 Task: Forward email with the signature Dallas Robinson with the subject Order confirmation from softage.1@softage.net to softage.6@softage.net with the message Please let me know if there are any changes or updates to the project plan., select last word, change the font of the message to Comic Sans and change the font typography to bold and underline Send the email
Action: Mouse moved to (1100, 90)
Screenshot: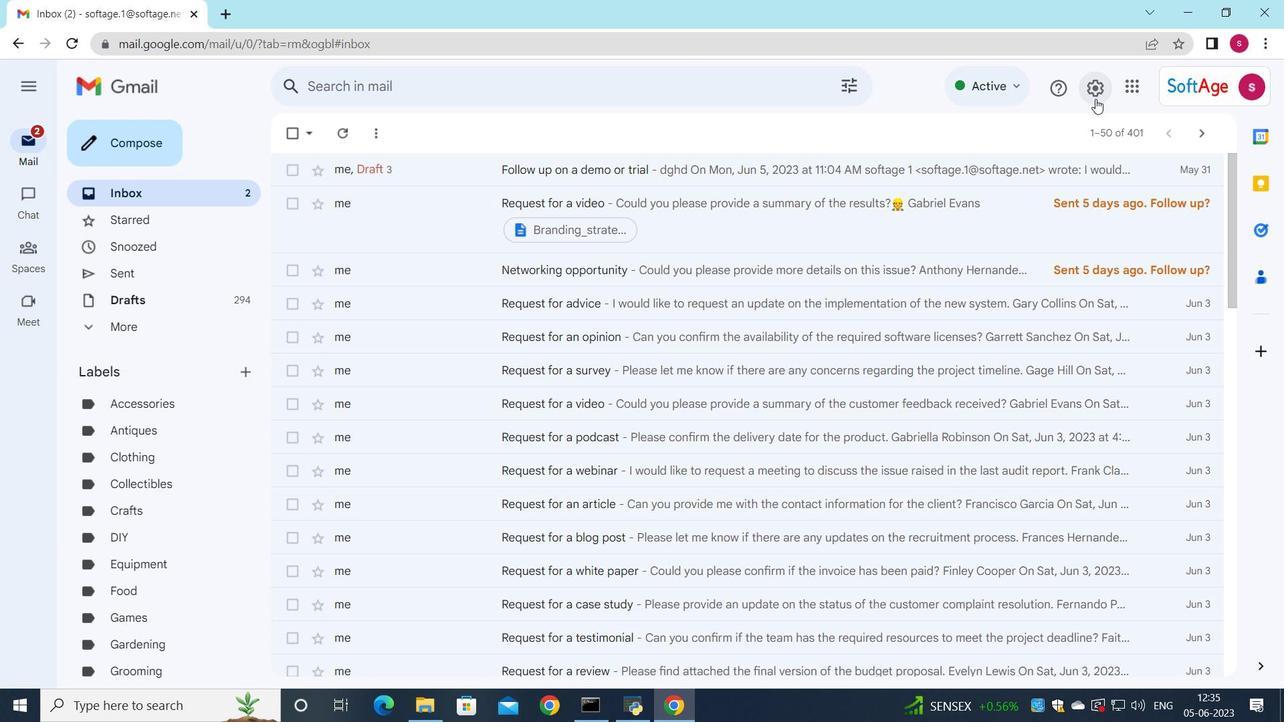 
Action: Mouse pressed left at (1100, 90)
Screenshot: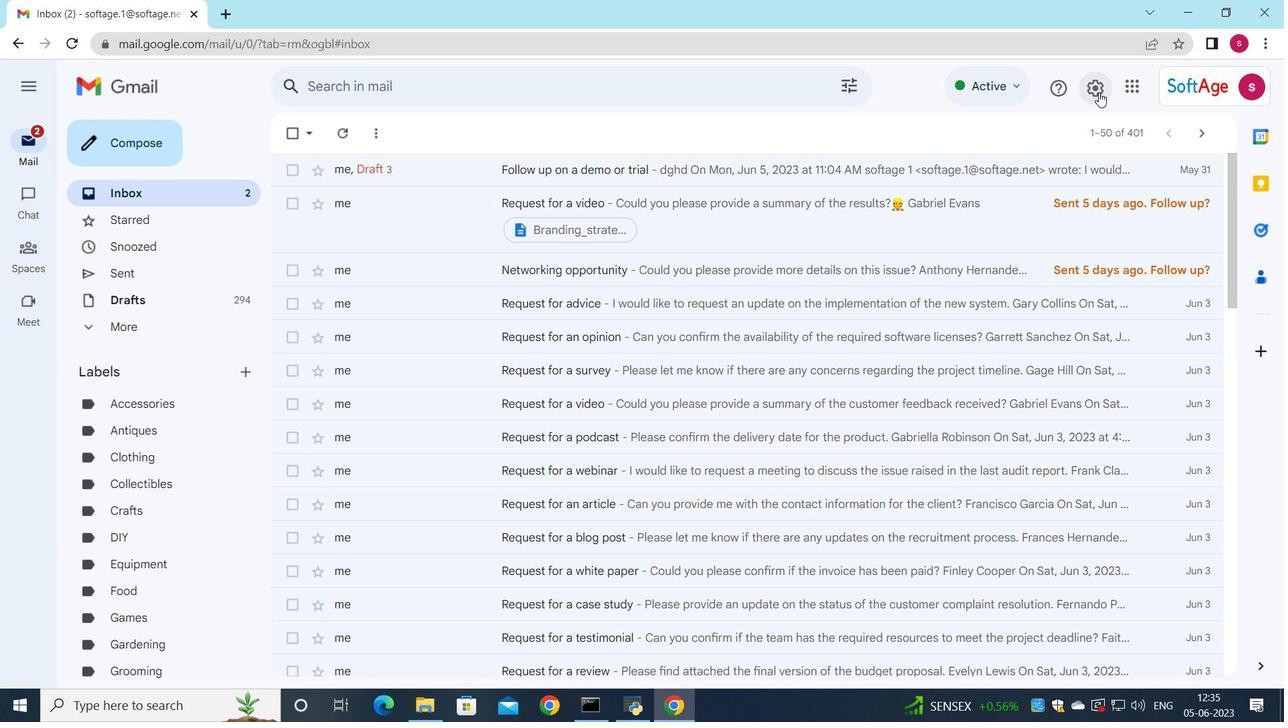 
Action: Mouse moved to (1102, 172)
Screenshot: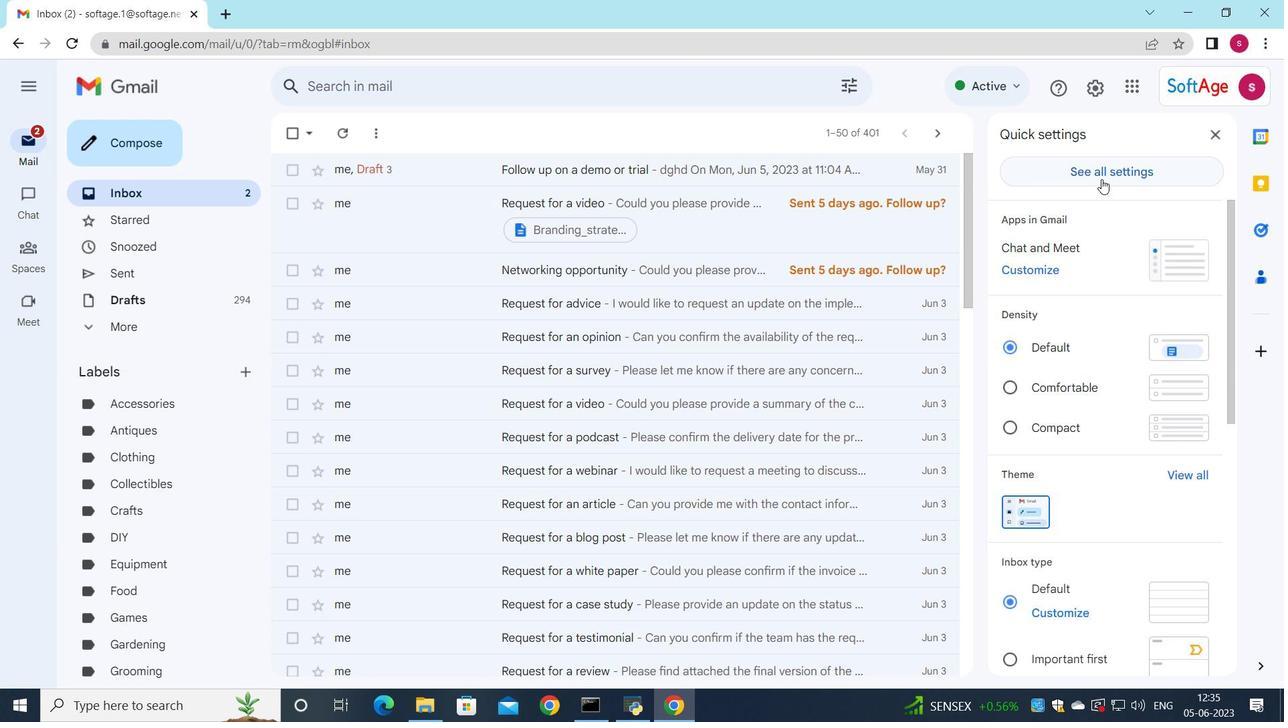 
Action: Mouse pressed left at (1102, 172)
Screenshot: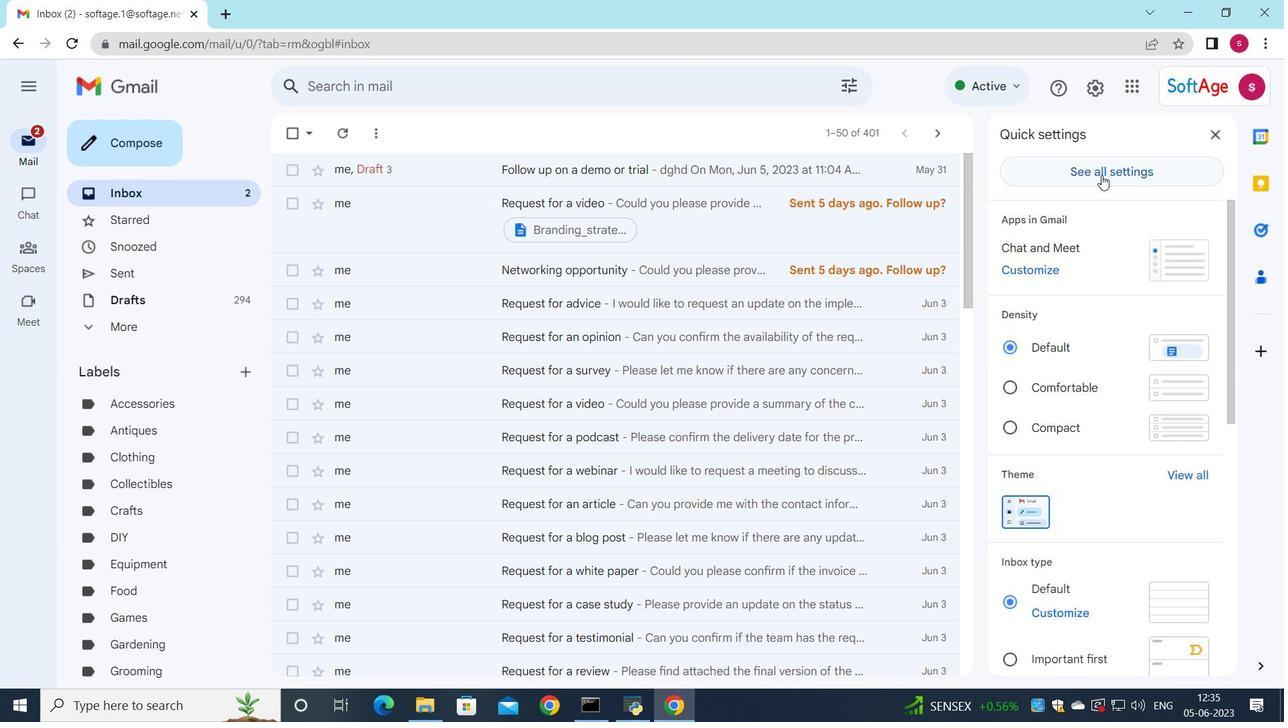 
Action: Mouse moved to (596, 375)
Screenshot: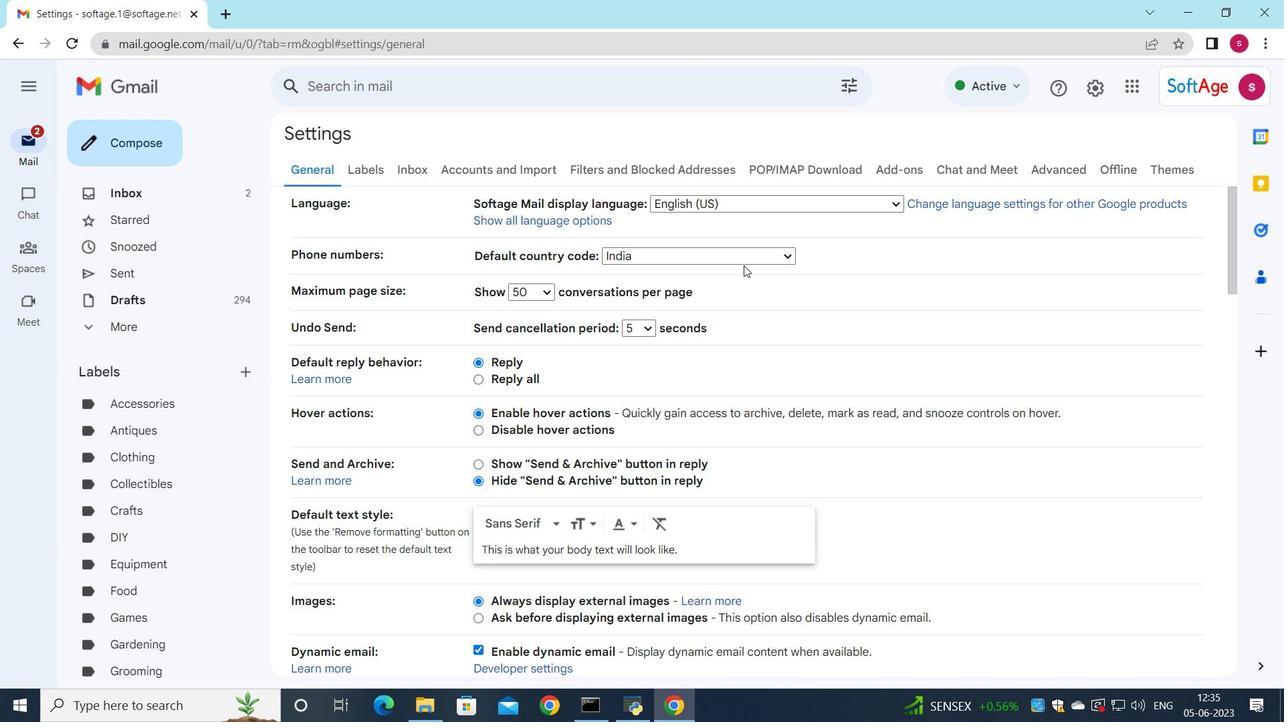 
Action: Mouse scrolled (596, 375) with delta (0, 0)
Screenshot: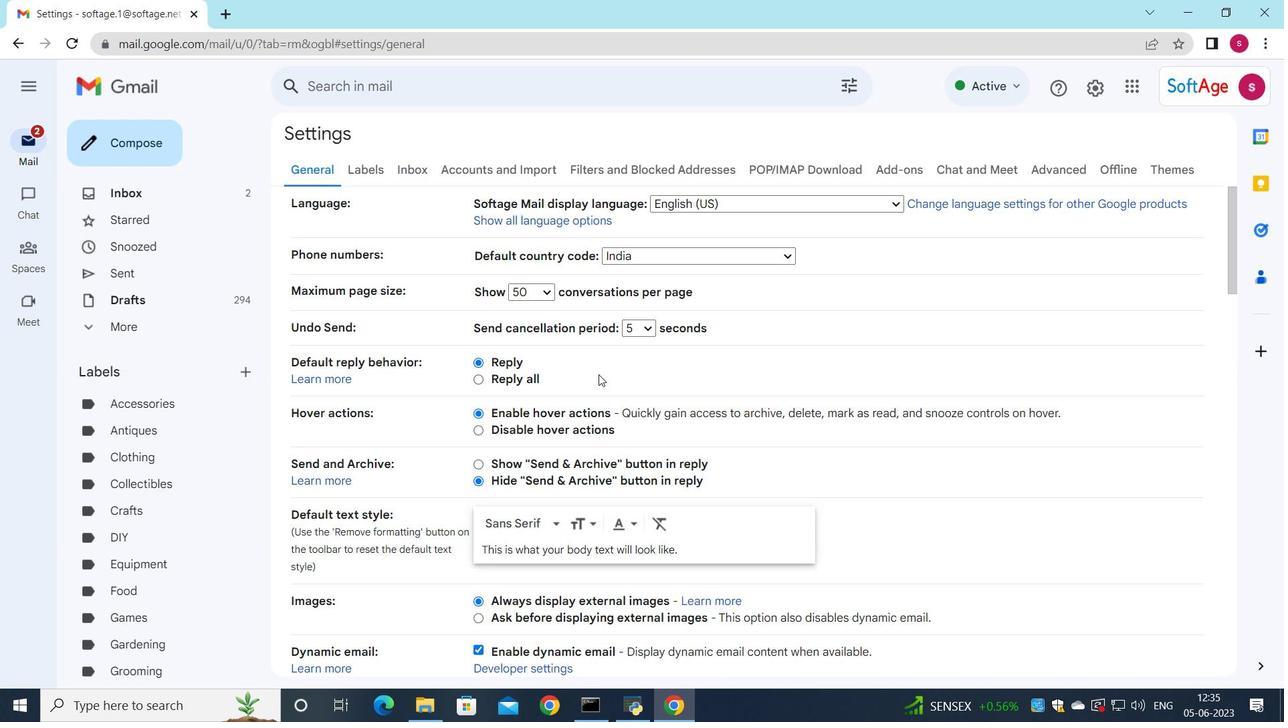 
Action: Mouse moved to (596, 376)
Screenshot: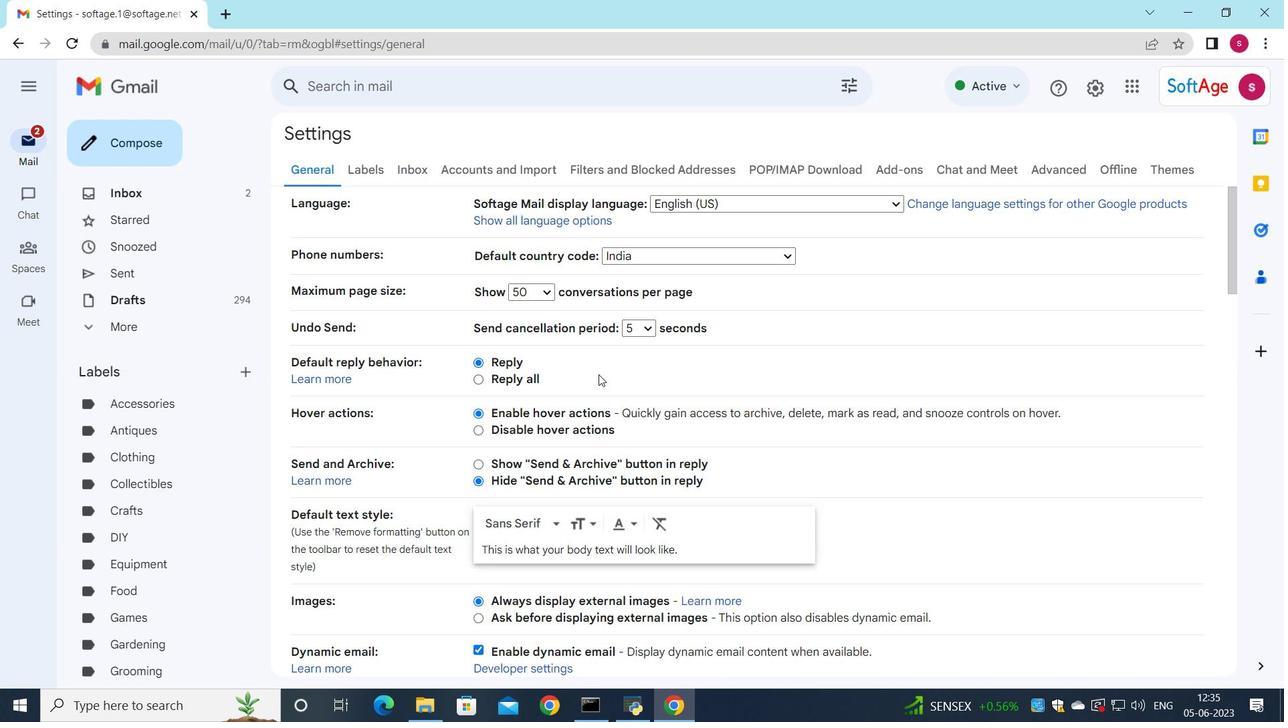 
Action: Mouse scrolled (596, 375) with delta (0, 0)
Screenshot: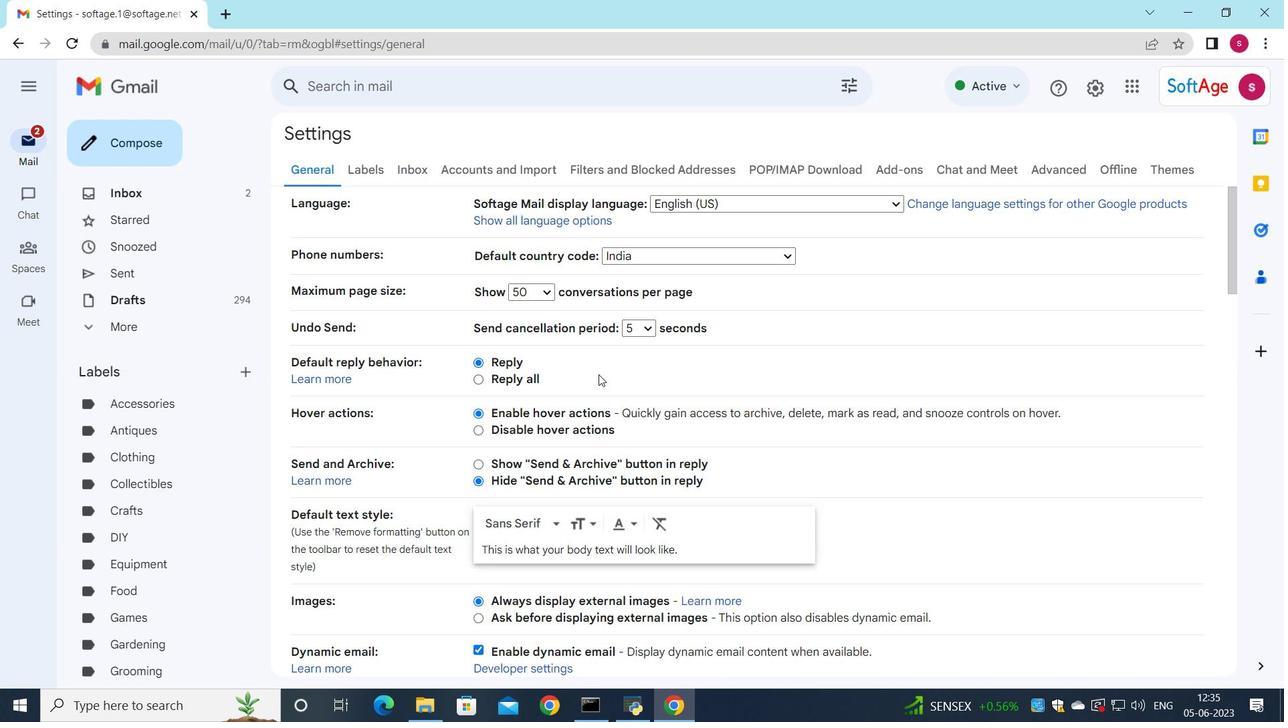 
Action: Mouse scrolled (596, 375) with delta (0, 0)
Screenshot: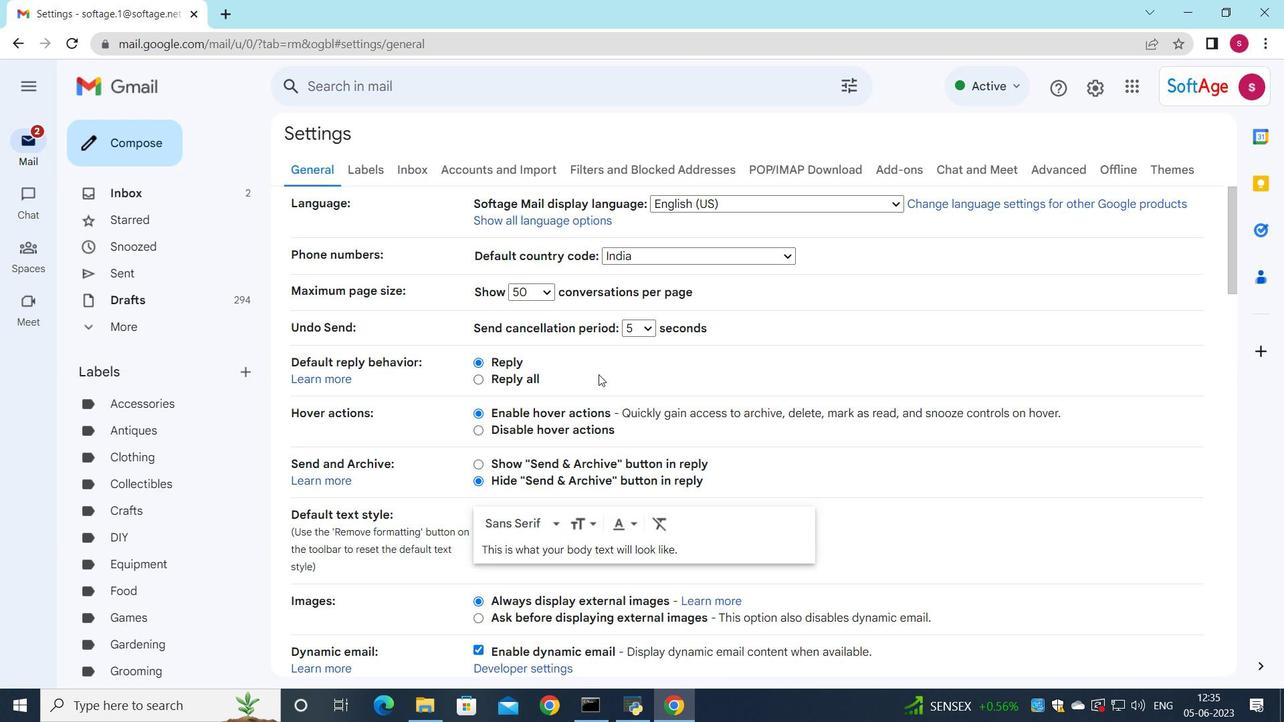 
Action: Mouse scrolled (596, 375) with delta (0, 0)
Screenshot: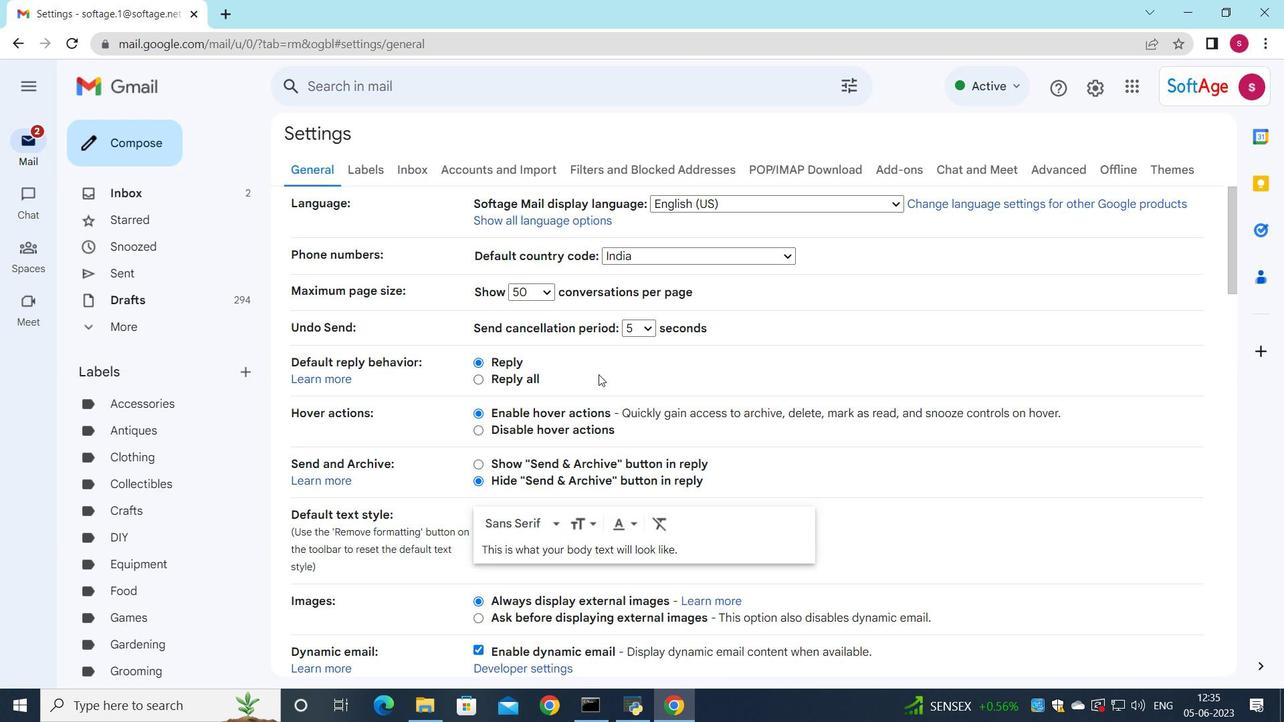 
Action: Mouse moved to (596, 376)
Screenshot: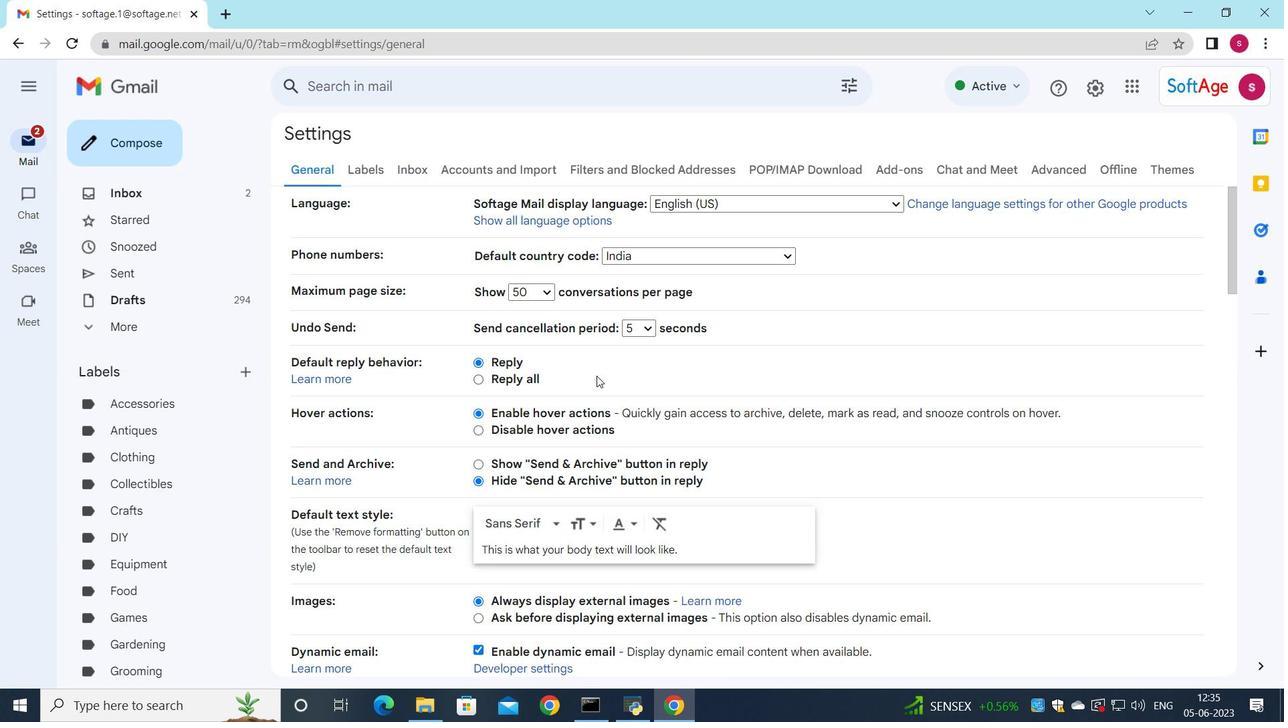 
Action: Mouse scrolled (596, 375) with delta (0, 0)
Screenshot: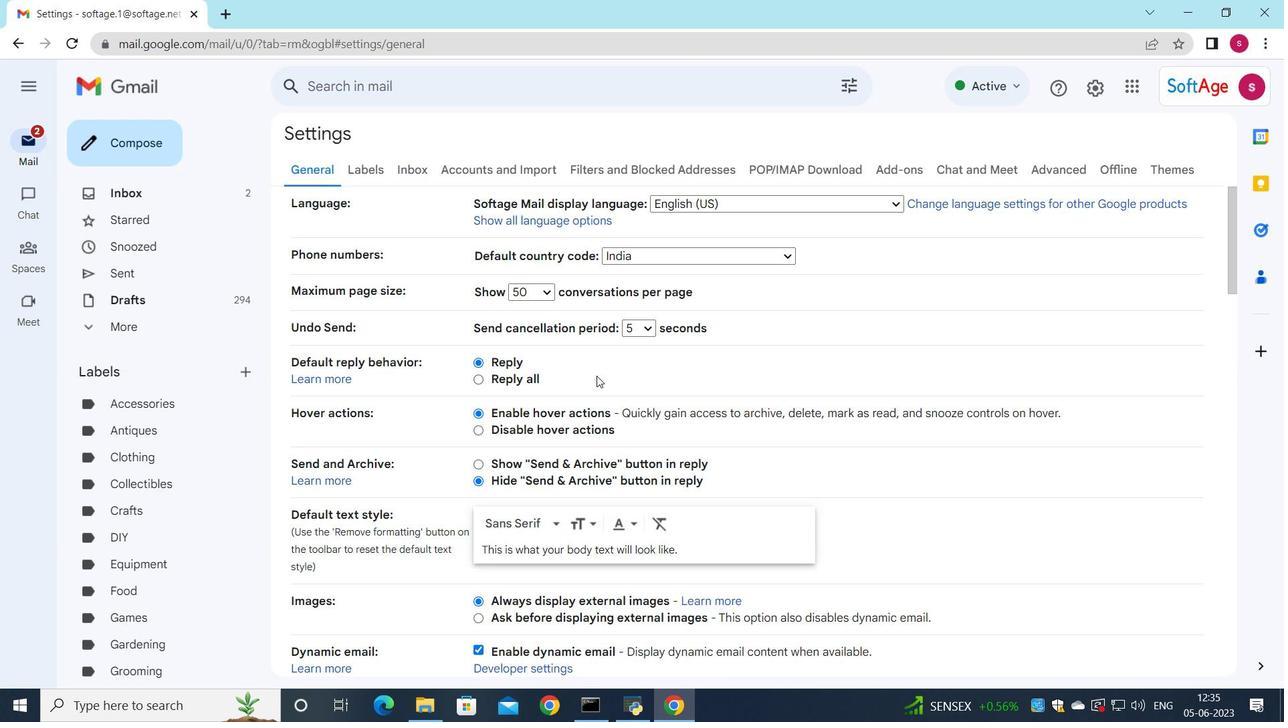 
Action: Mouse moved to (600, 370)
Screenshot: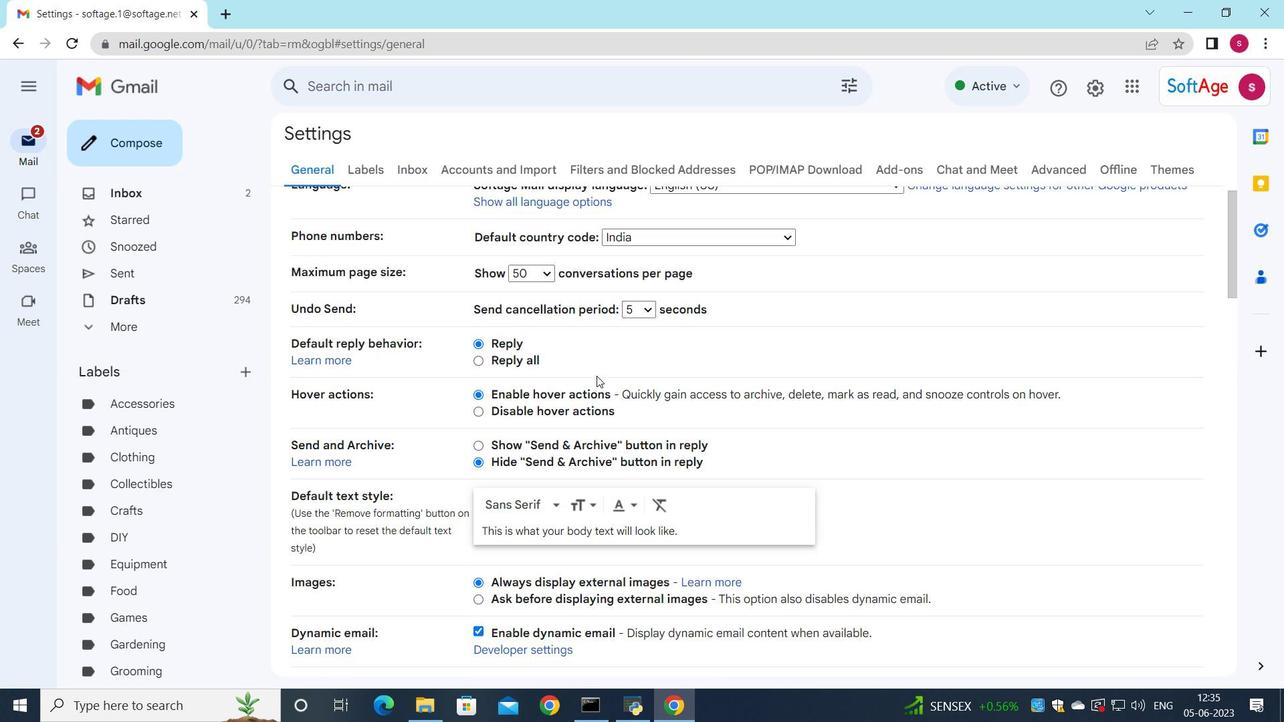 
Action: Mouse scrolled (600, 369) with delta (0, 0)
Screenshot: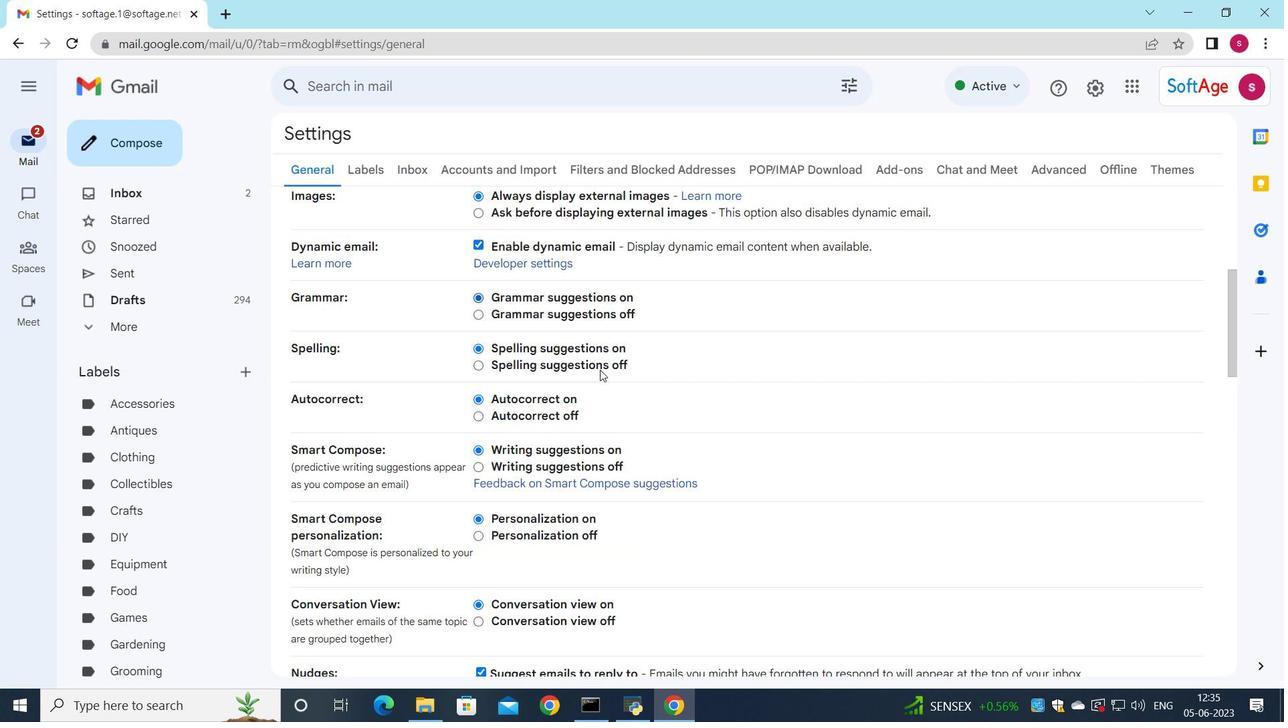 
Action: Mouse scrolled (600, 369) with delta (0, 0)
Screenshot: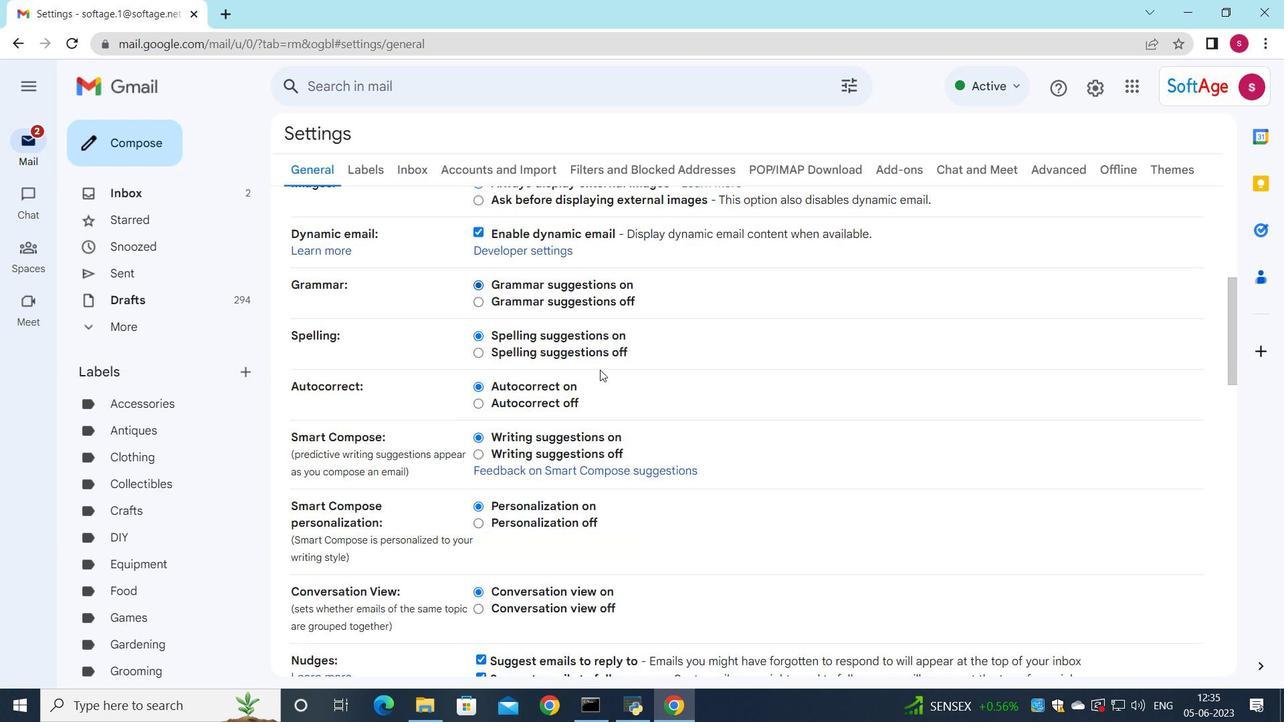 
Action: Mouse scrolled (600, 369) with delta (0, 0)
Screenshot: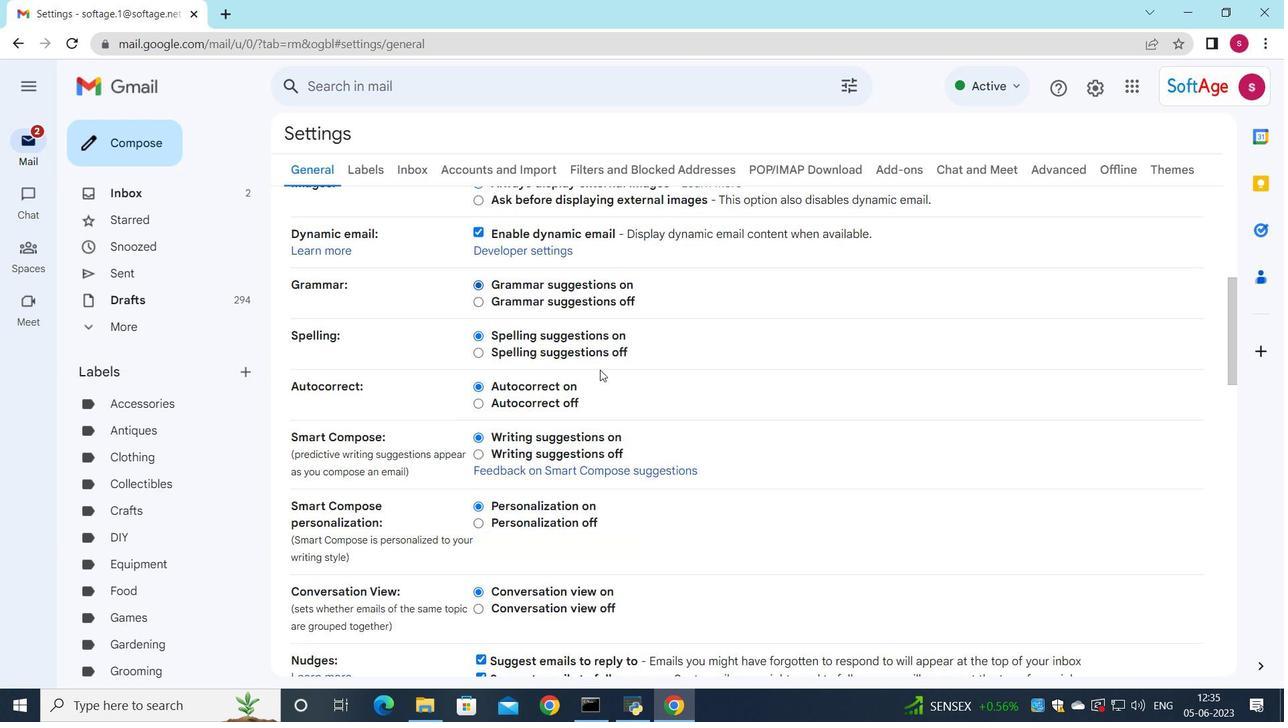 
Action: Mouse moved to (601, 370)
Screenshot: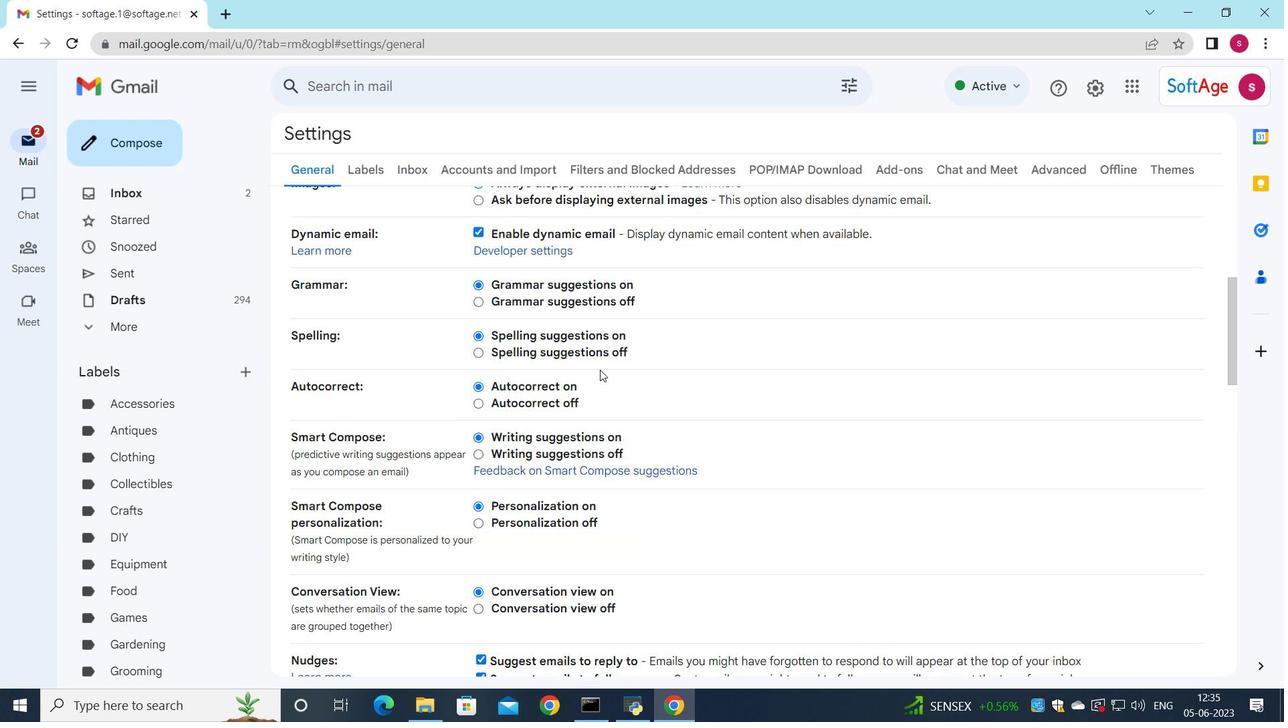 
Action: Mouse scrolled (601, 369) with delta (0, 0)
Screenshot: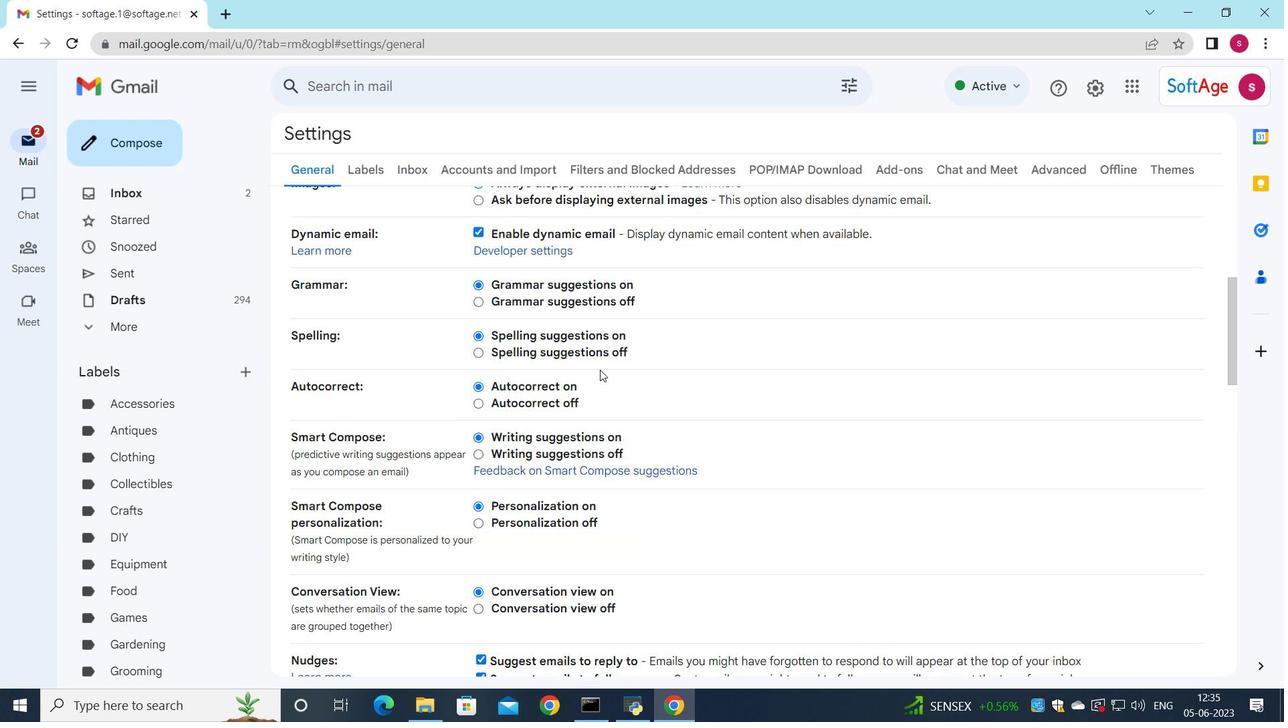 
Action: Mouse moved to (604, 367)
Screenshot: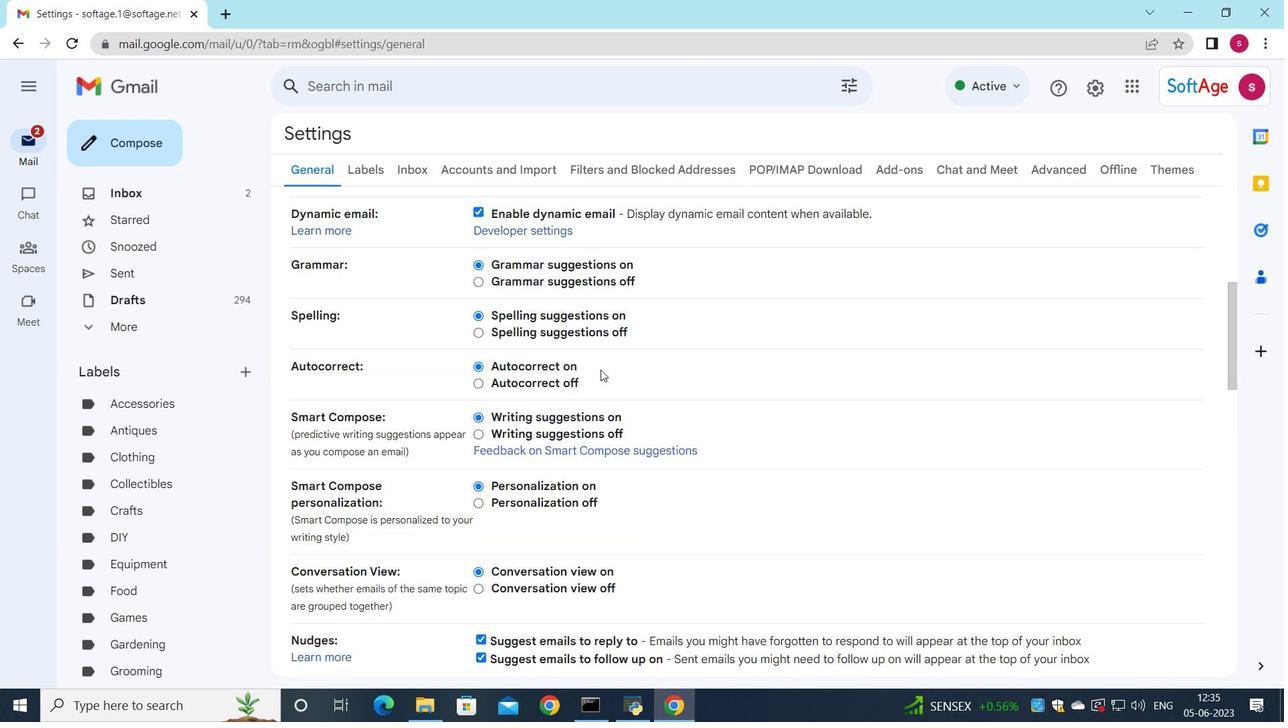 
Action: Mouse scrolled (604, 367) with delta (0, 0)
Screenshot: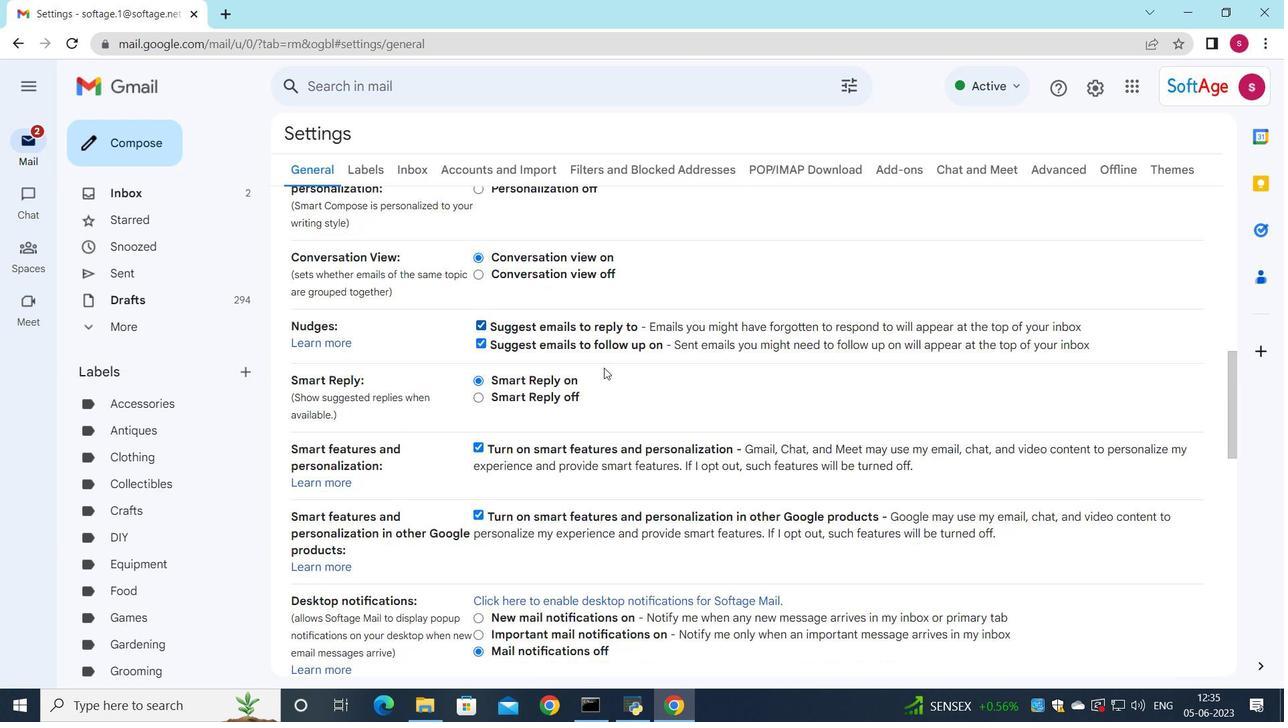
Action: Mouse scrolled (604, 367) with delta (0, 0)
Screenshot: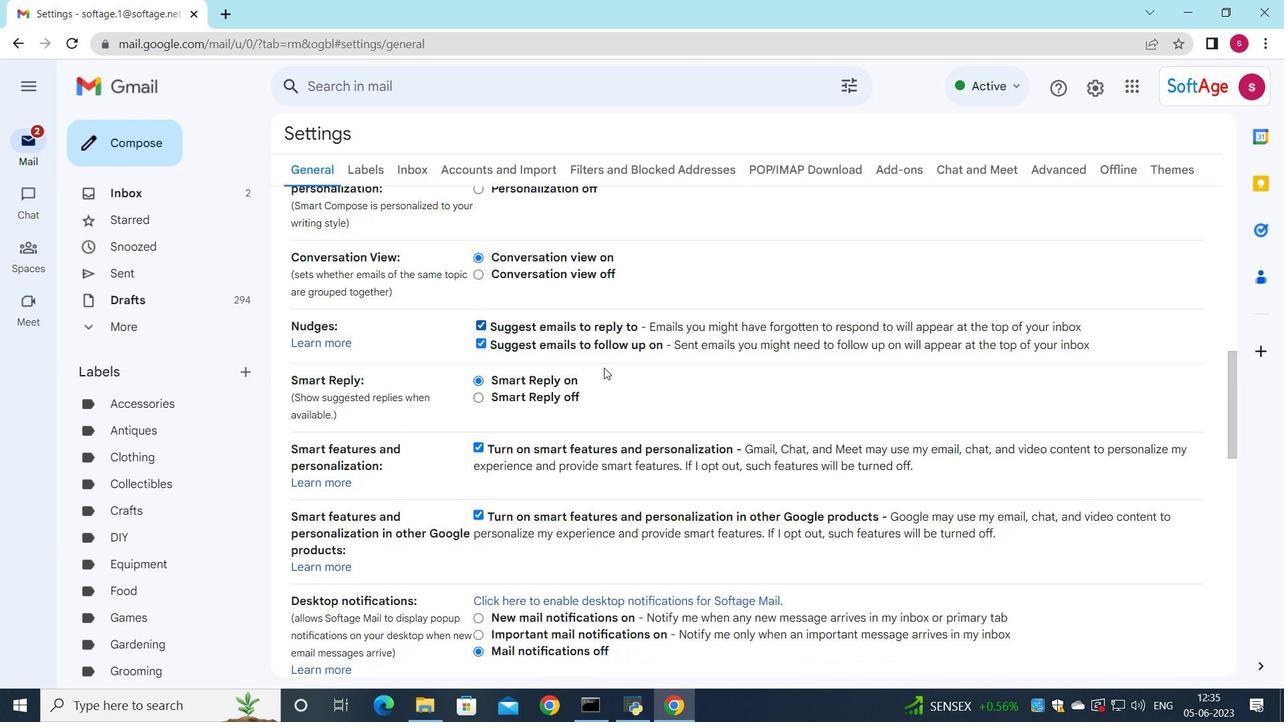 
Action: Mouse scrolled (604, 367) with delta (0, 0)
Screenshot: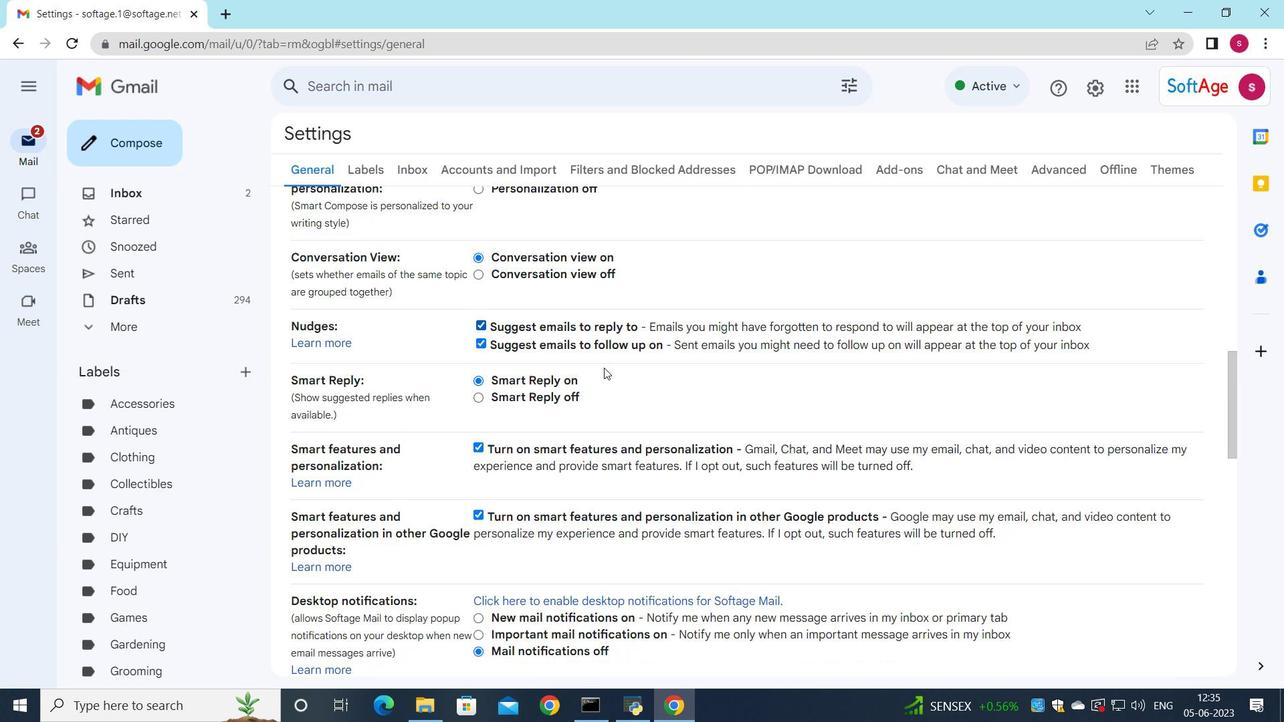 
Action: Mouse scrolled (604, 367) with delta (0, 0)
Screenshot: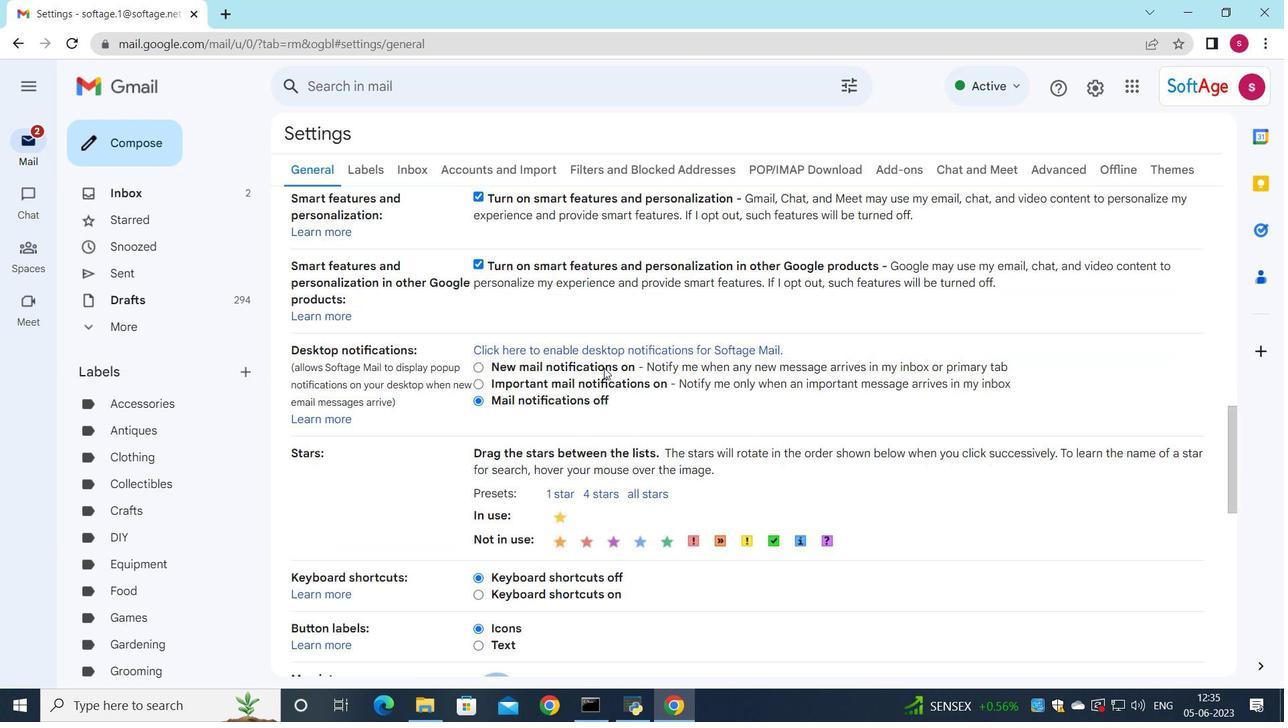 
Action: Mouse scrolled (604, 367) with delta (0, 0)
Screenshot: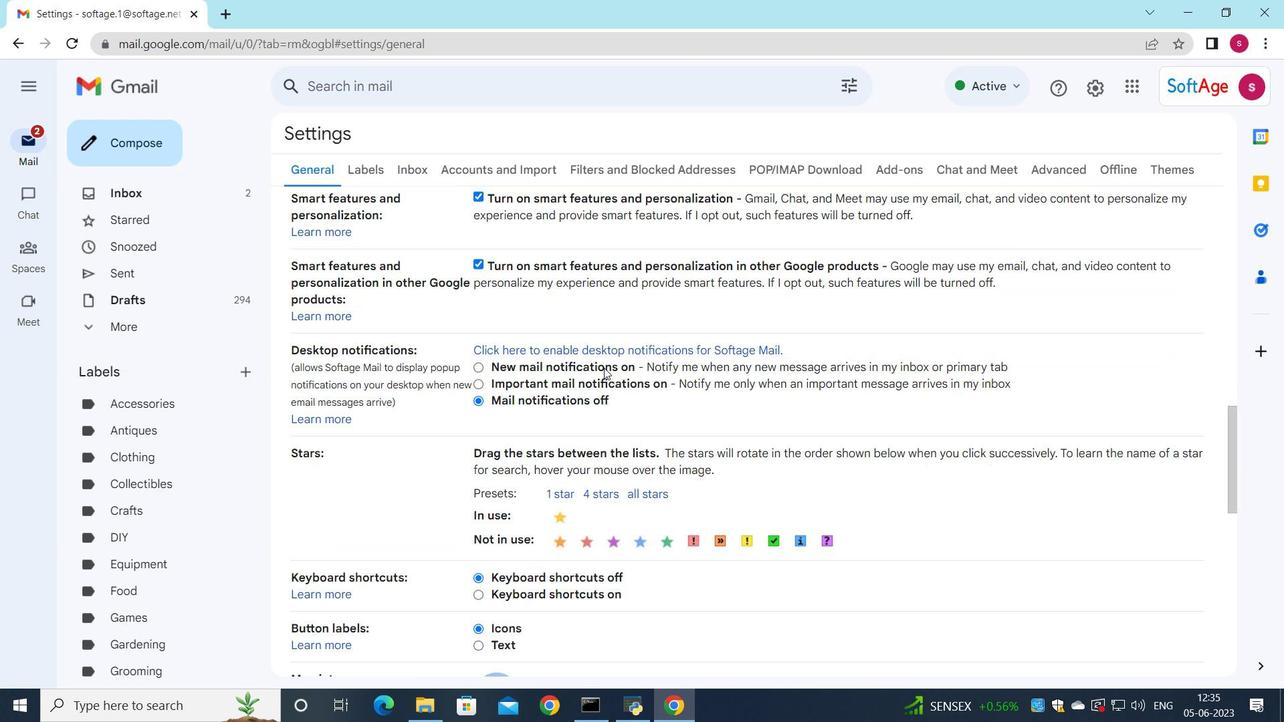 
Action: Mouse moved to (604, 367)
Screenshot: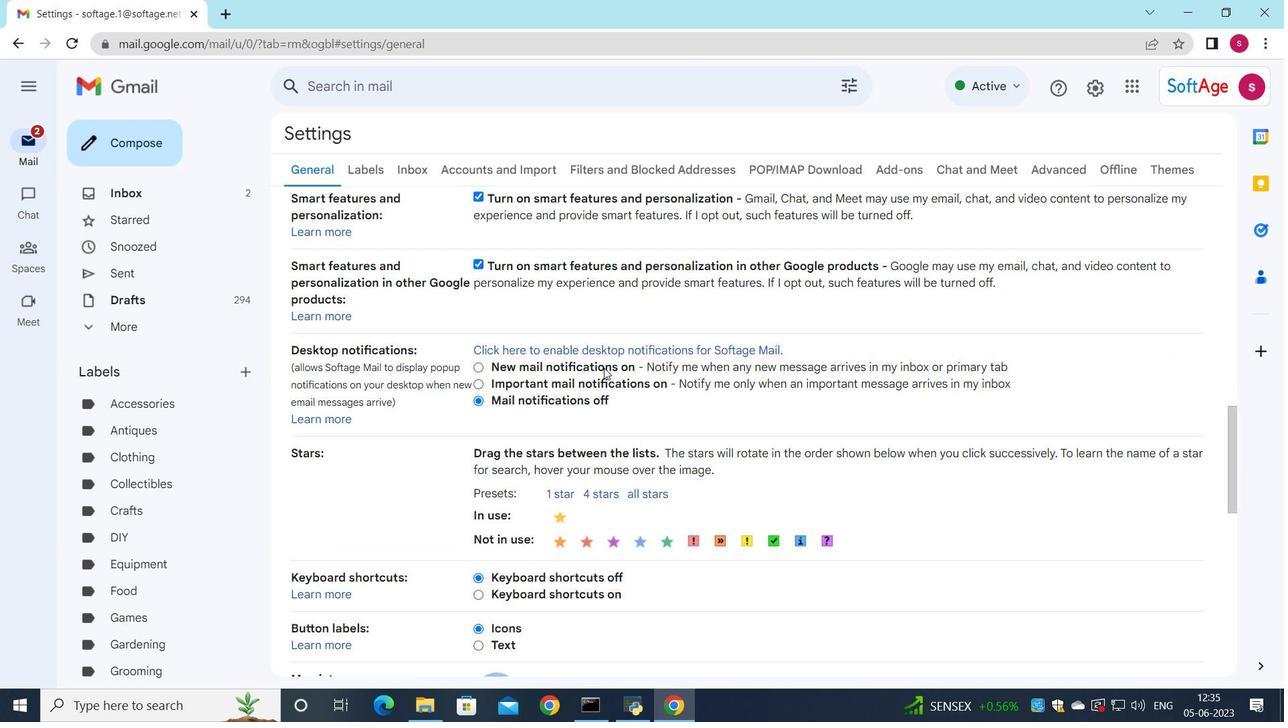 
Action: Mouse scrolled (604, 367) with delta (0, 0)
Screenshot: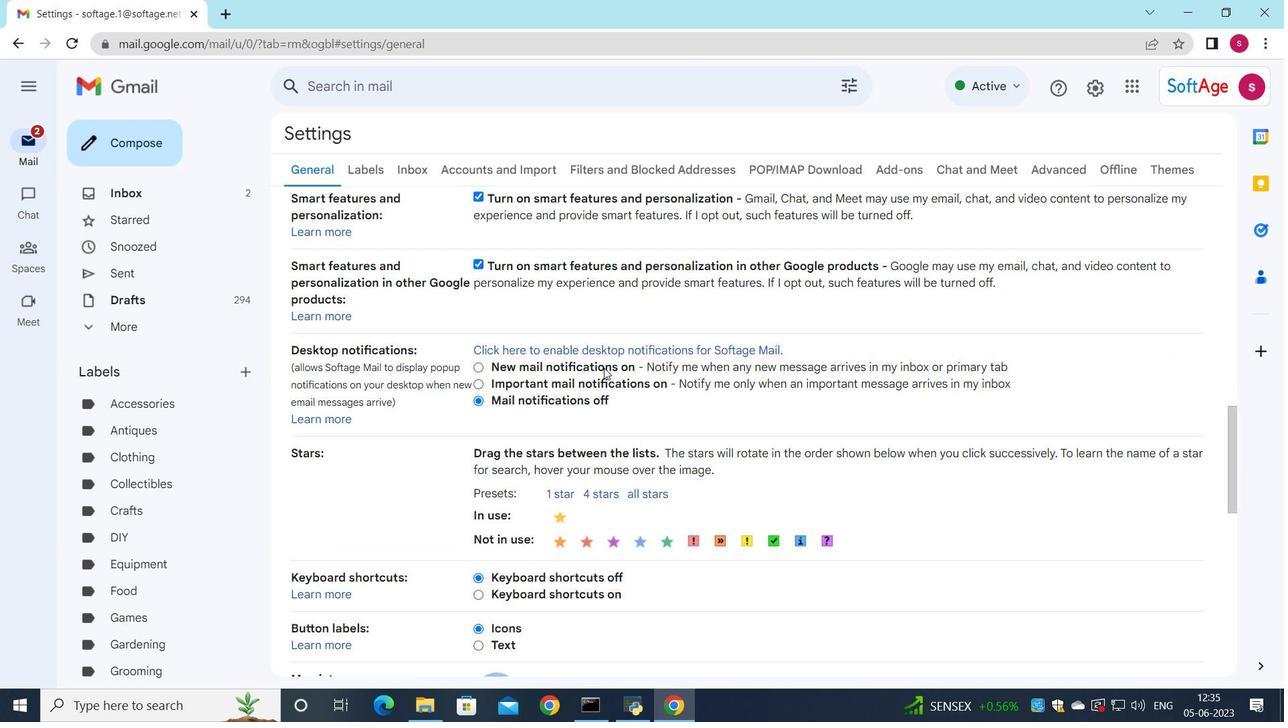 
Action: Mouse scrolled (604, 367) with delta (0, 0)
Screenshot: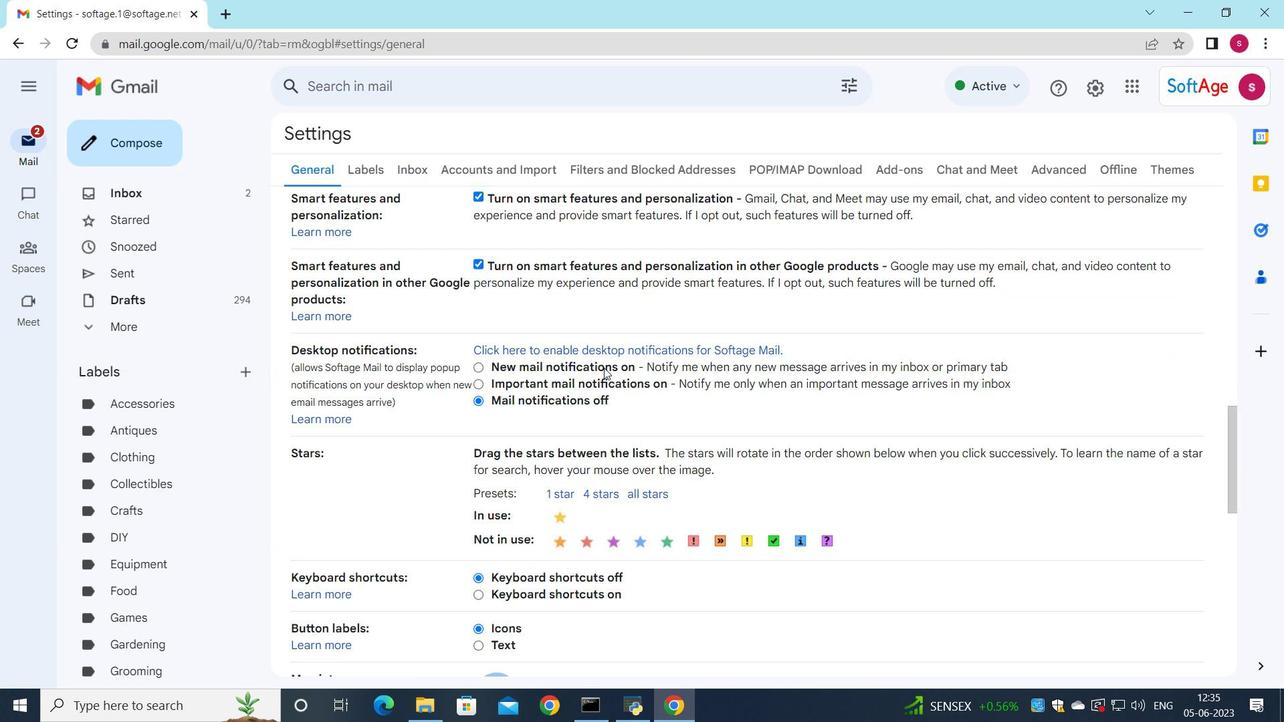 
Action: Mouse moved to (539, 491)
Screenshot: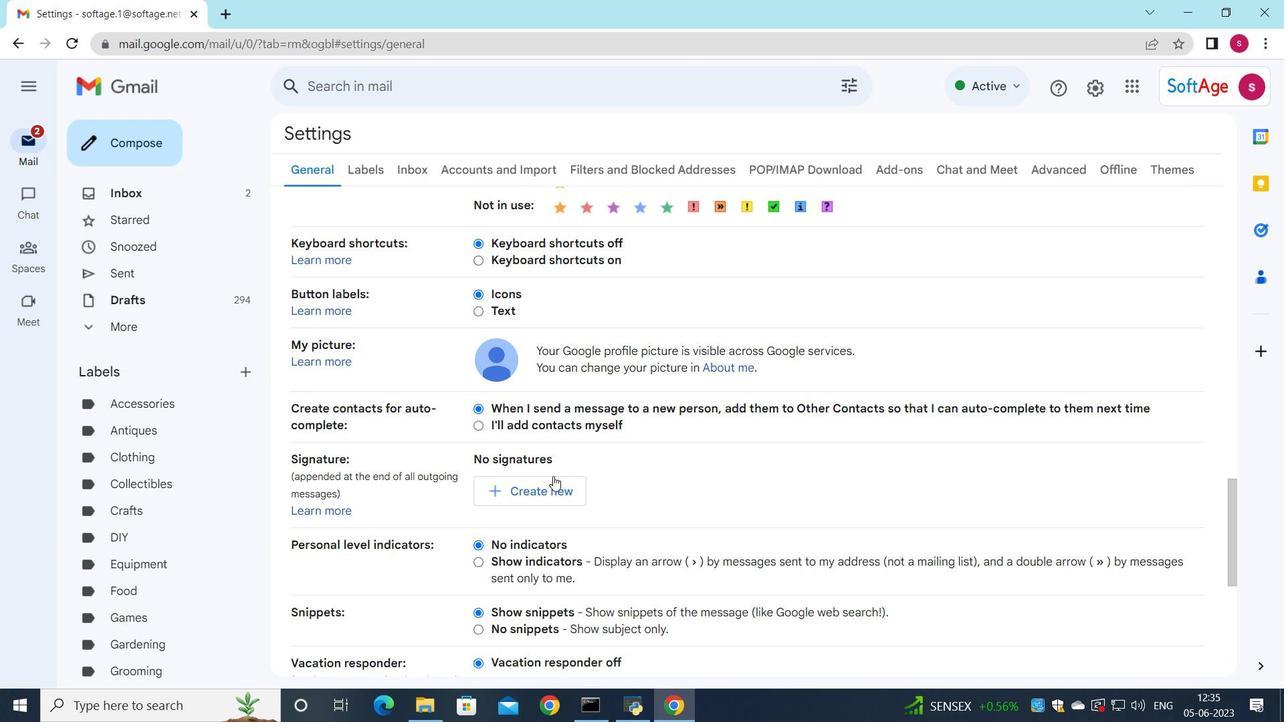
Action: Mouse pressed left at (539, 491)
Screenshot: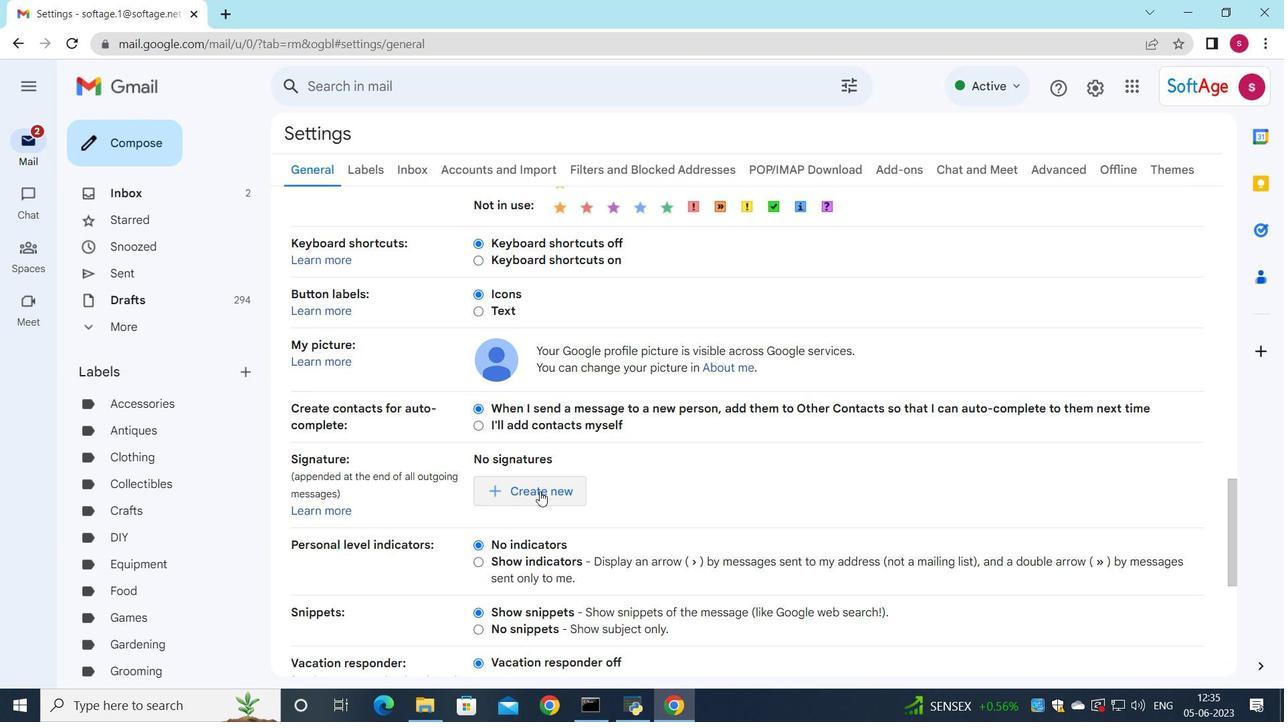 
Action: Mouse moved to (636, 355)
Screenshot: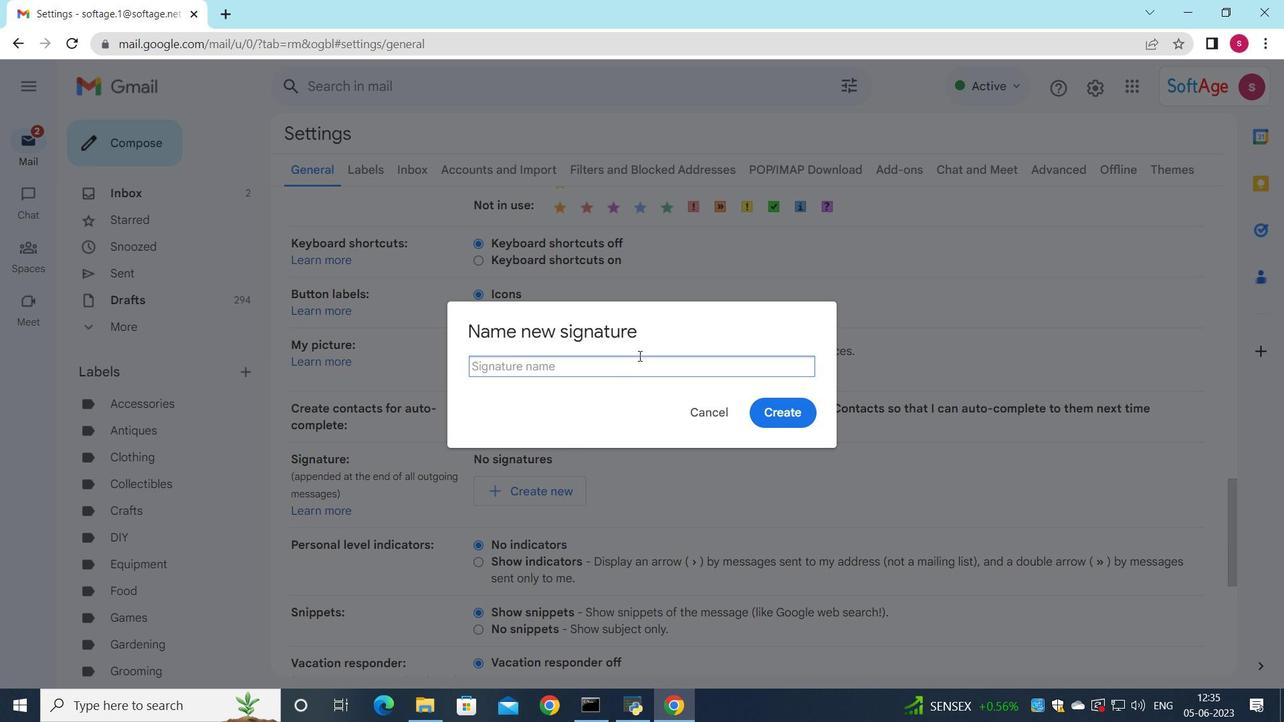 
Action: Key pressed <Key.shift>dallas<Key.space><Key.shift>robin<Key.backspace><Key.backspace><Key.backspace><Key.backspace><Key.backspace><Key.backspace><Key.backspace><Key.backspace><Key.backspace><Key.backspace><Key.backspace><Key.backspace><Key.backspace><Key.backspace><Key.backspace><Key.backspace><Key.backspace><Key.backspace><Key.backspace><Key.shift>Dallas<Key.space><Key.shift>Robinson
Screenshot: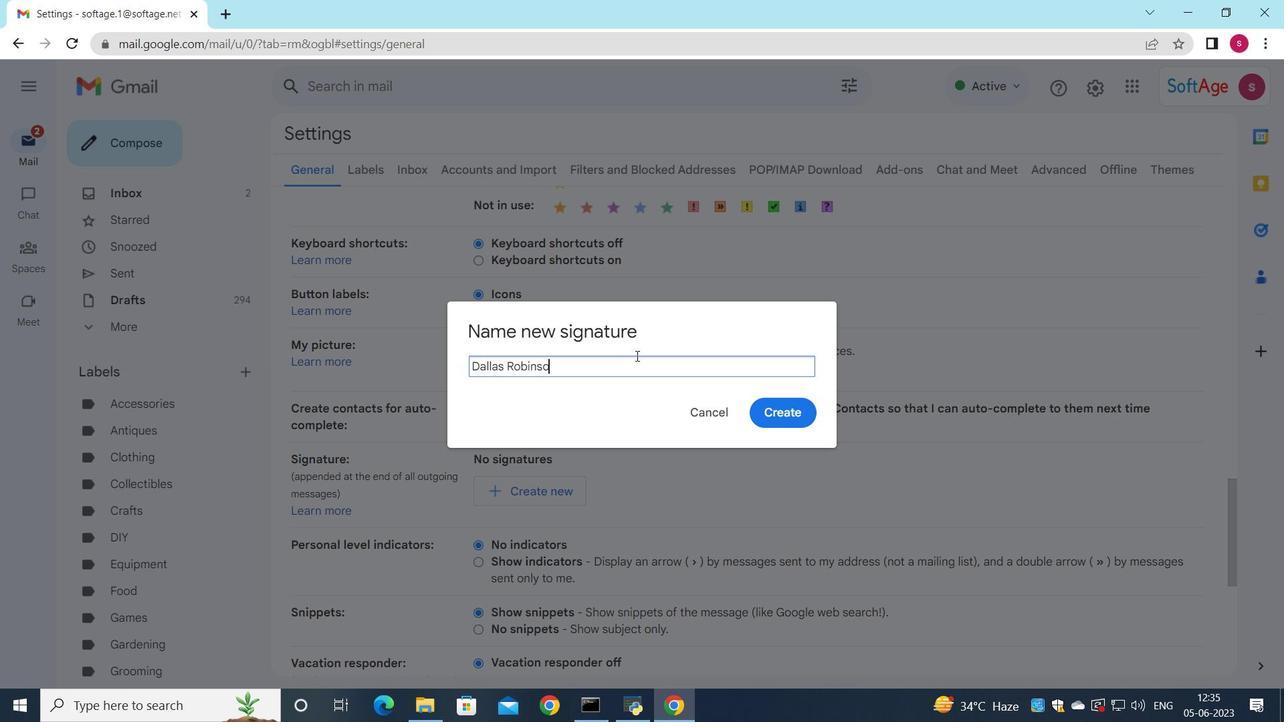 
Action: Mouse moved to (768, 406)
Screenshot: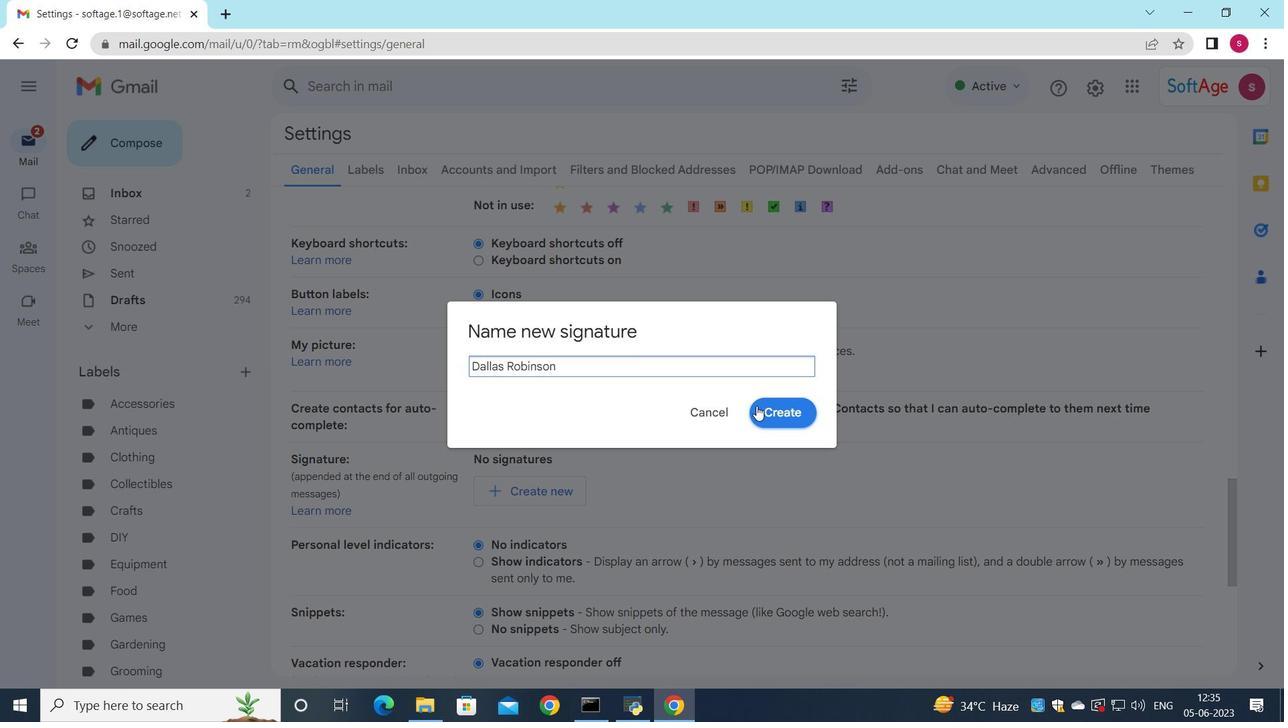 
Action: Mouse pressed left at (768, 406)
Screenshot: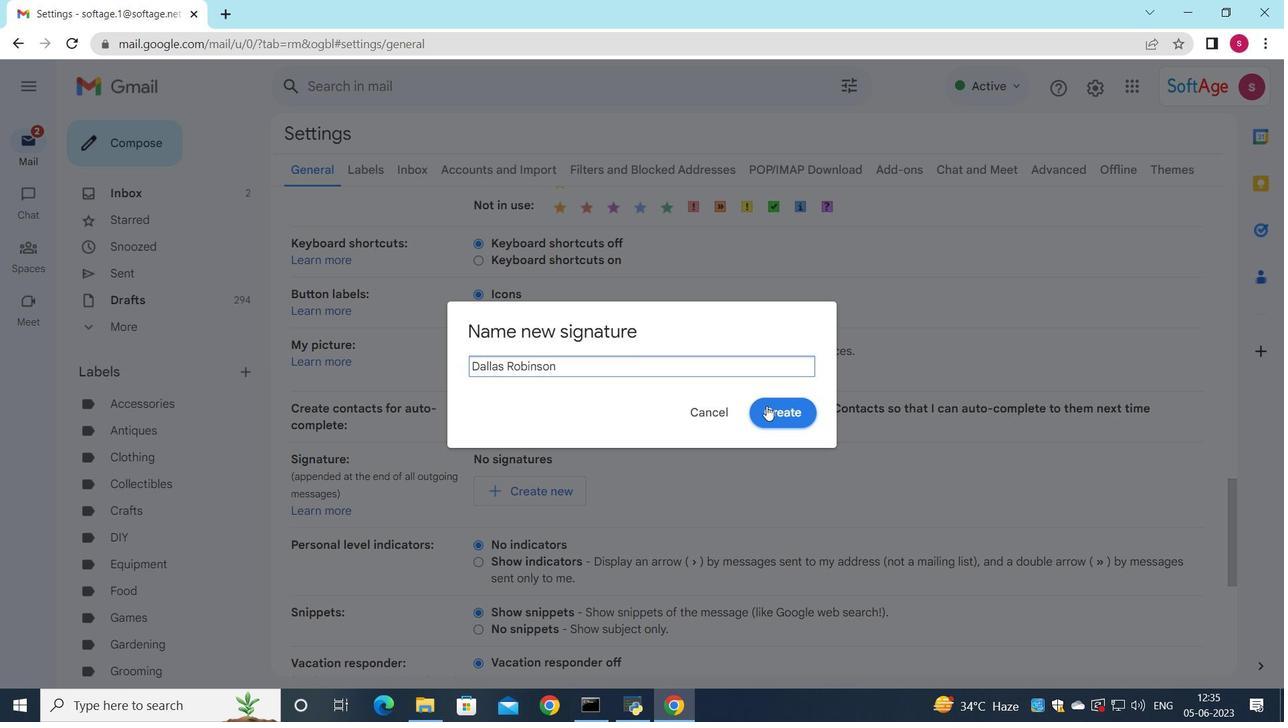 
Action: Mouse moved to (759, 492)
Screenshot: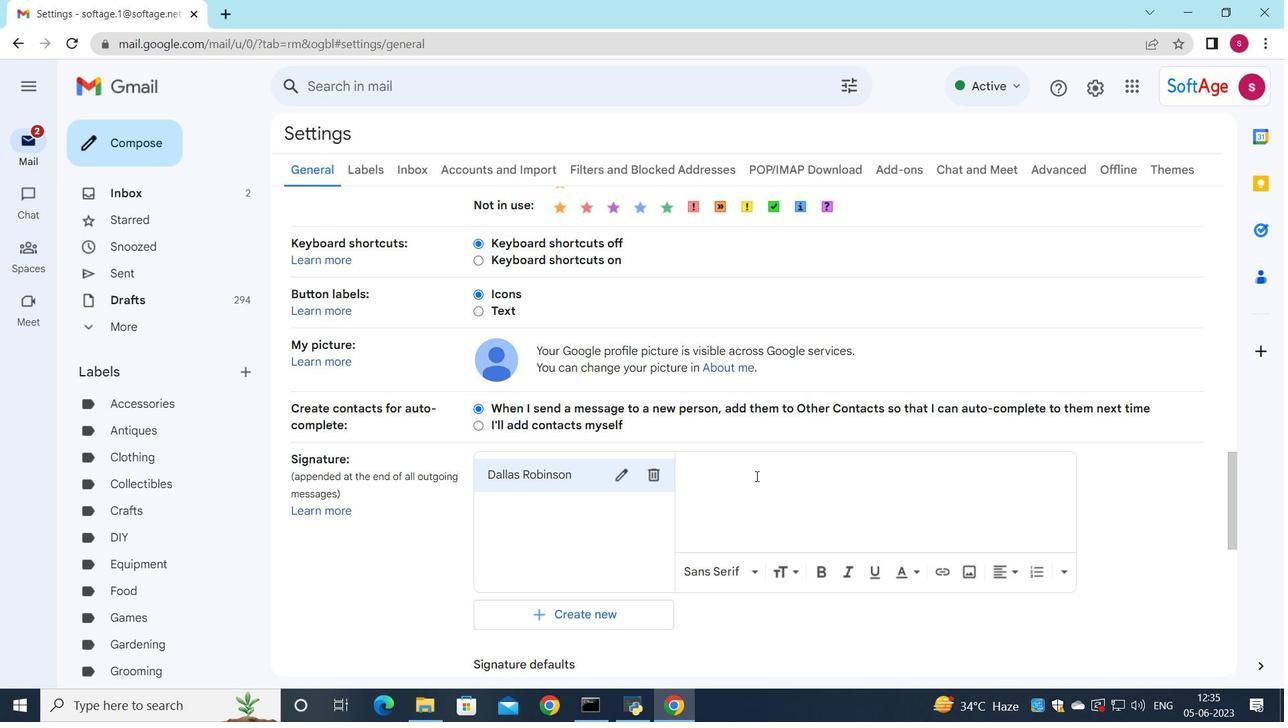 
Action: Mouse pressed left at (759, 492)
Screenshot: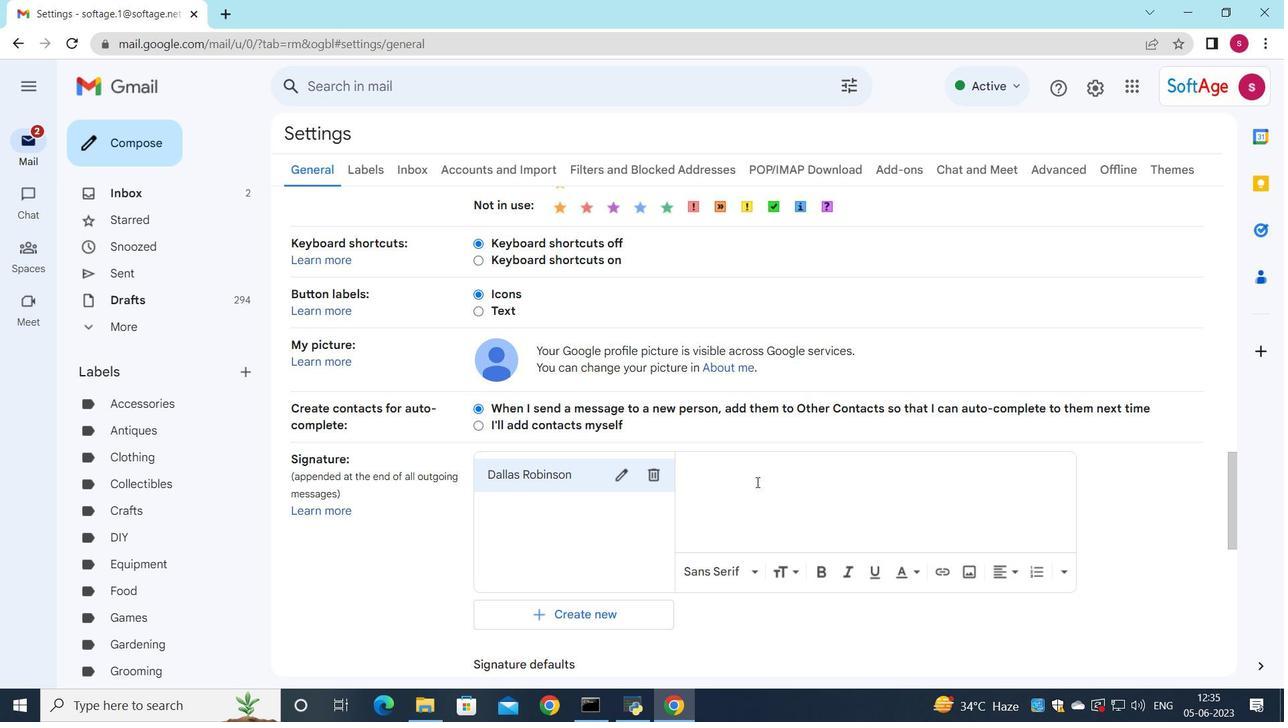 
Action: Mouse moved to (756, 368)
Screenshot: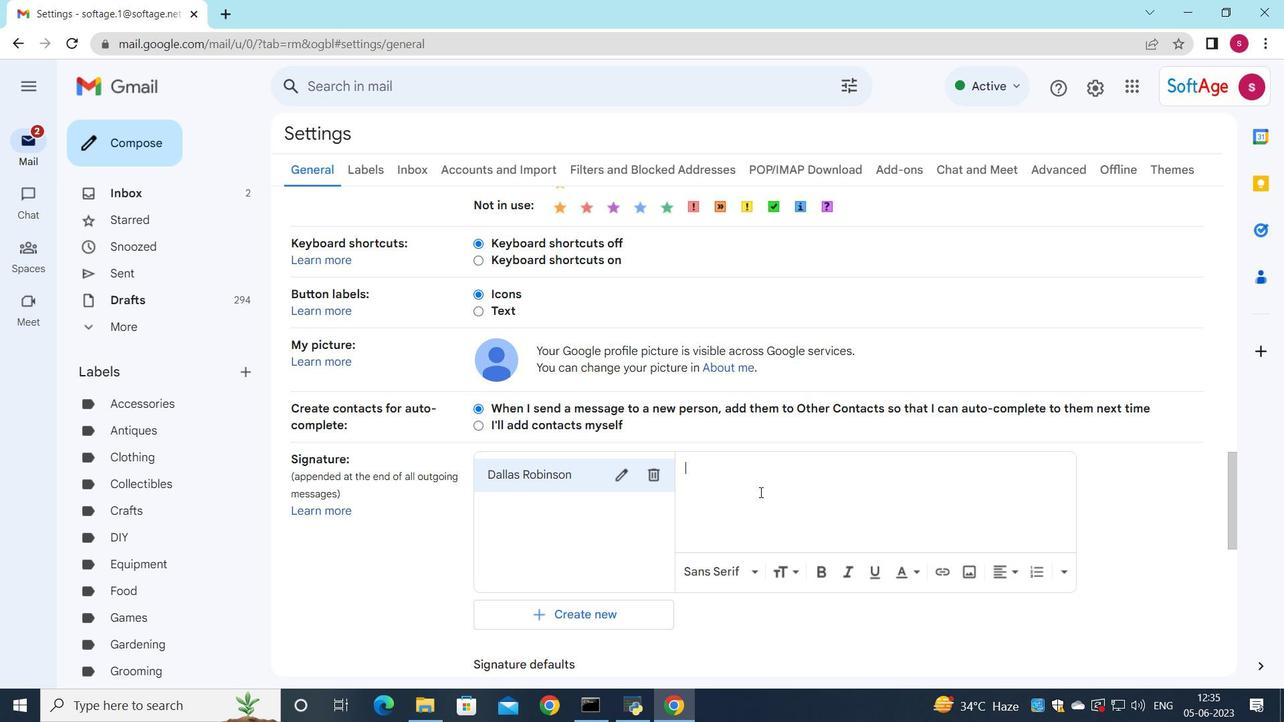
Action: Key pressed <Key.shift>Dallas<Key.space><Key.shift>Robinson
Screenshot: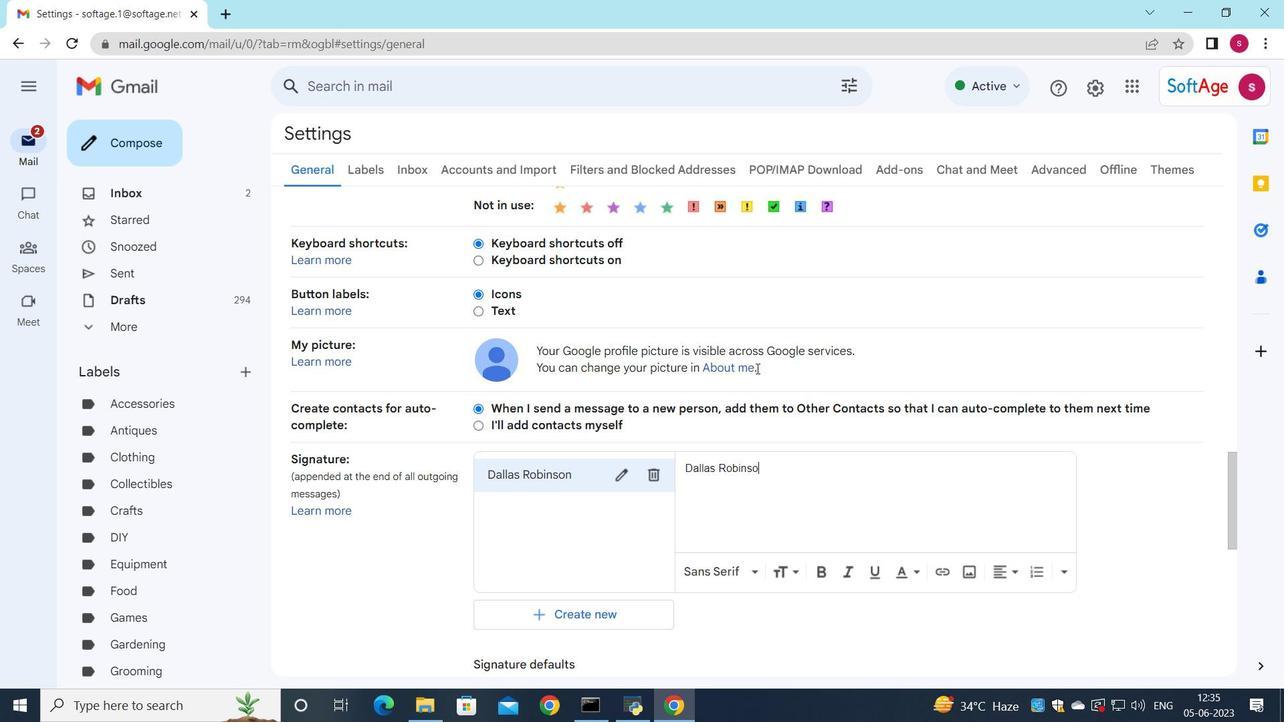 
Action: Mouse moved to (747, 365)
Screenshot: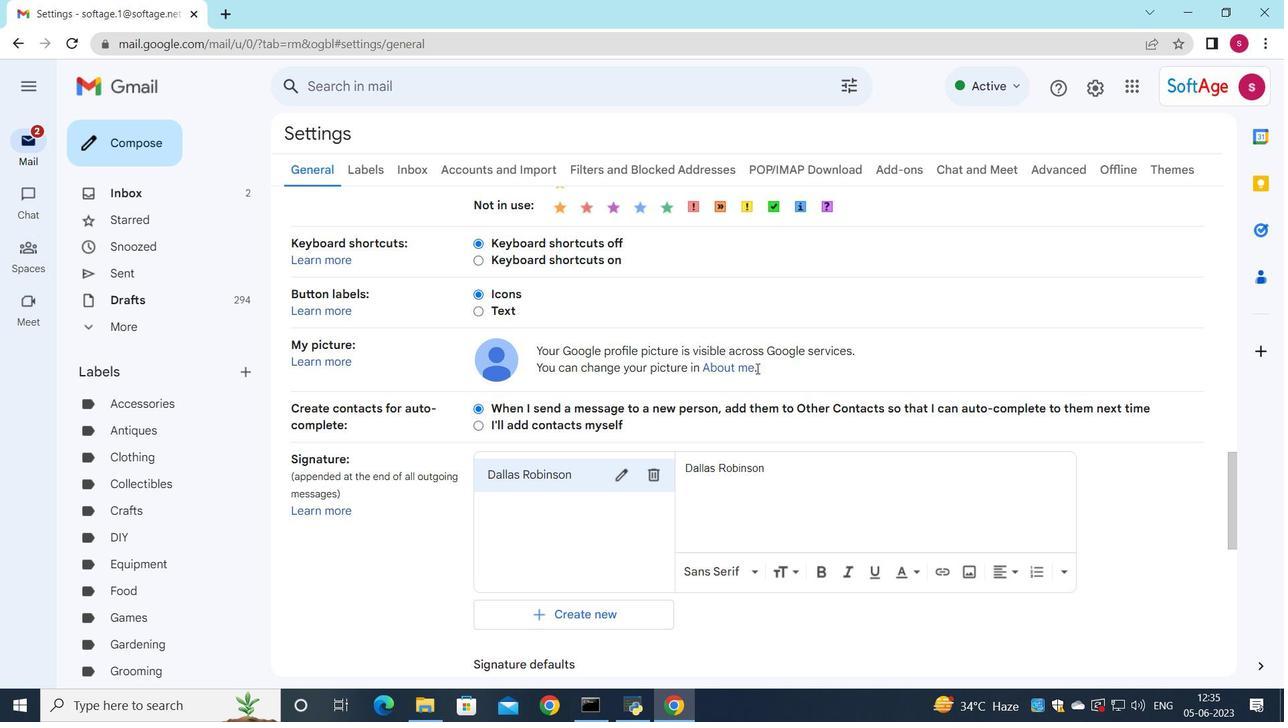 
Action: Mouse scrolled (747, 364) with delta (0, 0)
Screenshot: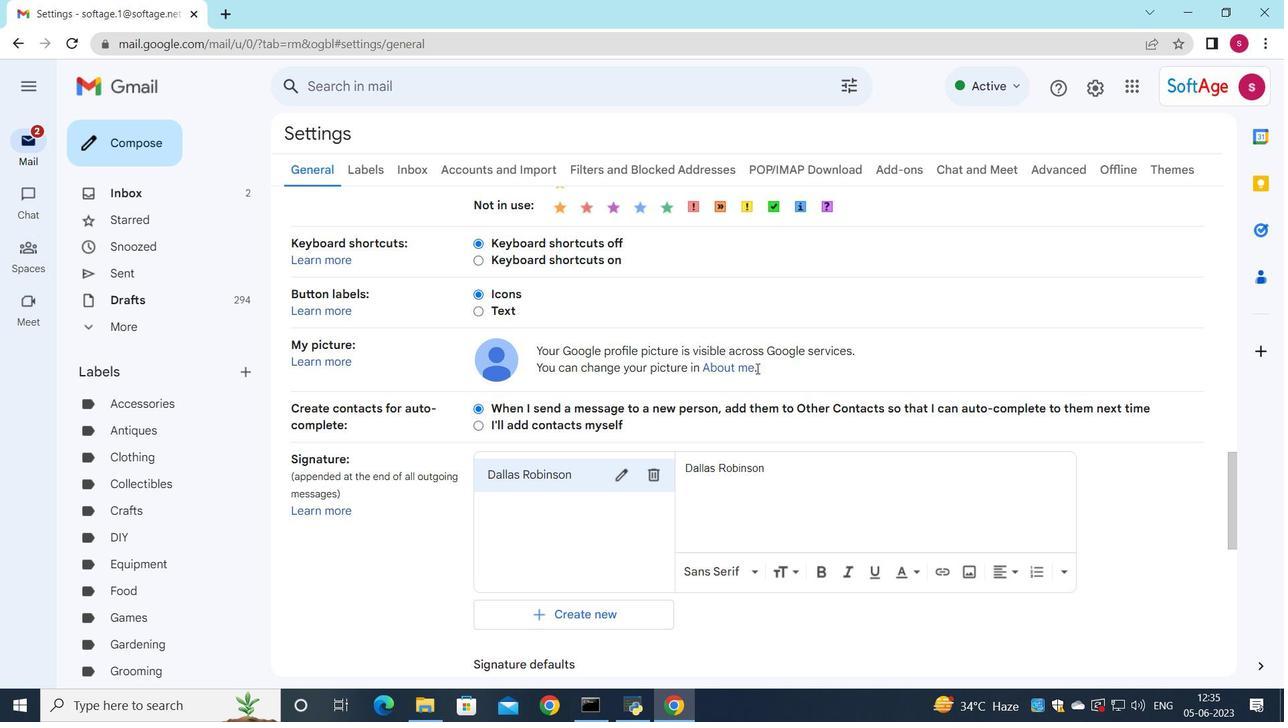 
Action: Mouse moved to (668, 428)
Screenshot: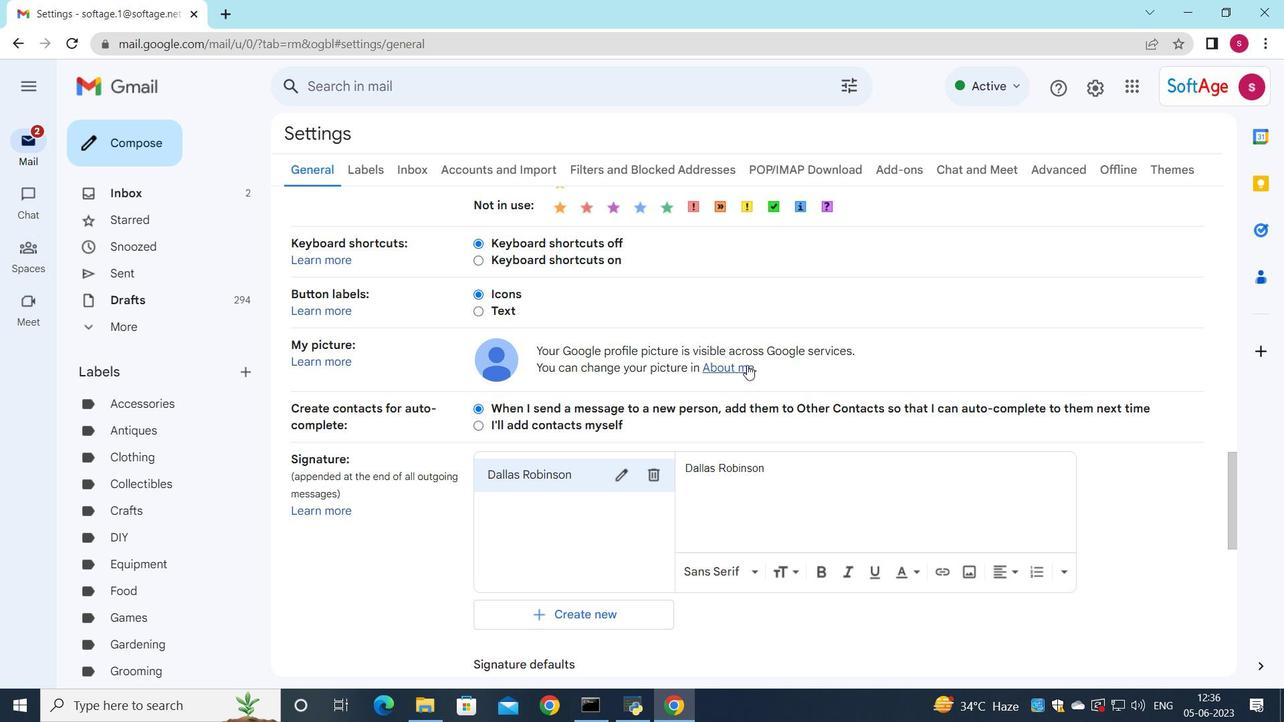 
Action: Mouse scrolled (668, 427) with delta (0, 0)
Screenshot: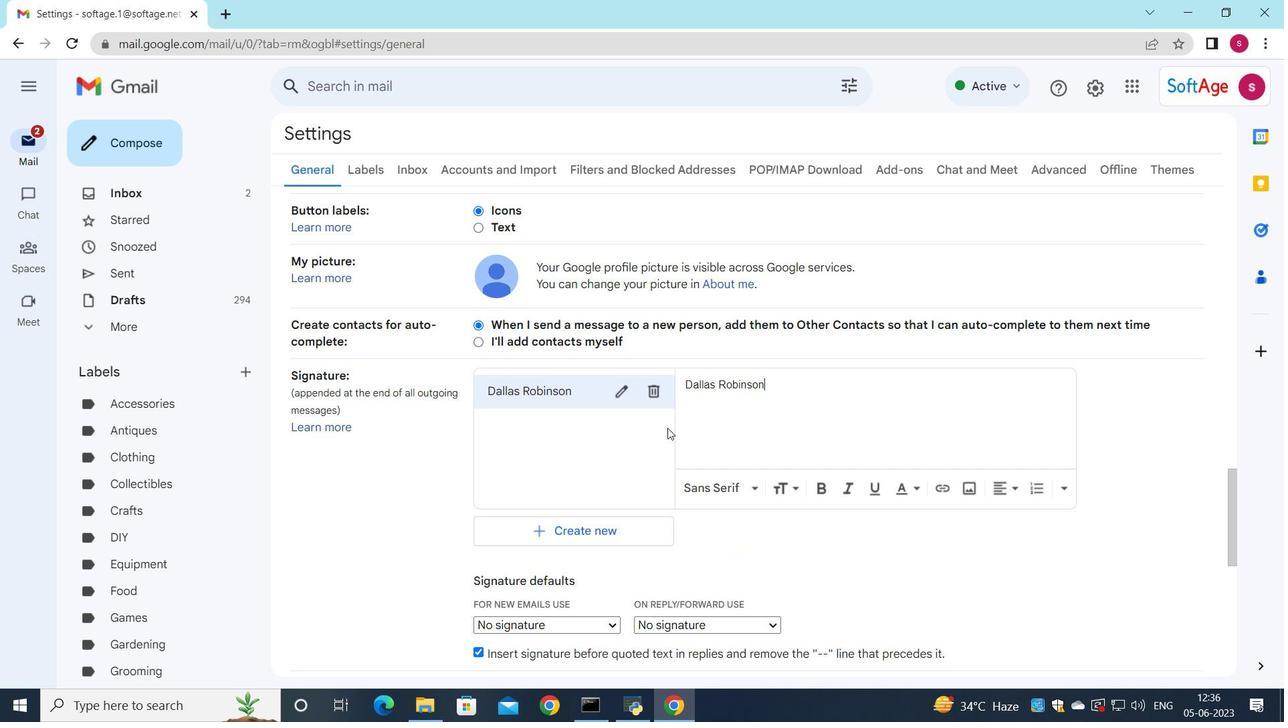 
Action: Mouse moved to (667, 429)
Screenshot: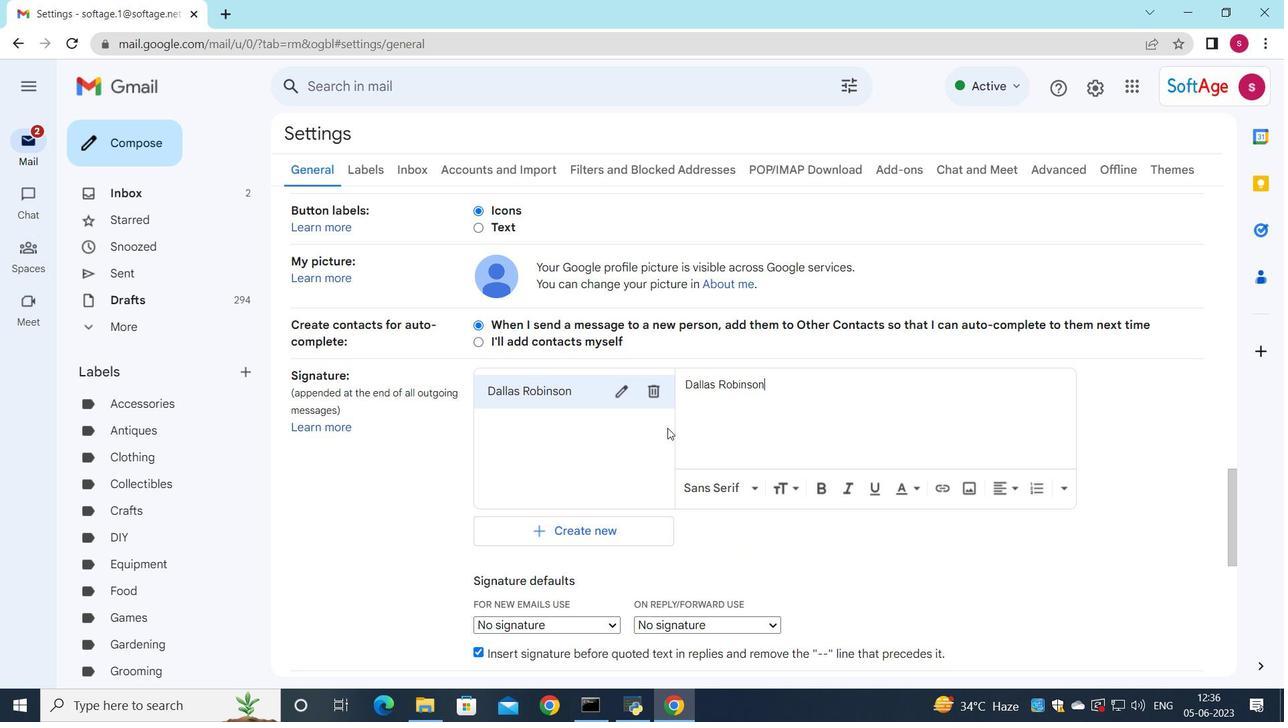 
Action: Mouse scrolled (667, 428) with delta (0, 0)
Screenshot: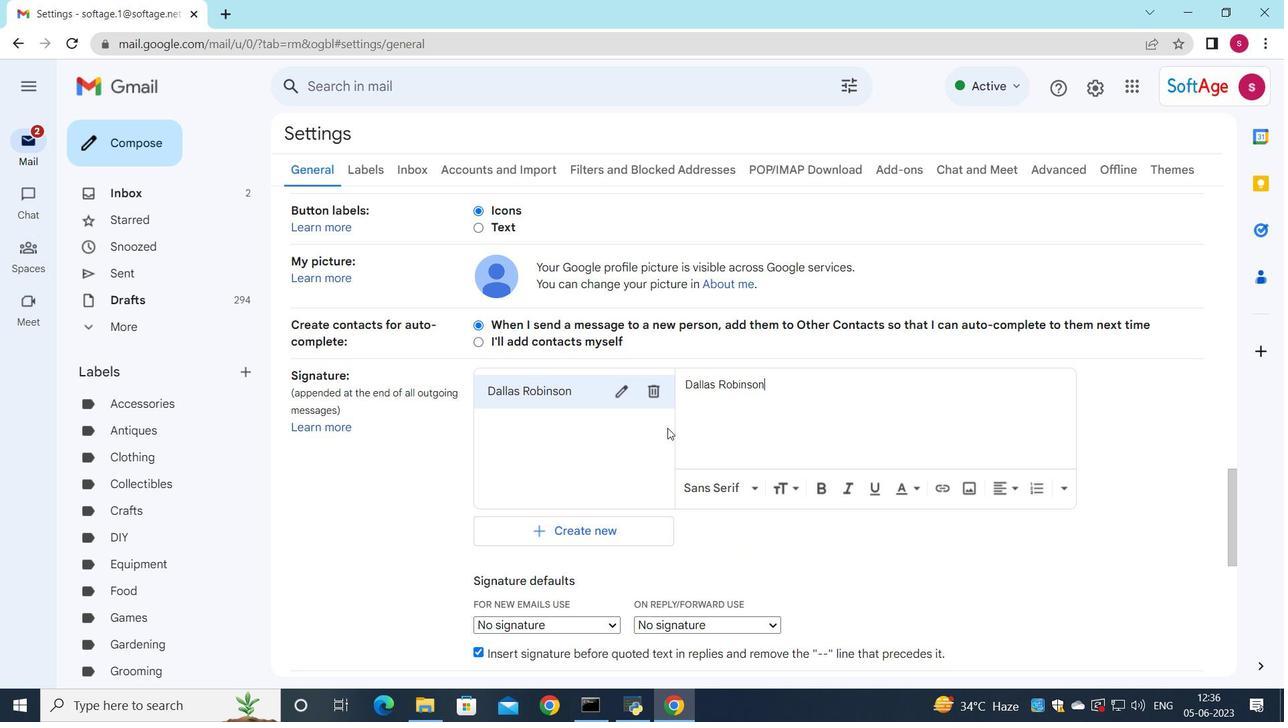 
Action: Mouse moved to (666, 434)
Screenshot: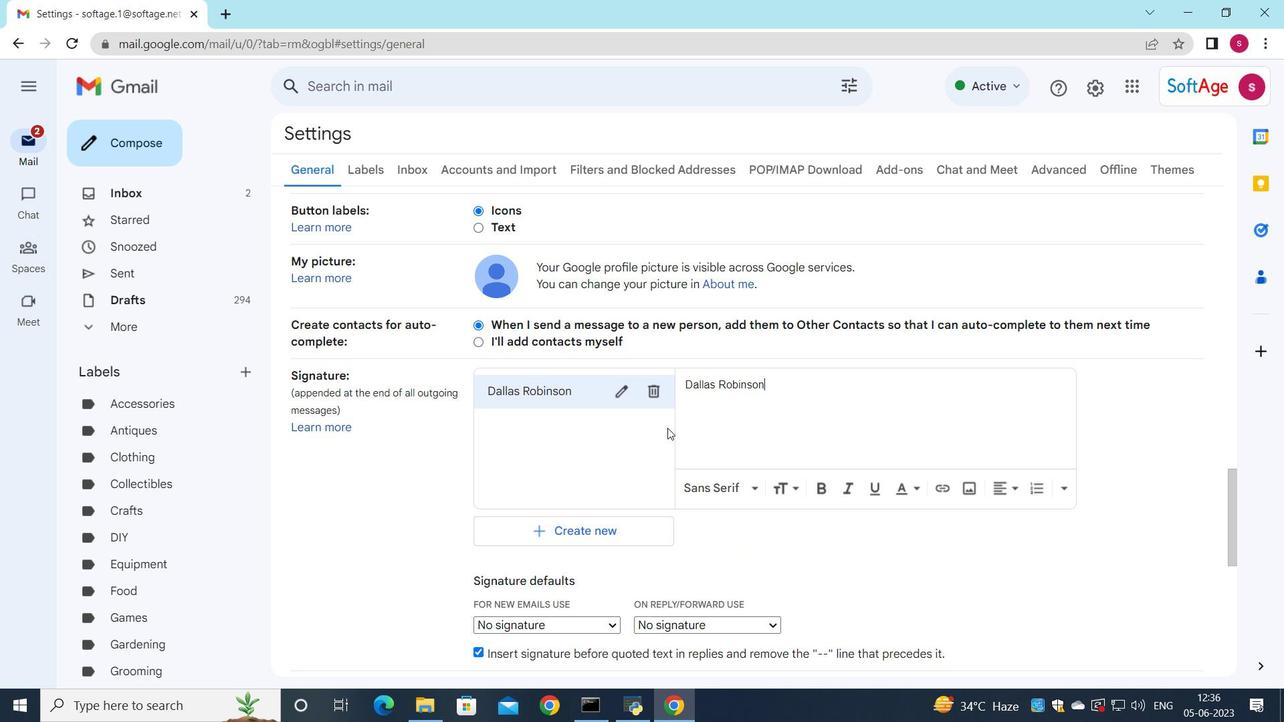 
Action: Mouse scrolled (666, 433) with delta (0, 0)
Screenshot: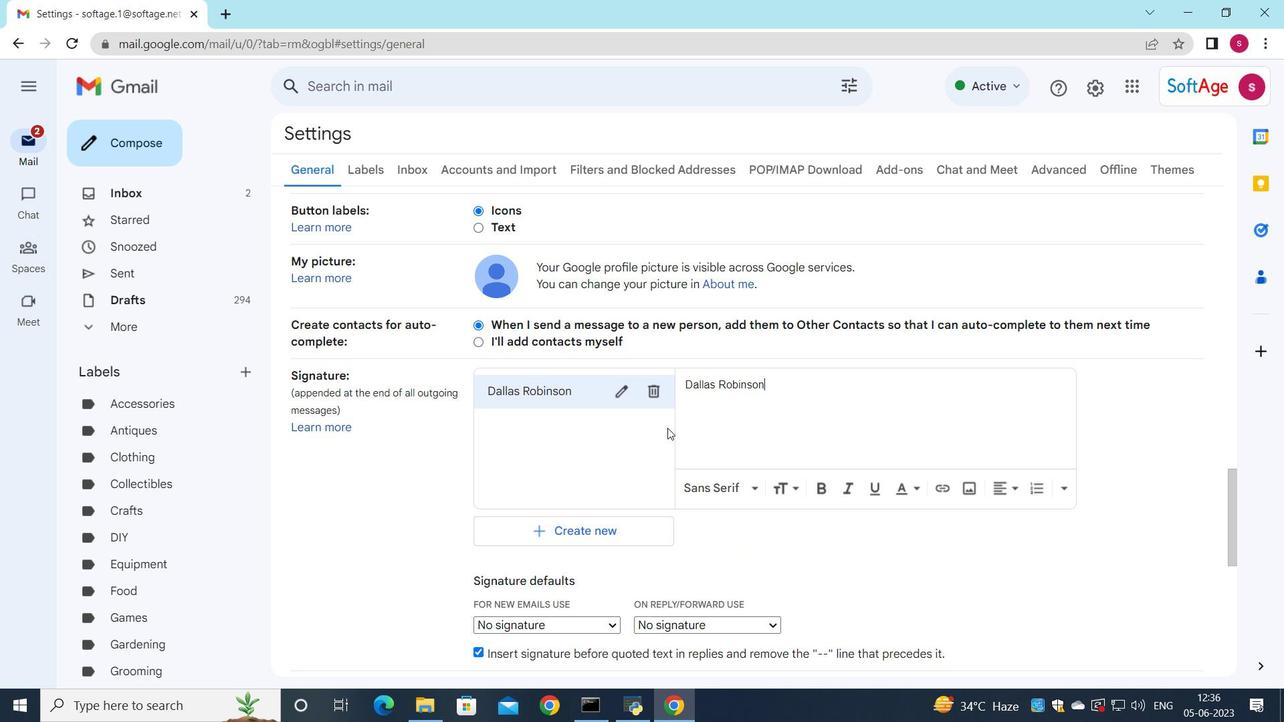 
Action: Mouse moved to (592, 365)
Screenshot: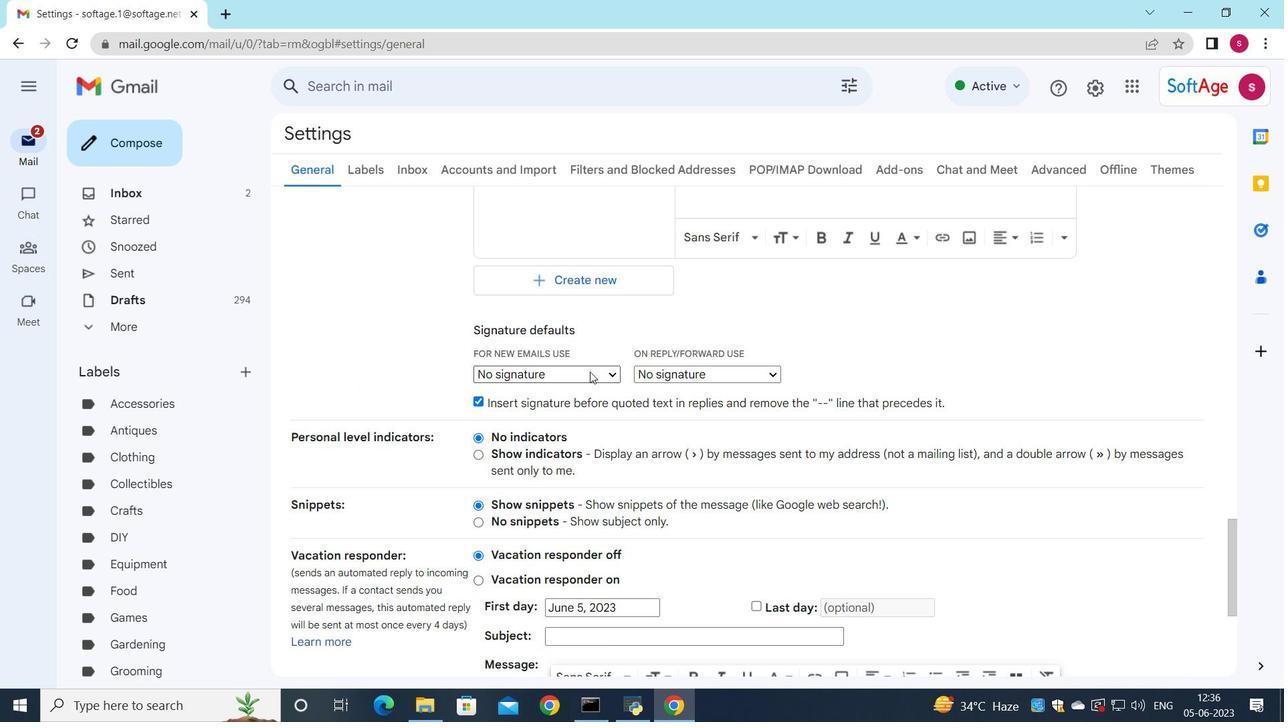 
Action: Mouse pressed left at (592, 365)
Screenshot: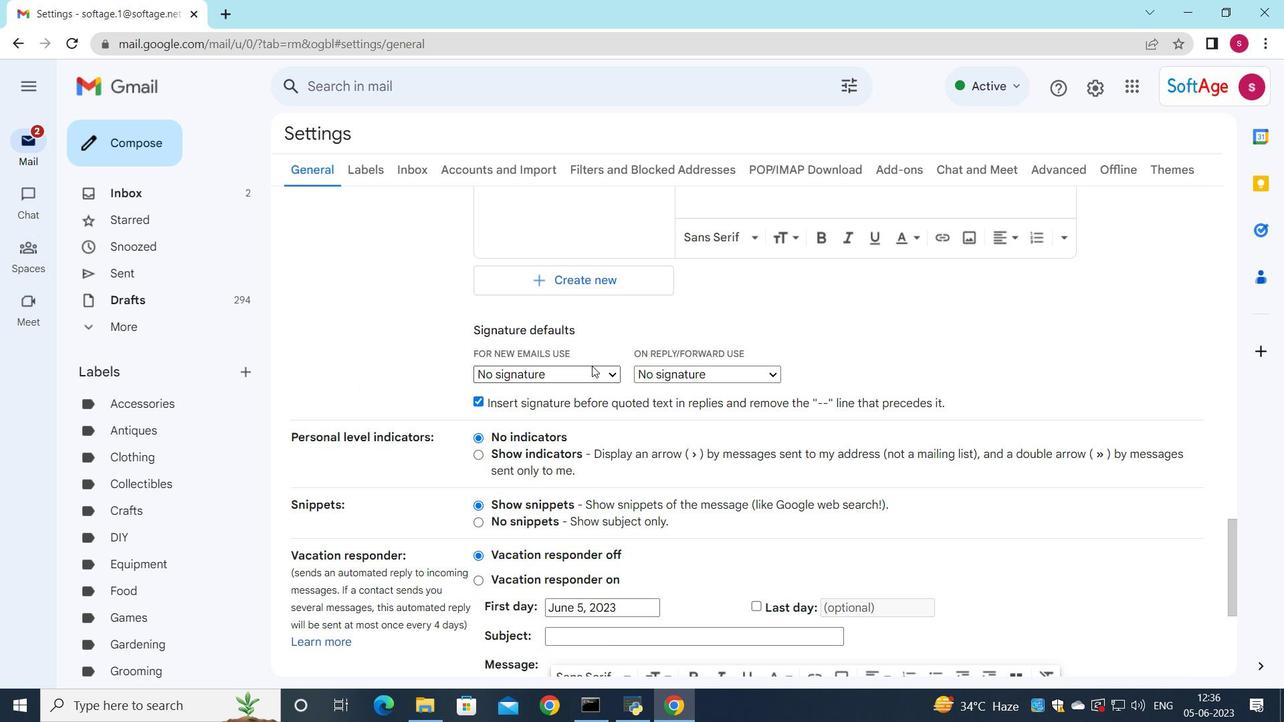 
Action: Mouse moved to (588, 407)
Screenshot: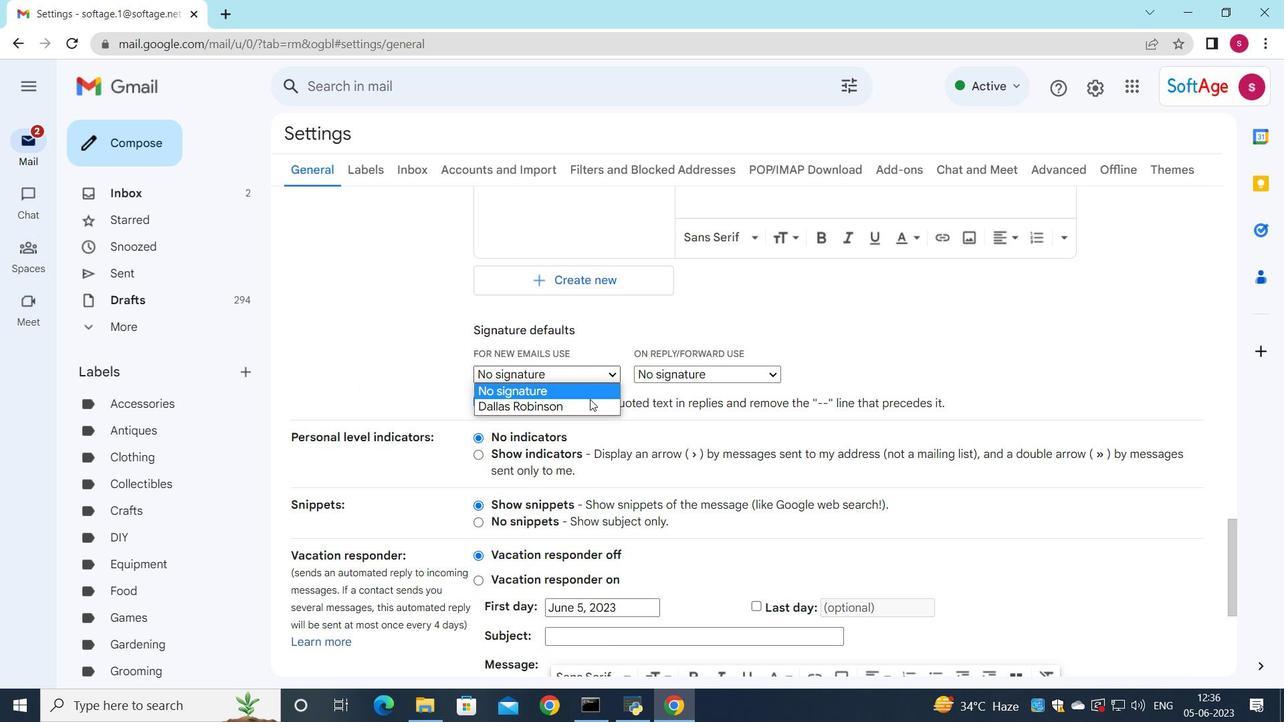 
Action: Mouse pressed left at (588, 407)
Screenshot: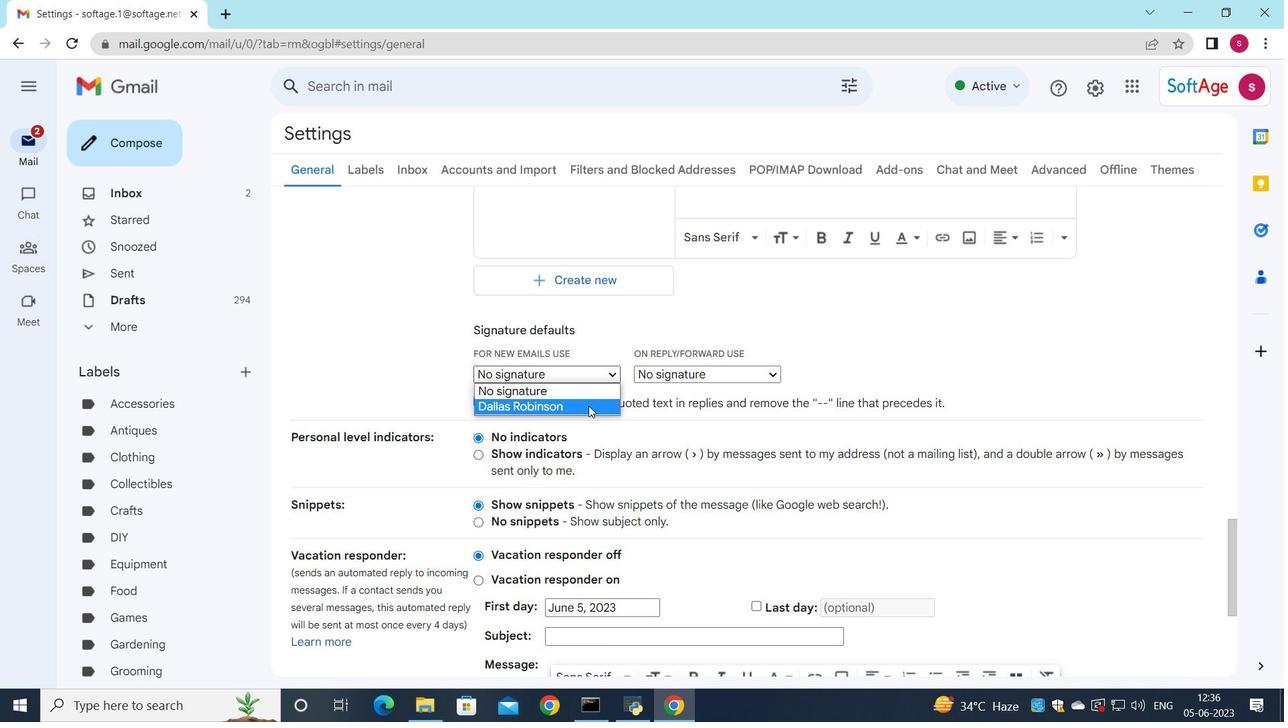 
Action: Mouse moved to (660, 367)
Screenshot: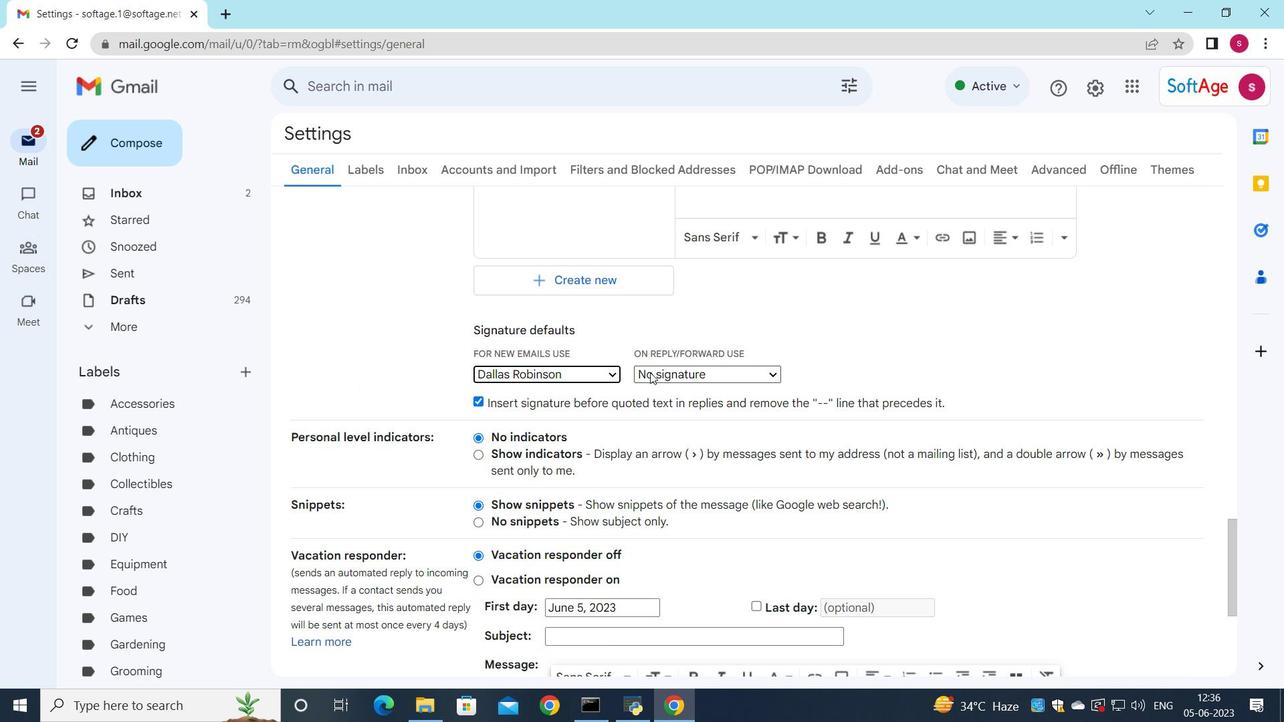 
Action: Mouse pressed left at (660, 367)
Screenshot: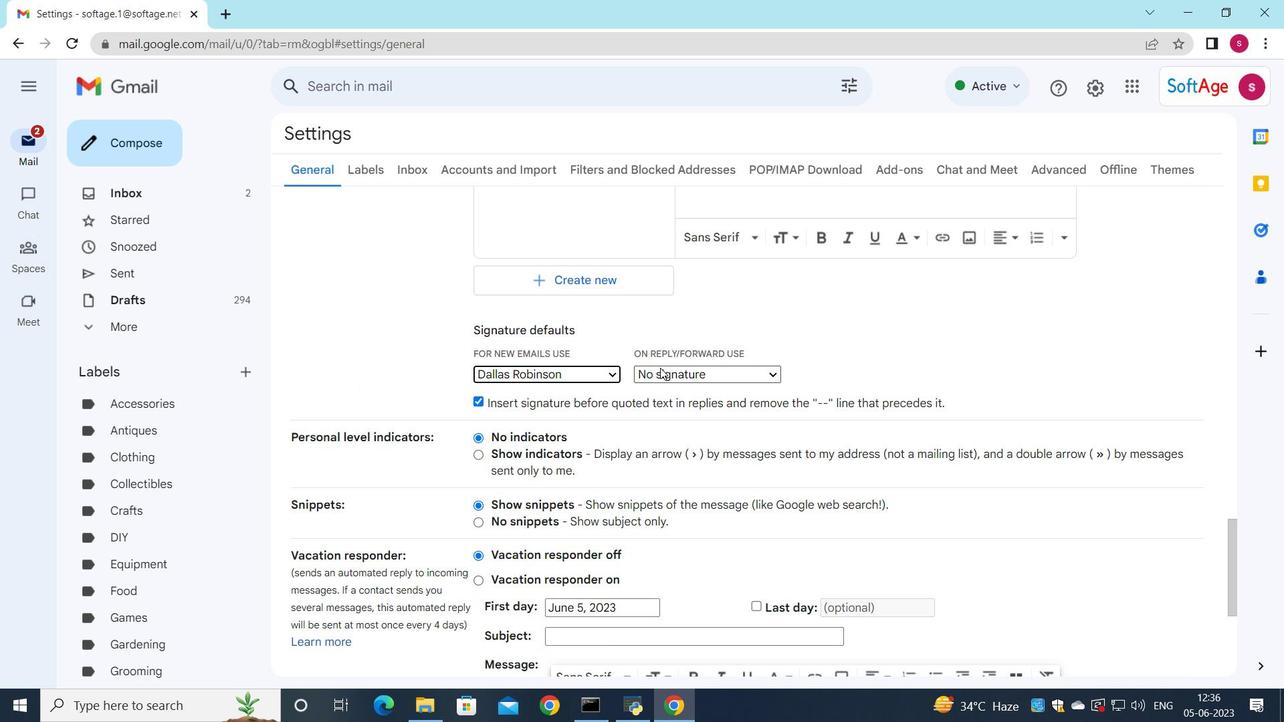 
Action: Mouse moved to (658, 404)
Screenshot: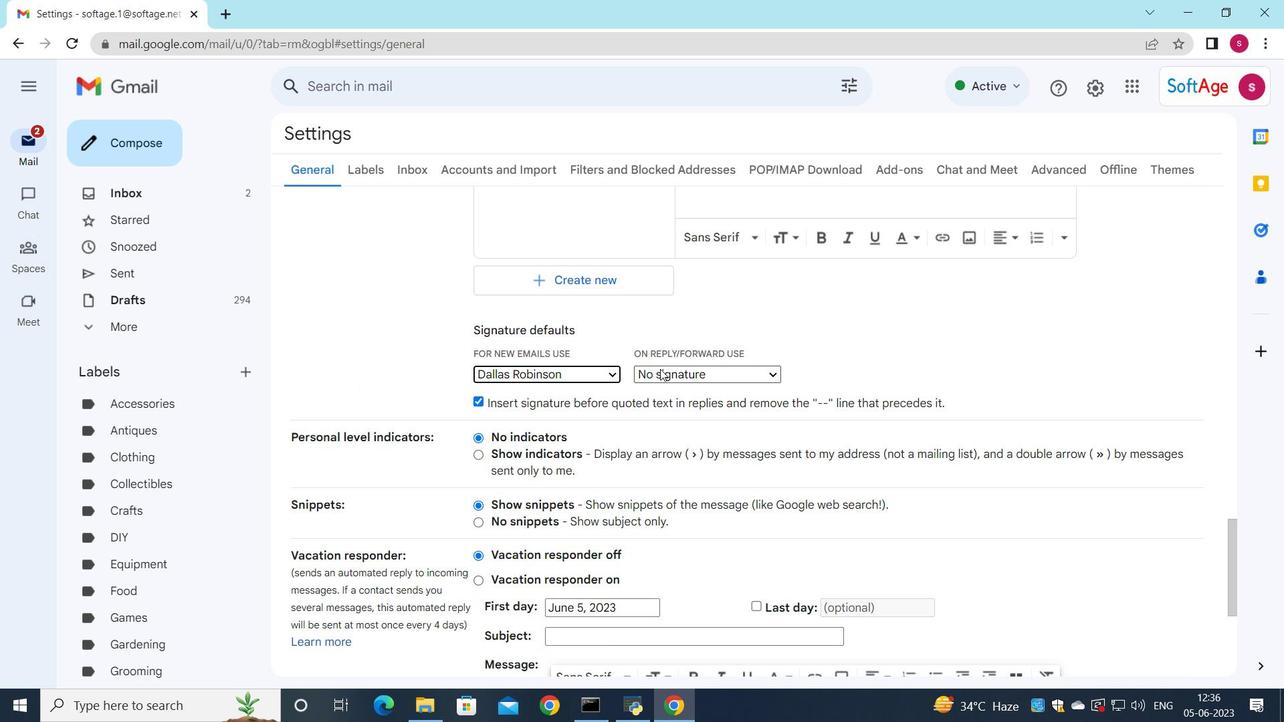 
Action: Mouse pressed left at (658, 404)
Screenshot: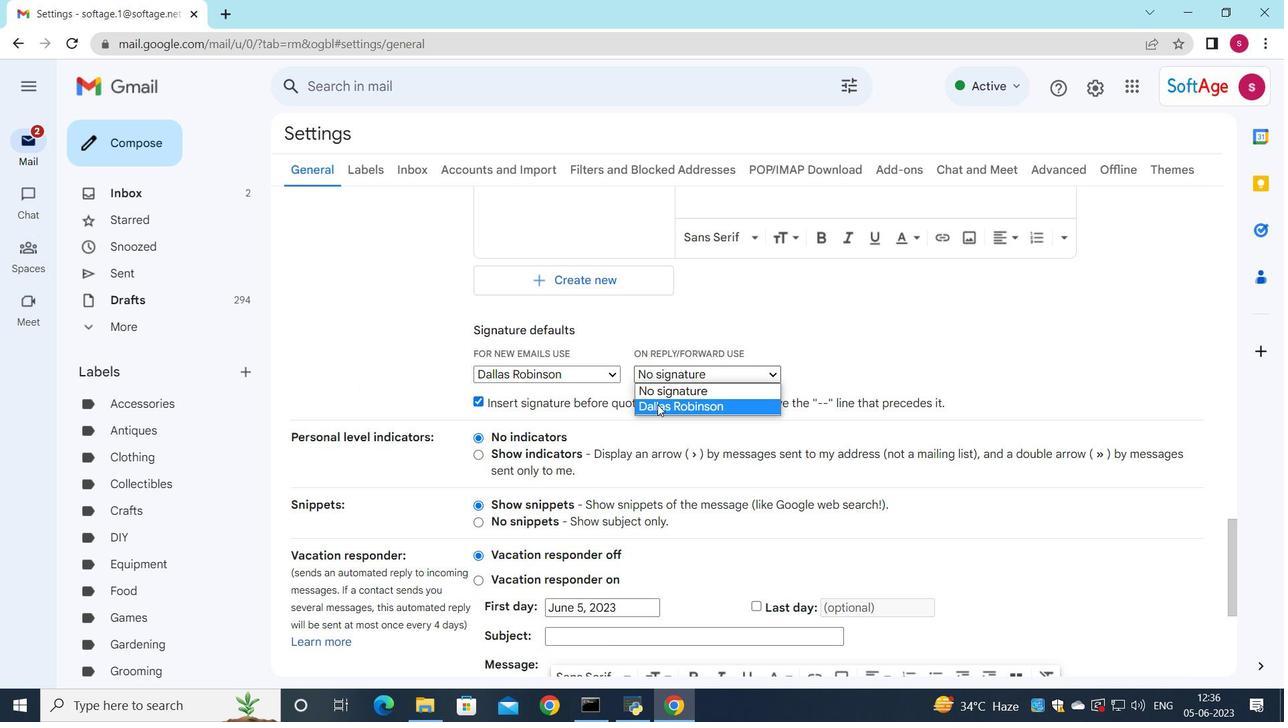 
Action: Mouse moved to (639, 399)
Screenshot: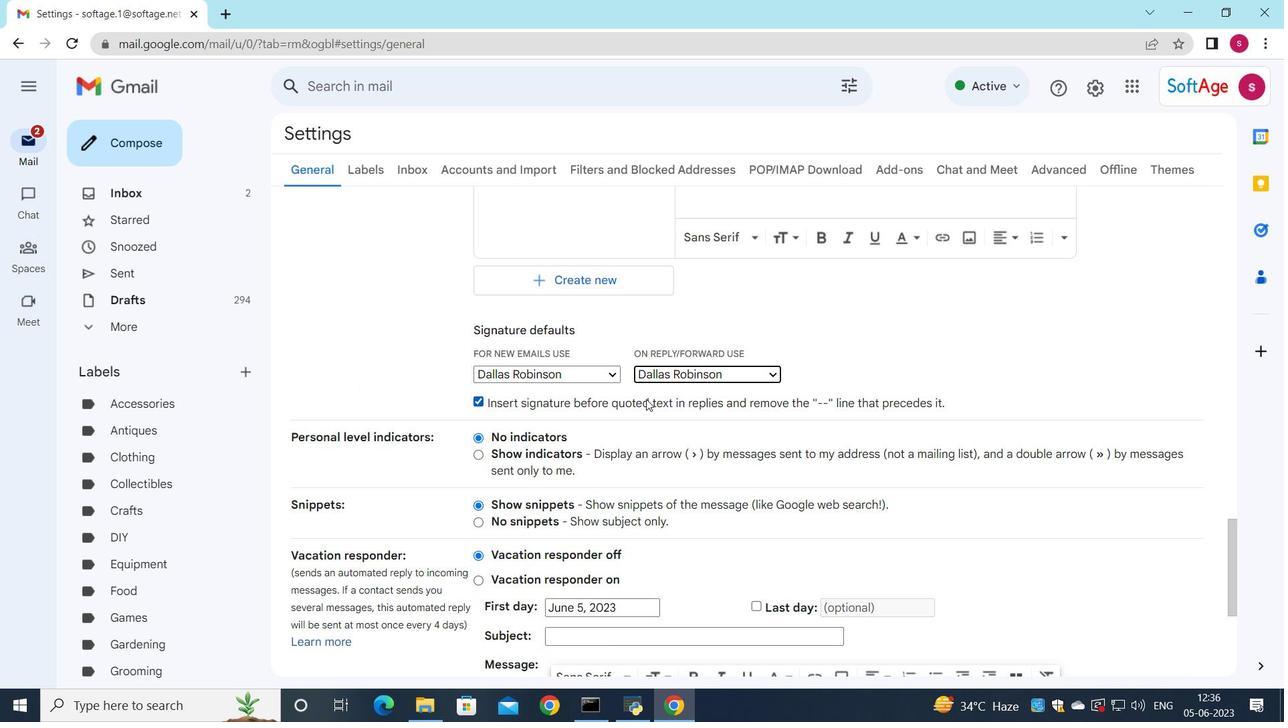 
Action: Mouse scrolled (639, 398) with delta (0, 0)
Screenshot: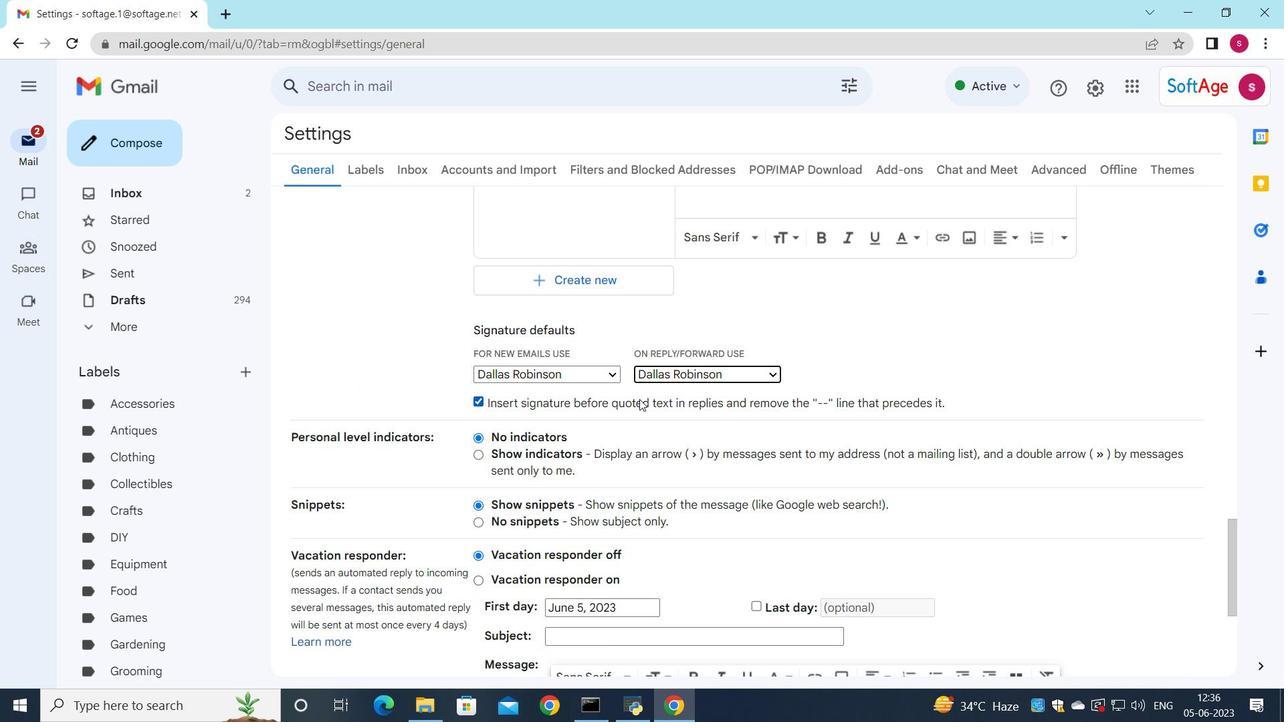 
Action: Mouse scrolled (639, 398) with delta (0, 0)
Screenshot: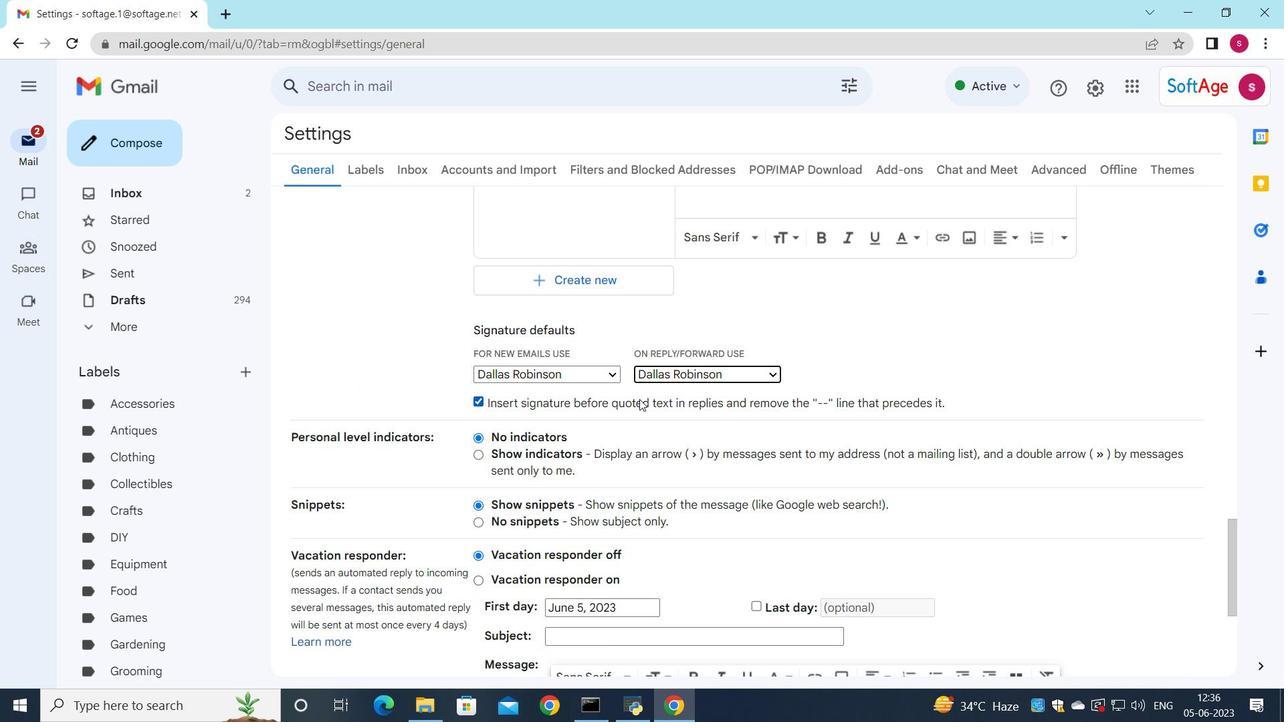 
Action: Mouse scrolled (639, 398) with delta (0, 0)
Screenshot: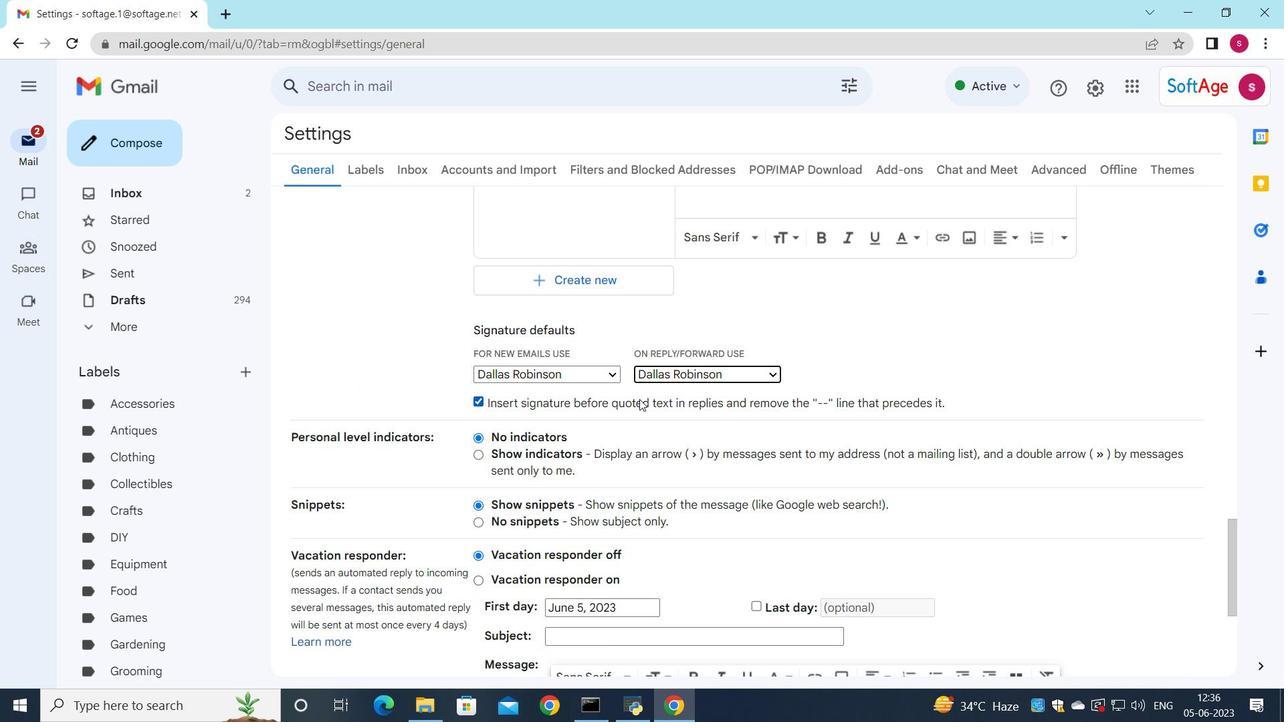 
Action: Mouse moved to (636, 398)
Screenshot: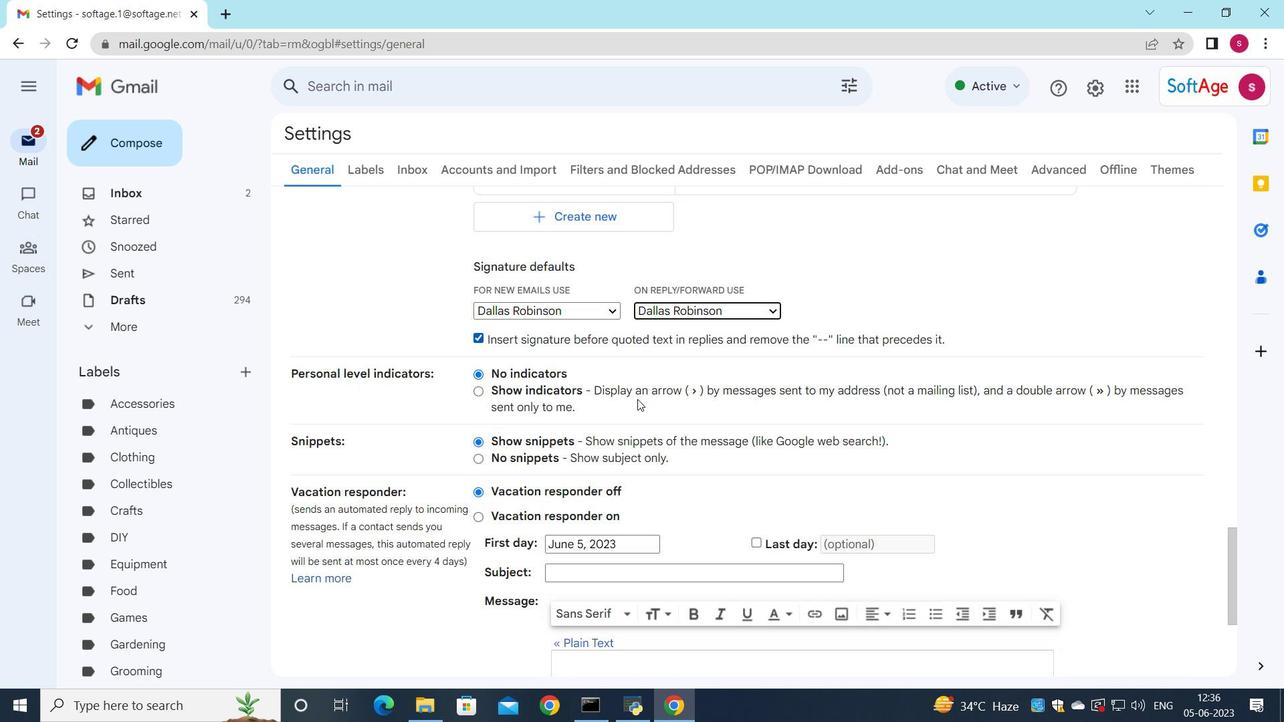 
Action: Mouse scrolled (636, 398) with delta (0, 0)
Screenshot: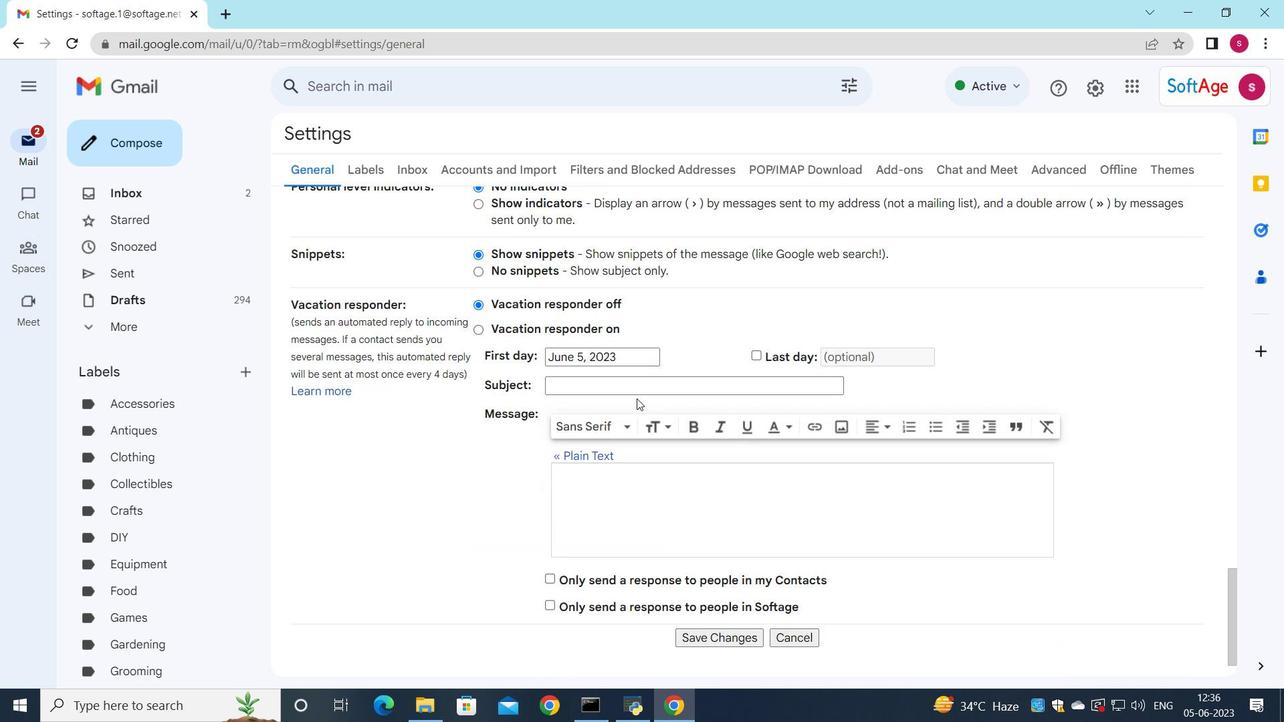 
Action: Mouse scrolled (636, 398) with delta (0, 0)
Screenshot: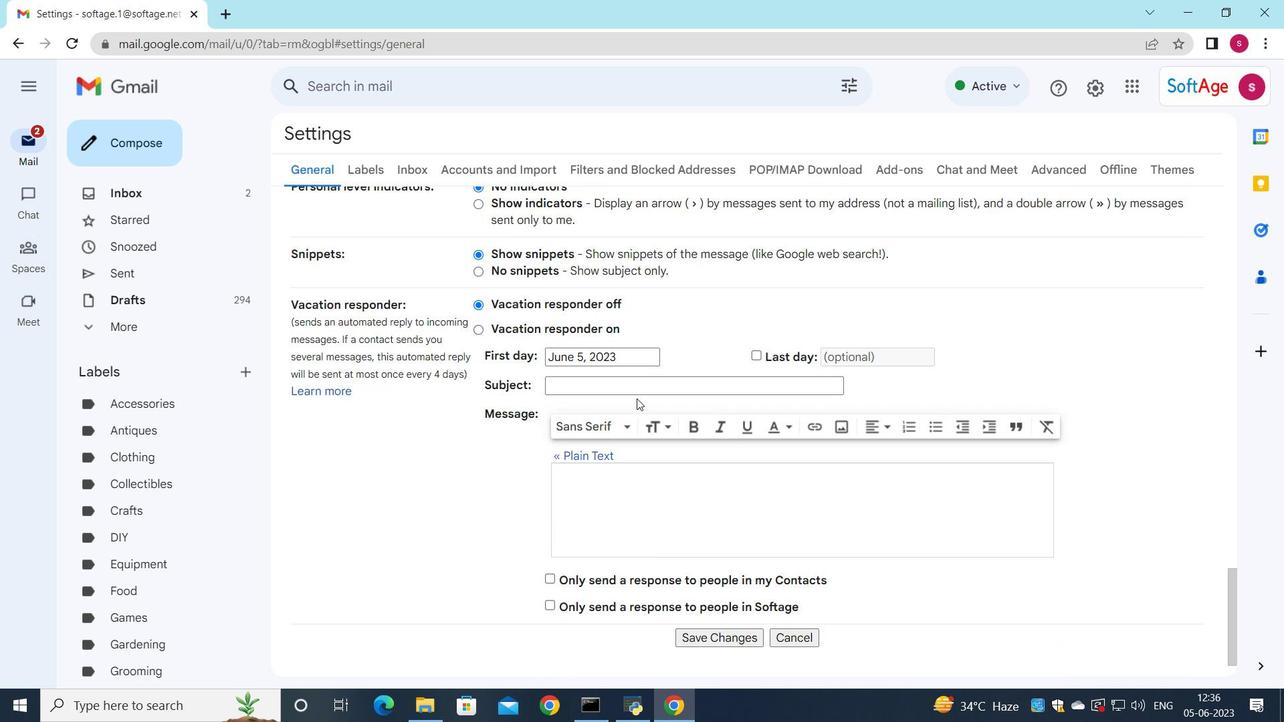 
Action: Mouse moved to (636, 400)
Screenshot: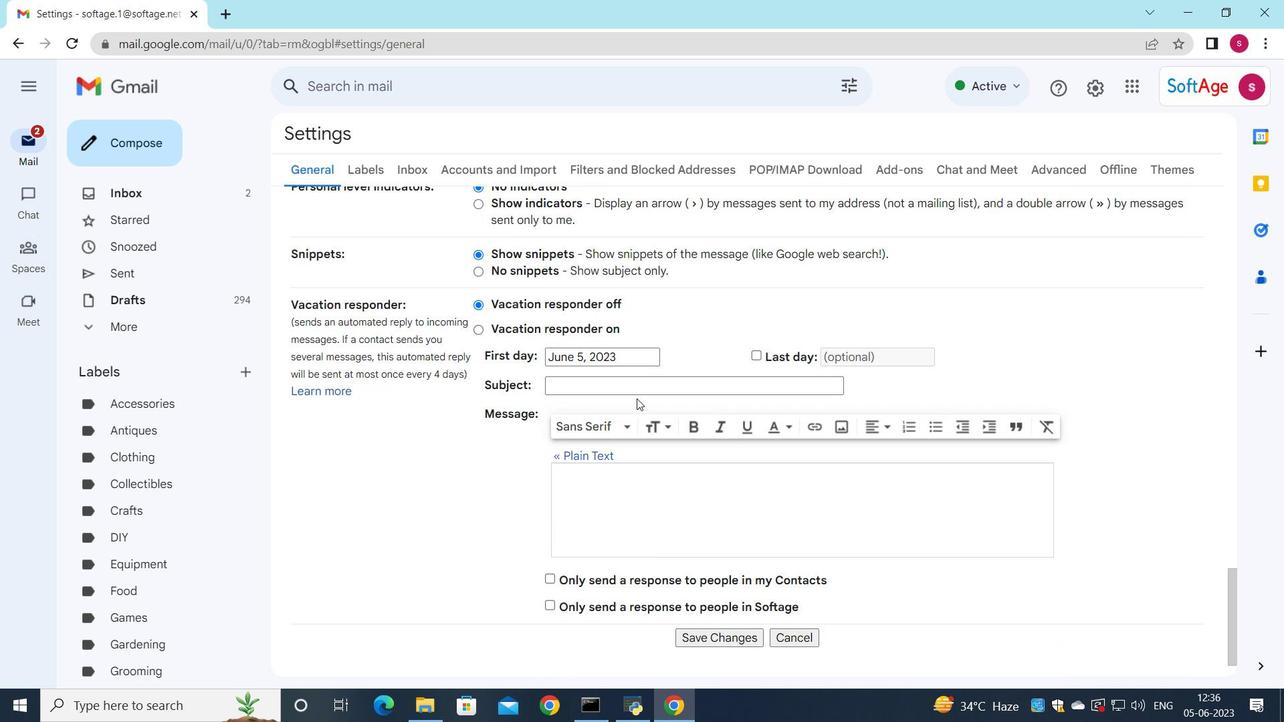 
Action: Mouse scrolled (636, 399) with delta (0, 0)
Screenshot: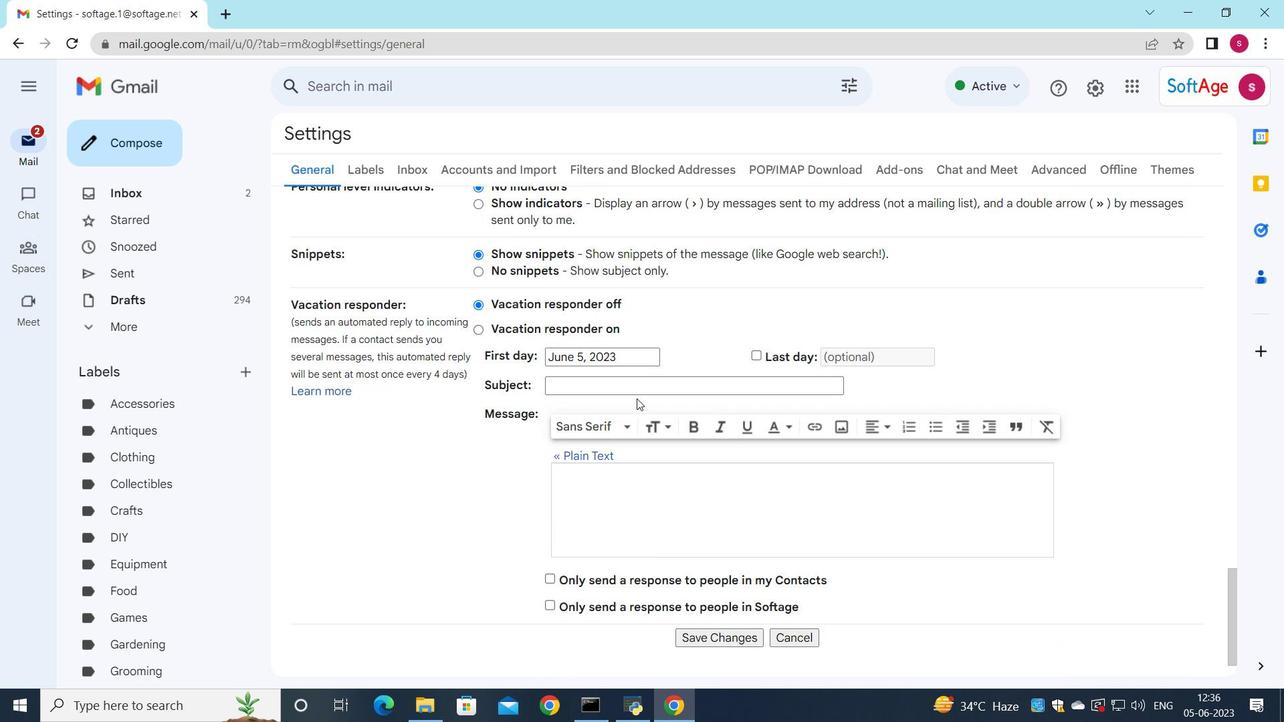 
Action: Mouse moved to (635, 401)
Screenshot: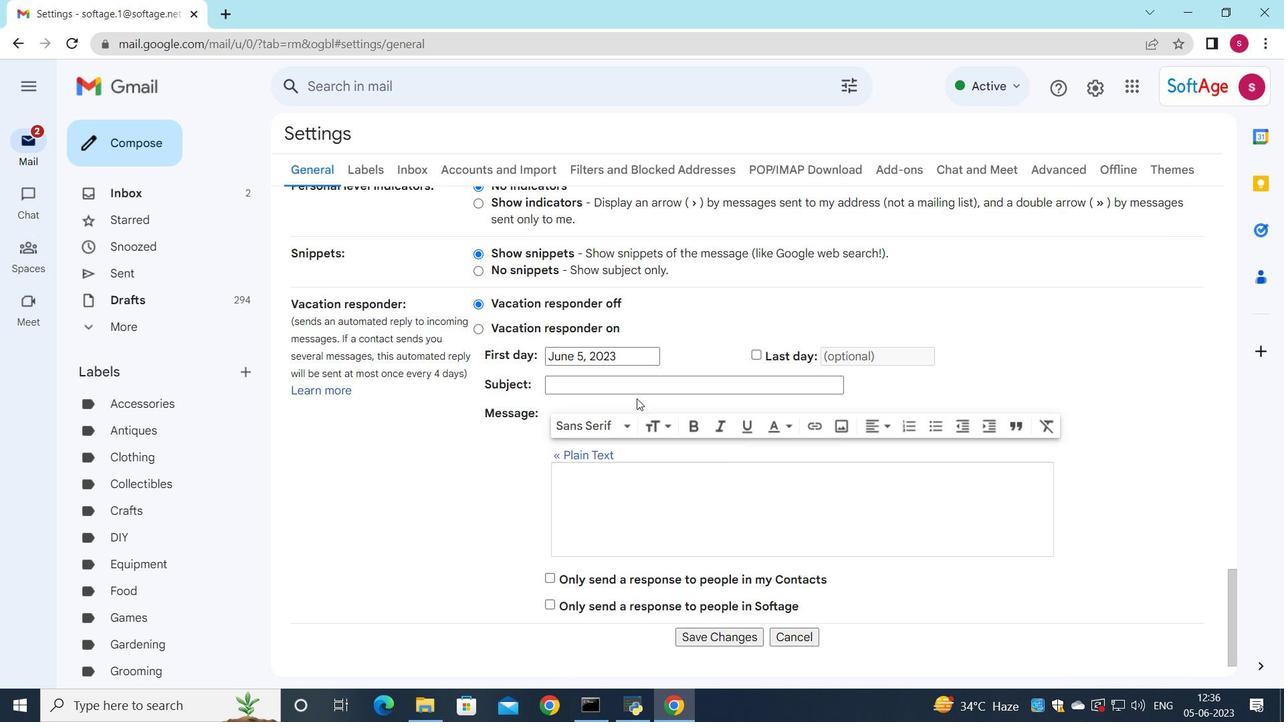 
Action: Mouse scrolled (635, 400) with delta (0, 0)
Screenshot: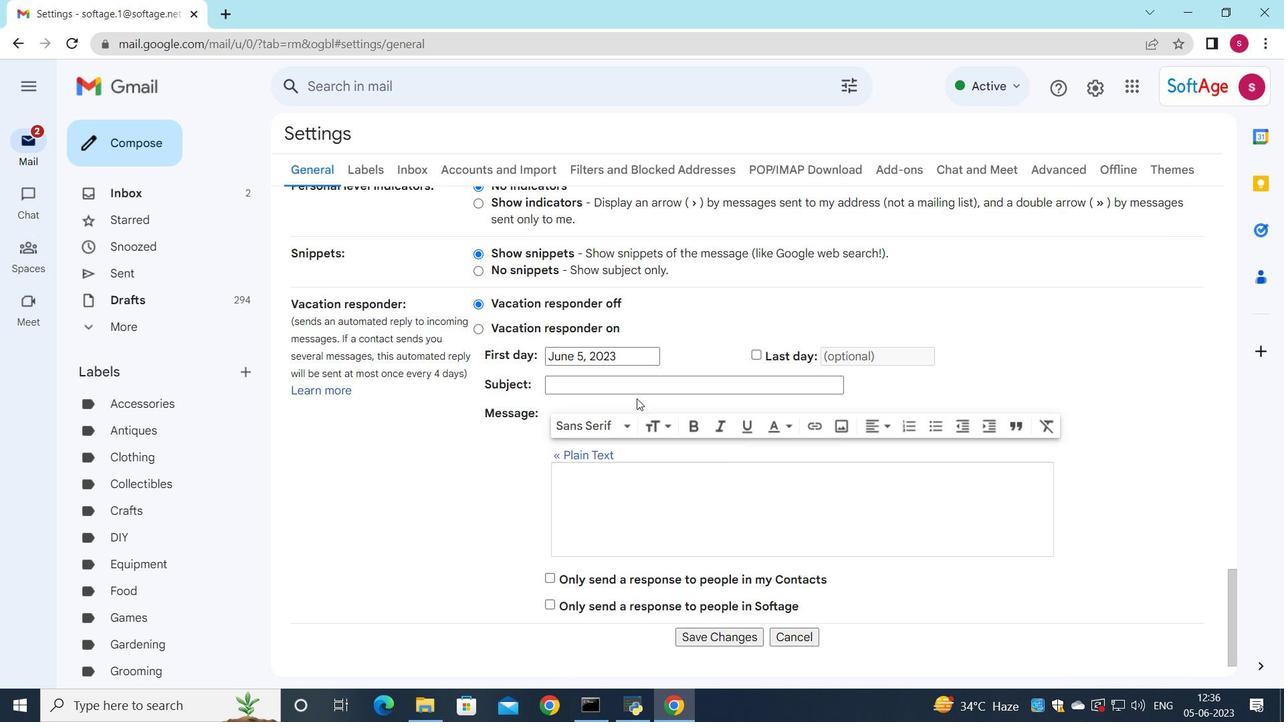 
Action: Mouse moved to (681, 582)
Screenshot: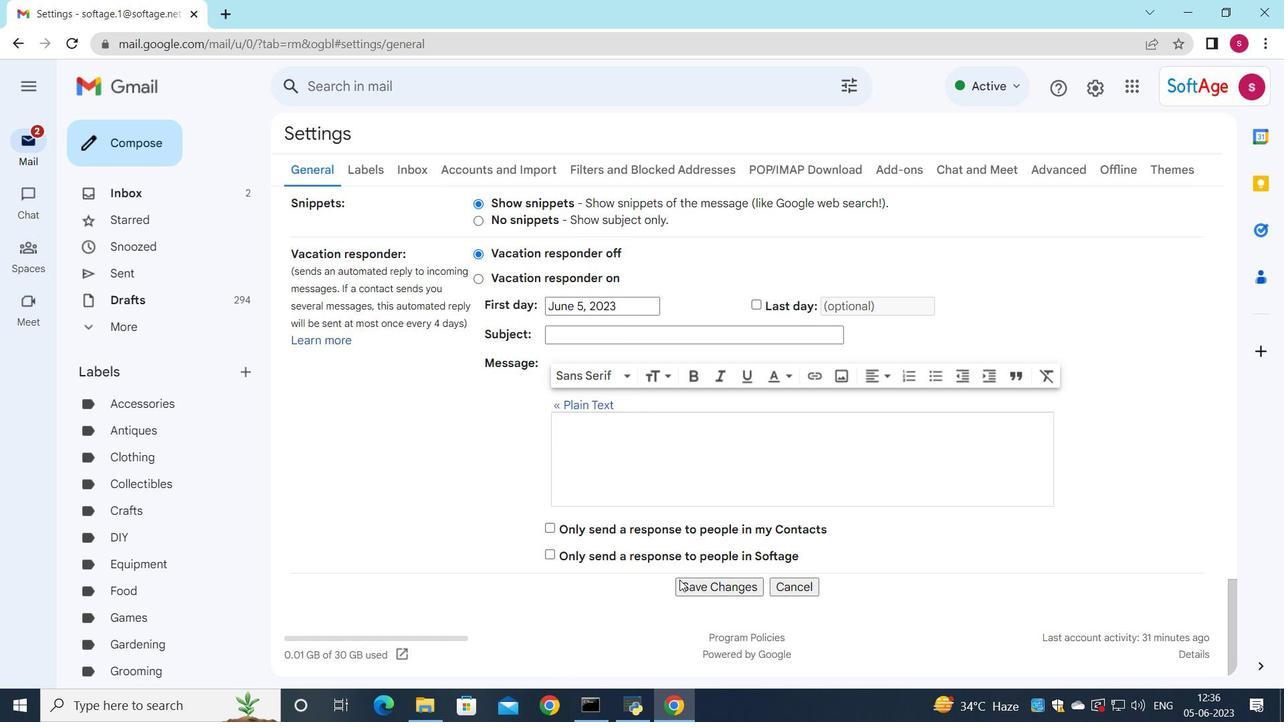 
Action: Mouse pressed left at (681, 582)
Screenshot: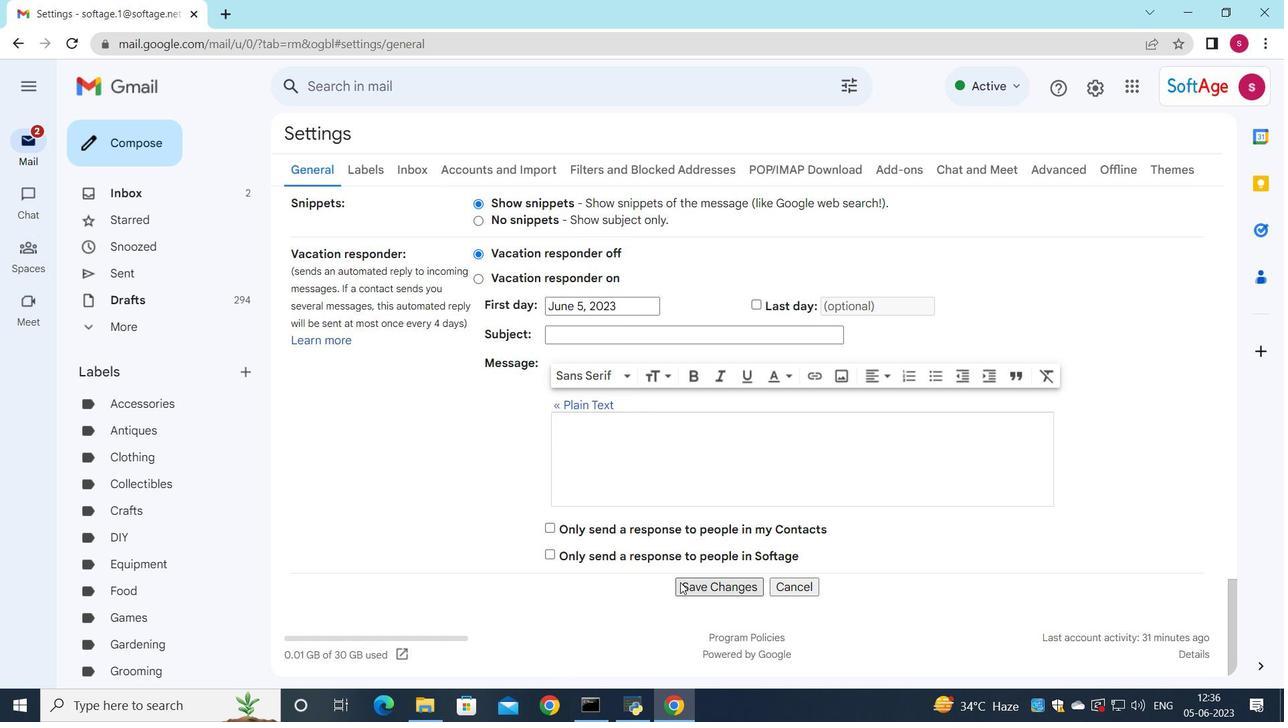 
Action: Mouse moved to (761, 226)
Screenshot: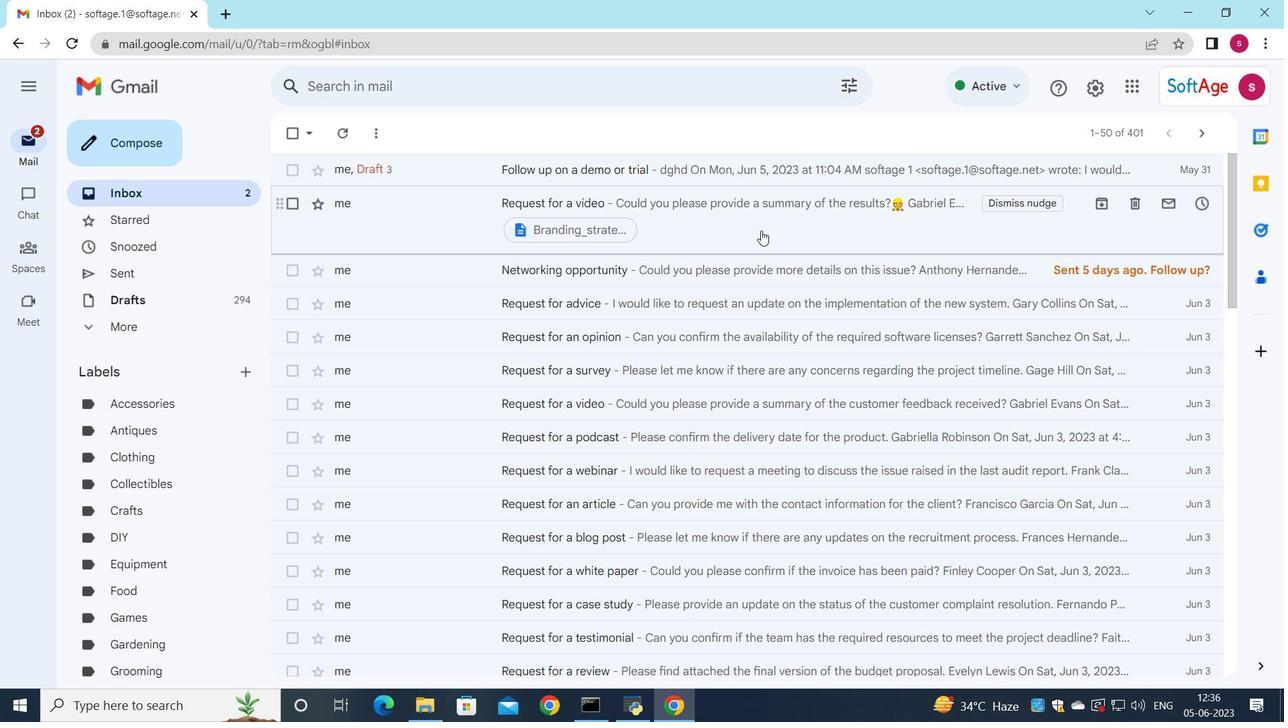 
Action: Mouse pressed left at (761, 226)
Screenshot: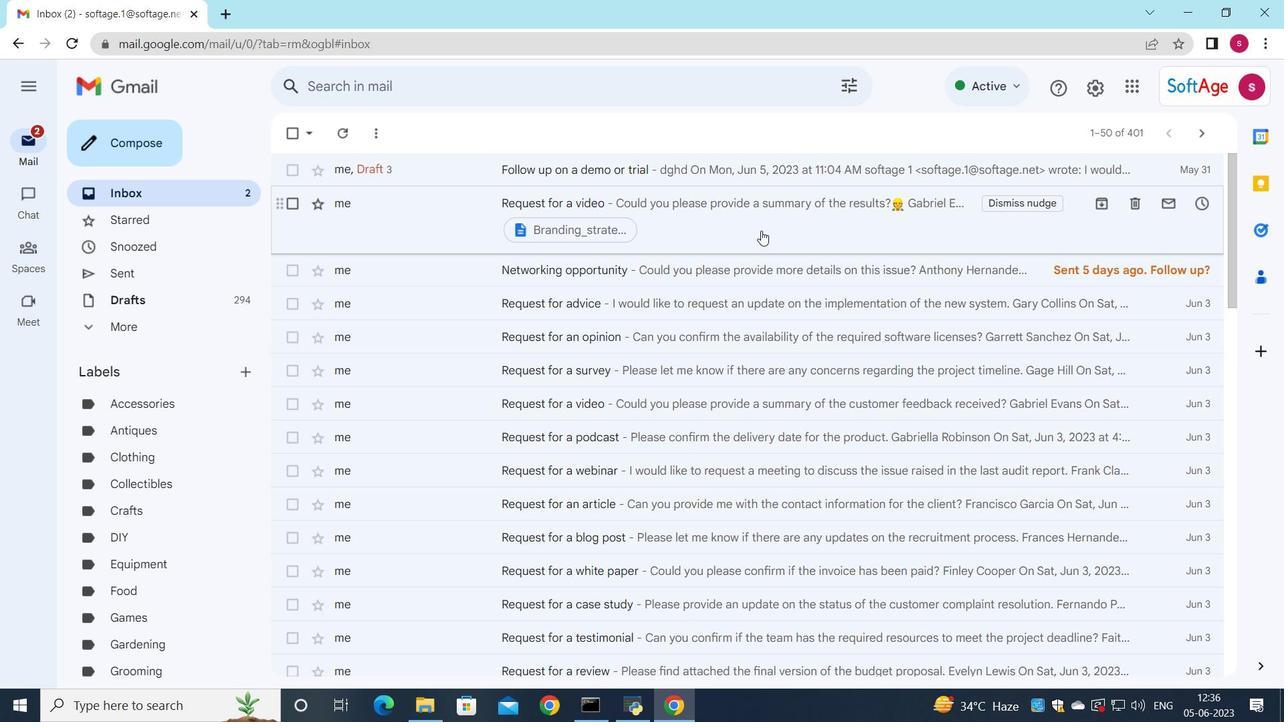 
Action: Mouse moved to (551, 551)
Screenshot: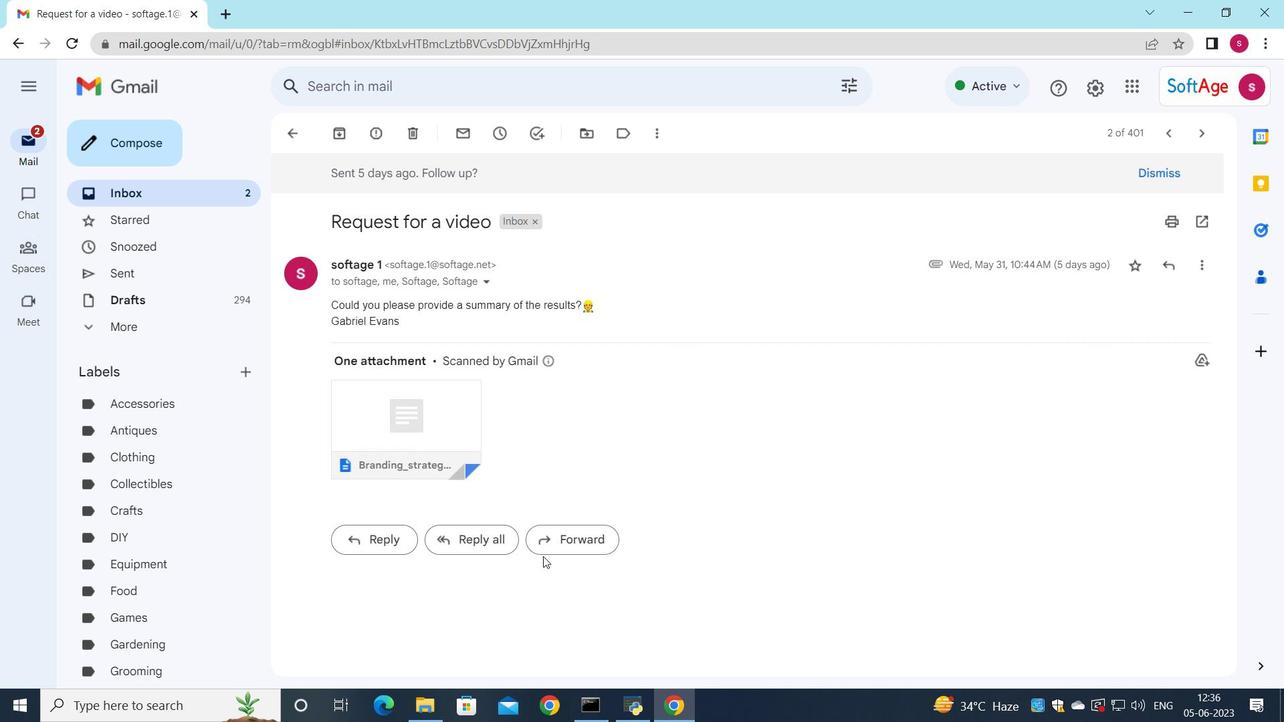 
Action: Mouse pressed left at (551, 551)
Screenshot: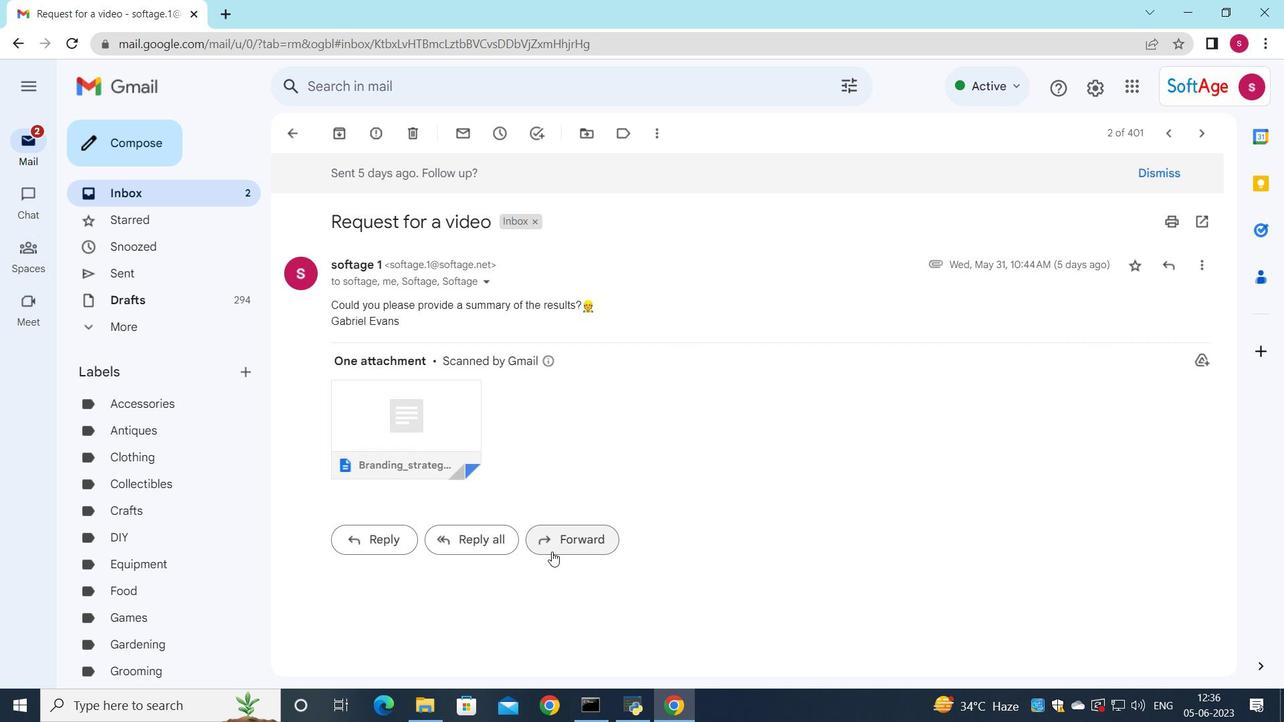
Action: Mouse moved to (364, 505)
Screenshot: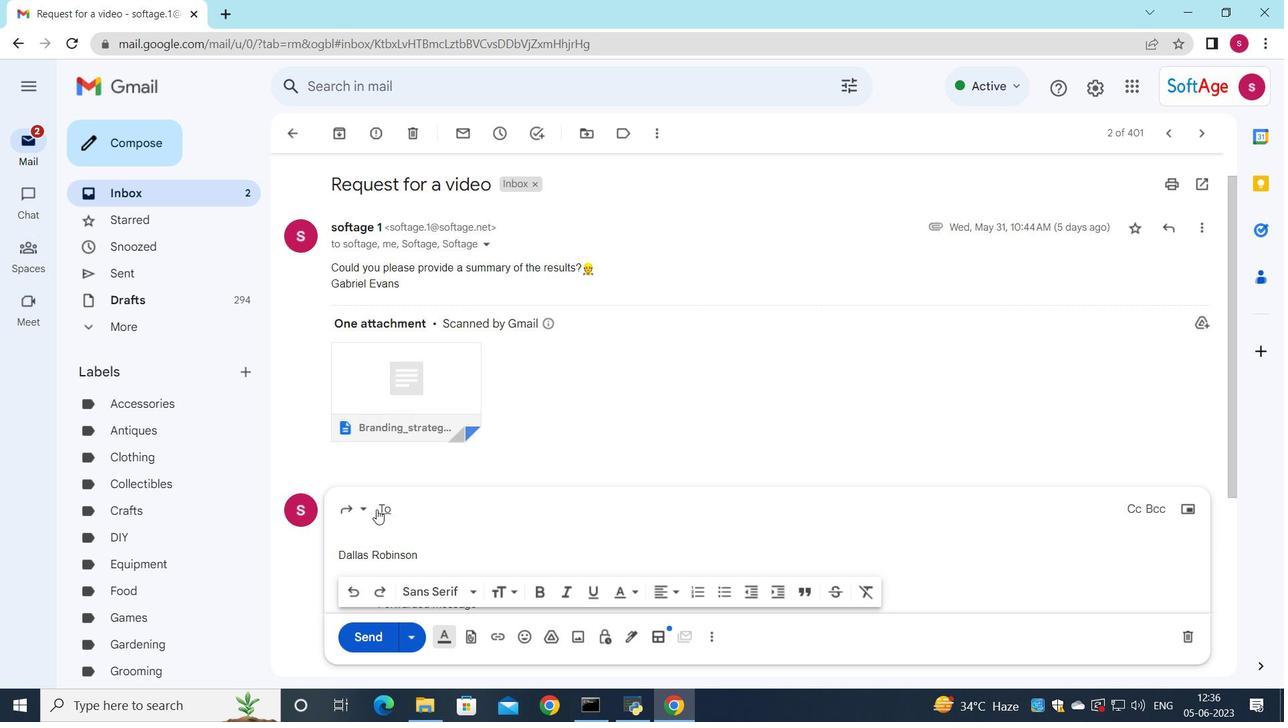 
Action: Mouse pressed left at (364, 505)
Screenshot: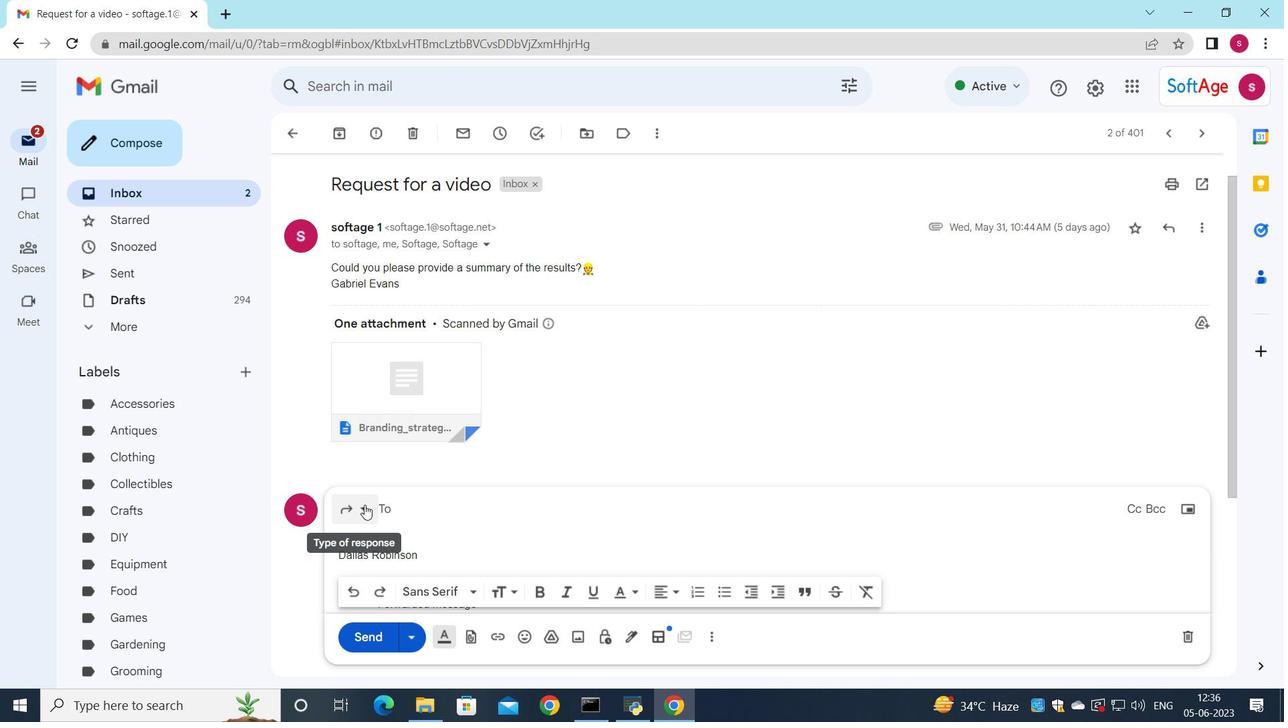 
Action: Mouse moved to (414, 452)
Screenshot: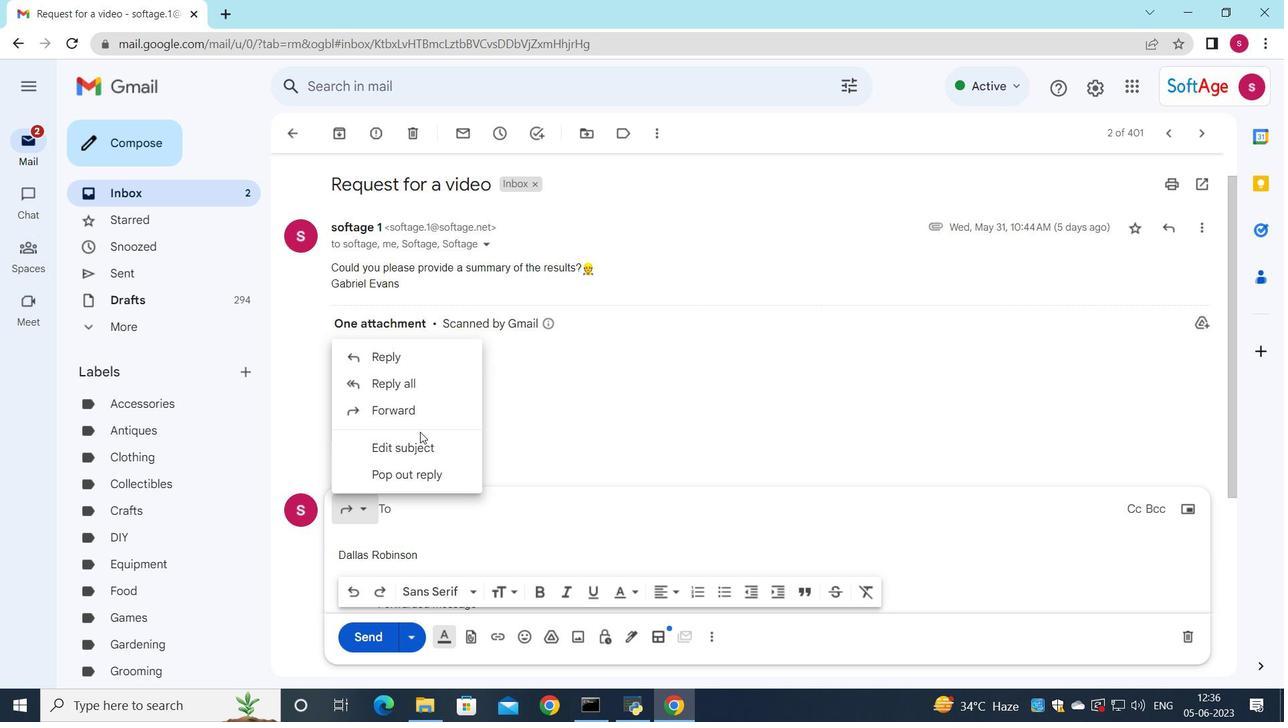 
Action: Mouse pressed left at (414, 452)
Screenshot: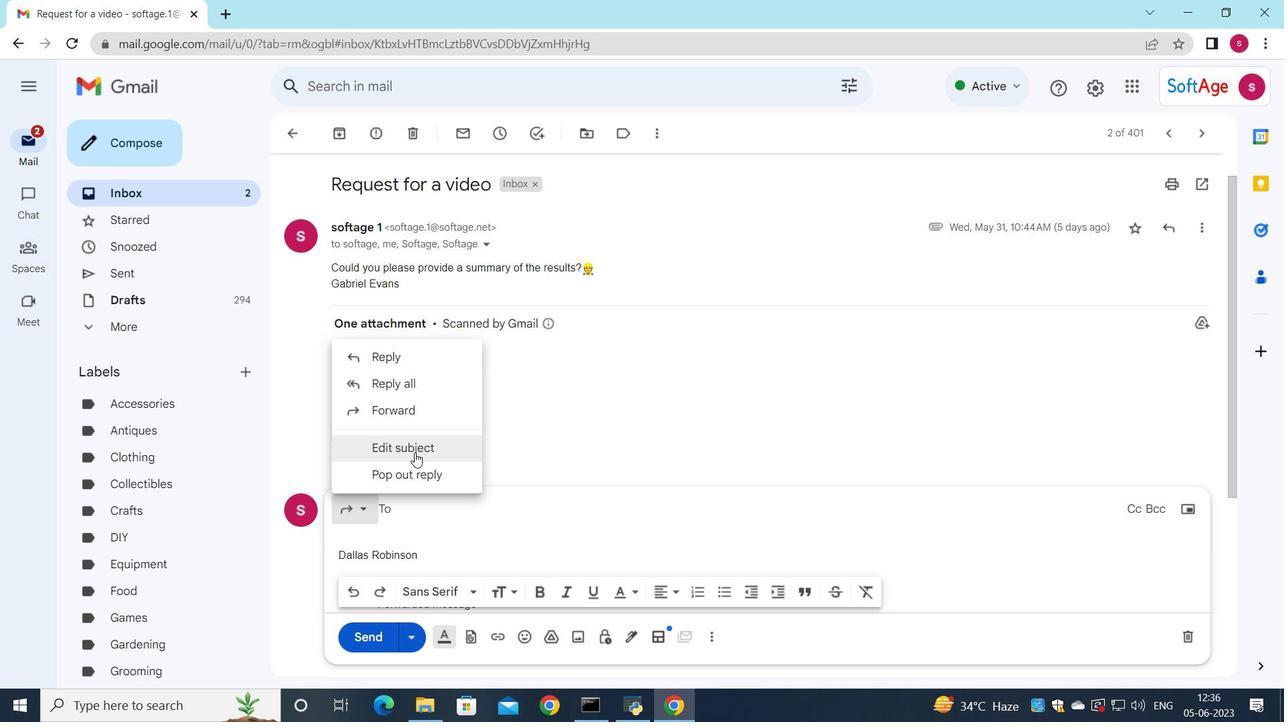 
Action: Mouse moved to (1207, 331)
Screenshot: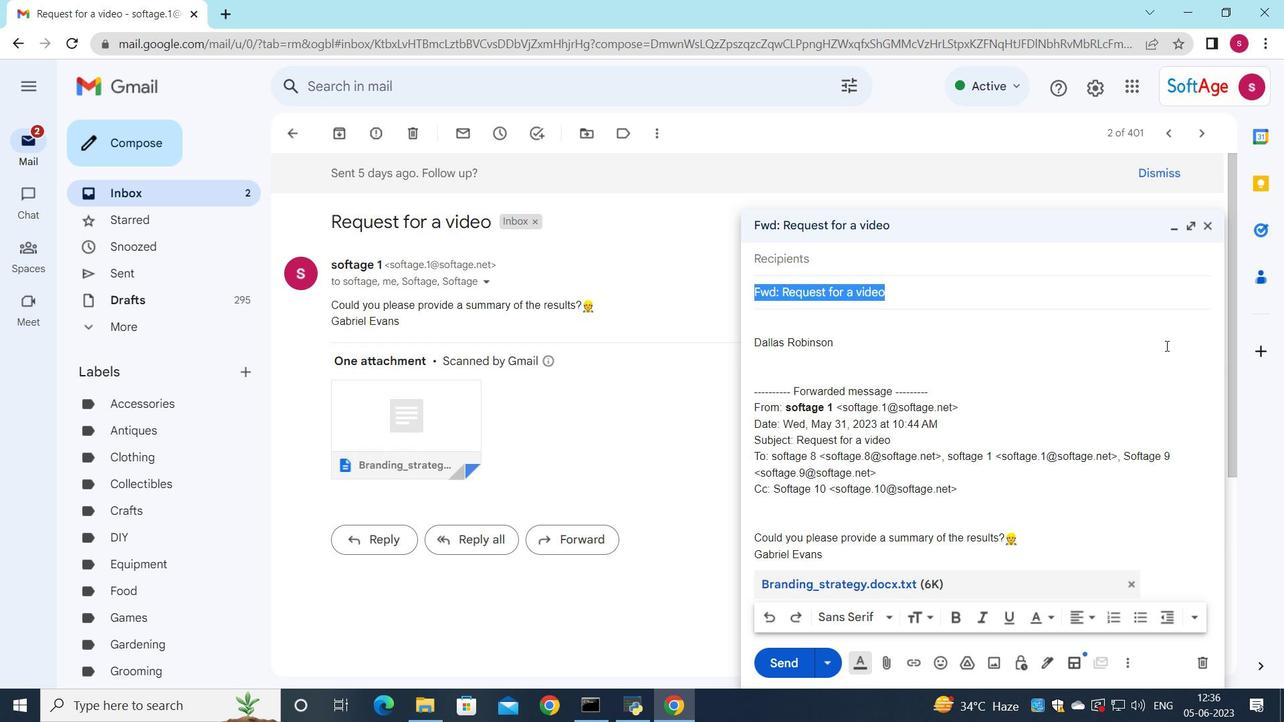
Action: Key pressed <Key.shift>Order<Key.space>confirmation
Screenshot: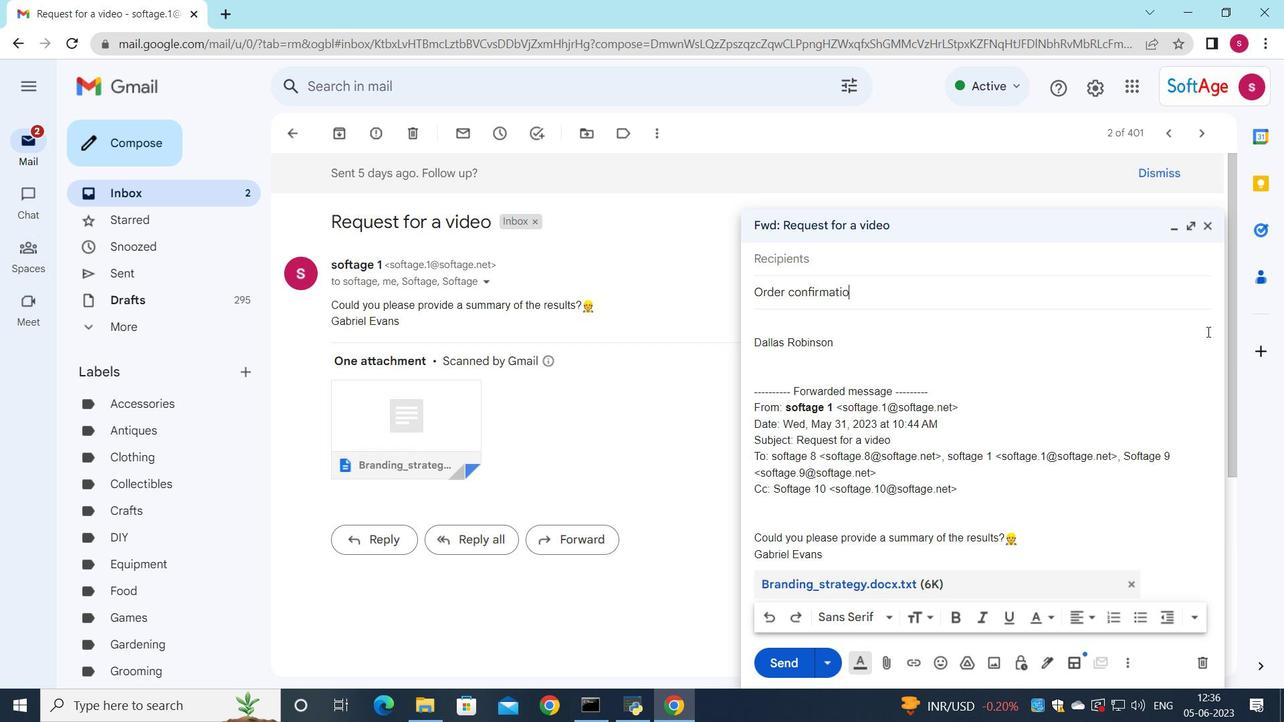 
Action: Mouse moved to (800, 331)
Screenshot: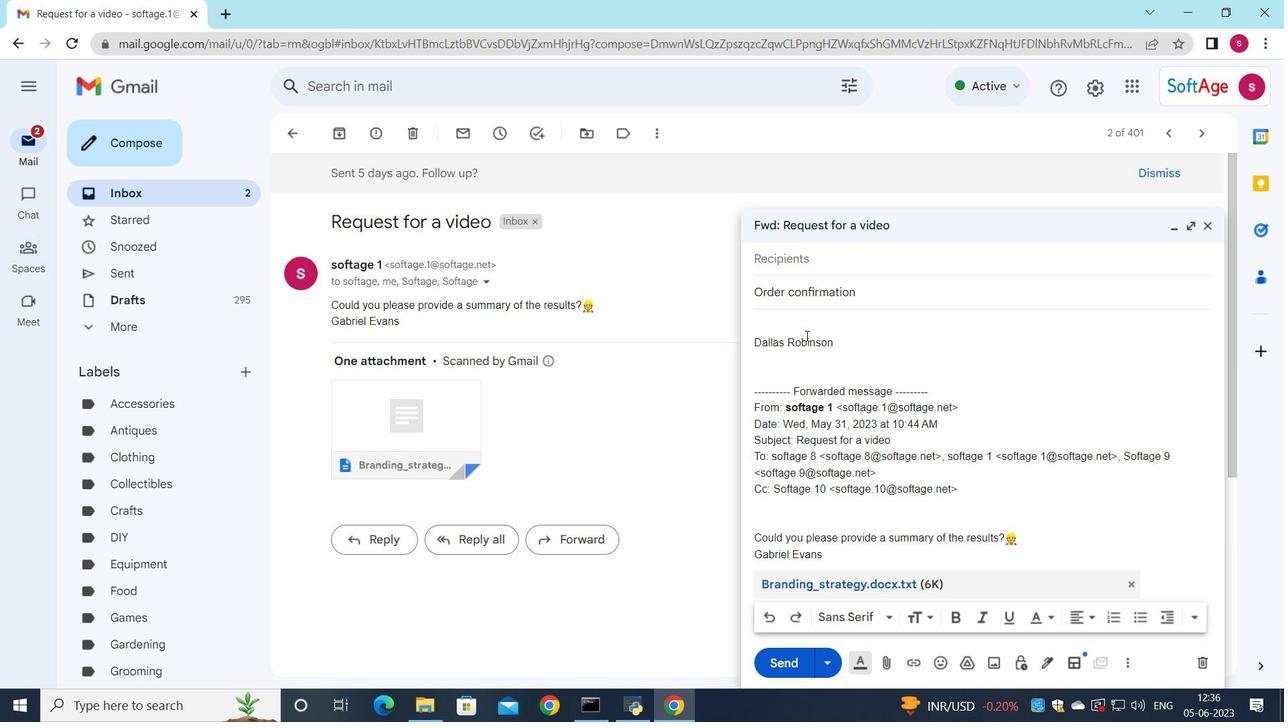 
Action: Mouse pressed left at (800, 331)
Screenshot: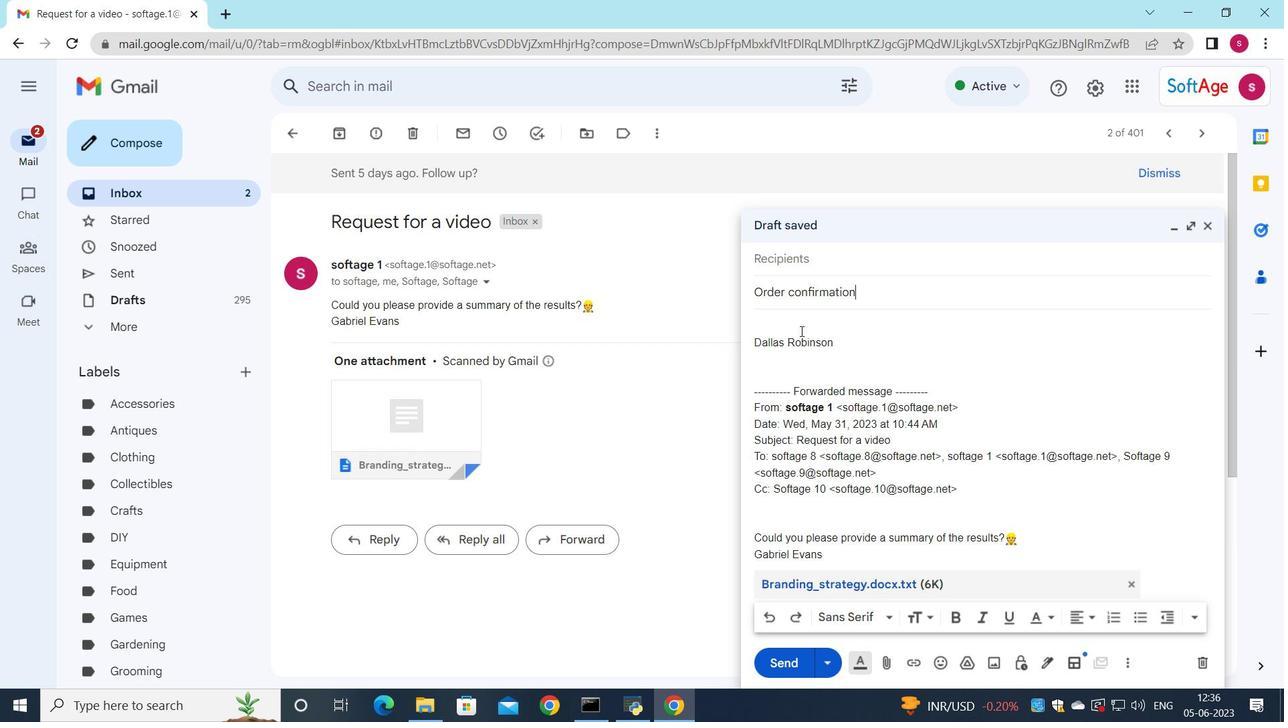 
Action: Mouse moved to (943, 337)
Screenshot: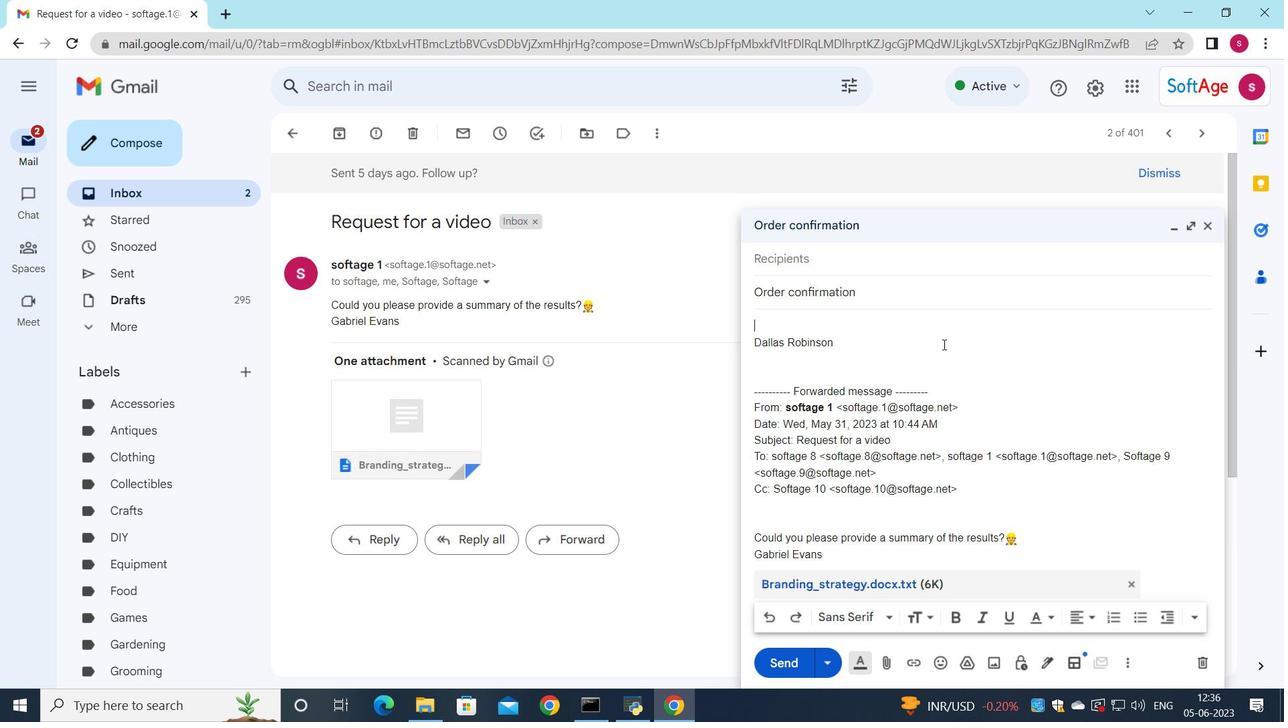 
Action: Key pressed <Key.shift>Please<Key.space>let<Key.space>me<Key.space>know<Key.space>if<Key.space>there<Key.space>are<Key.space>any<Key.space>changes<Key.space>or<Key.space>updates<Key.space>to<Key.space>the<Key.space>project<Key.space>plan.
Screenshot: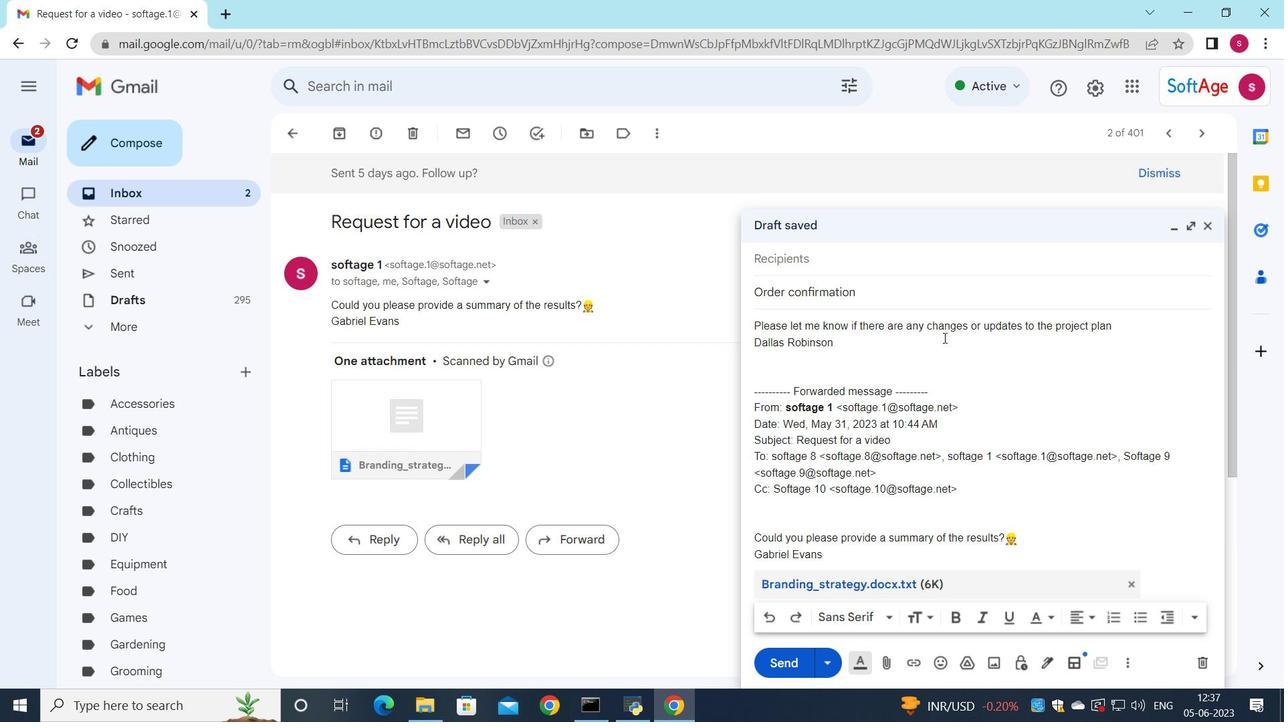 
Action: Mouse moved to (1113, 322)
Screenshot: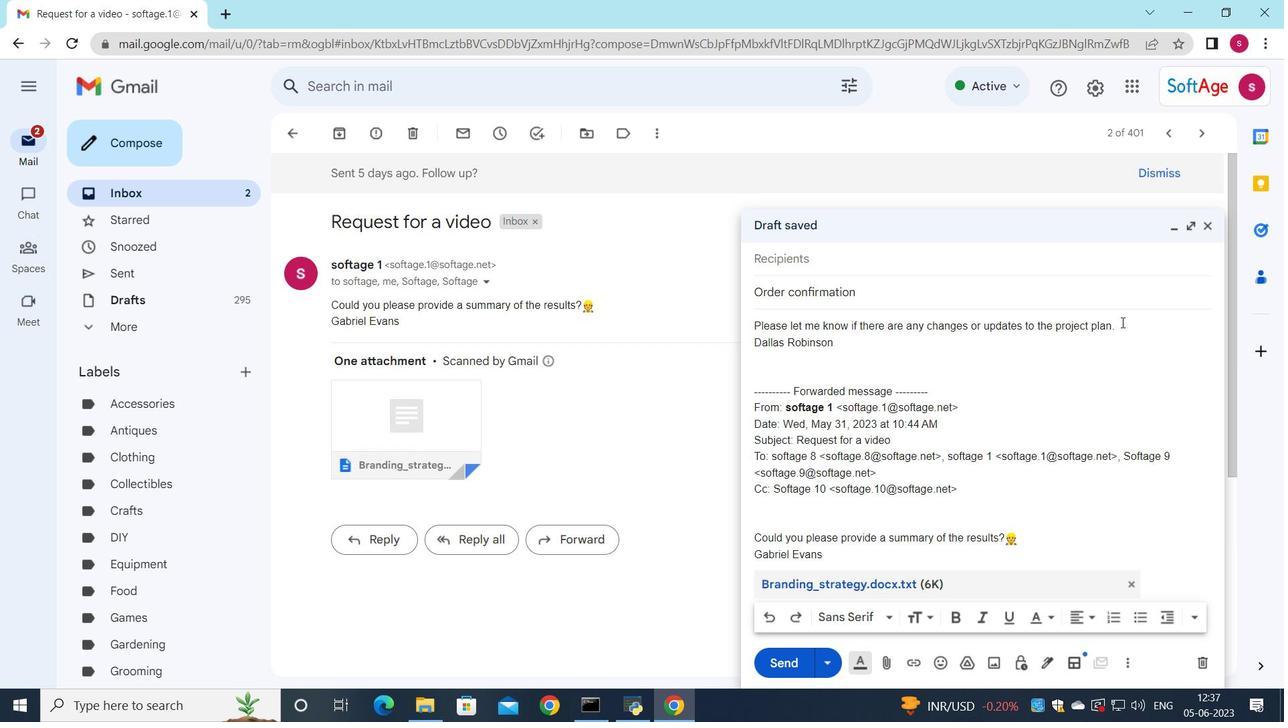 
Action: Mouse pressed left at (1113, 322)
Screenshot: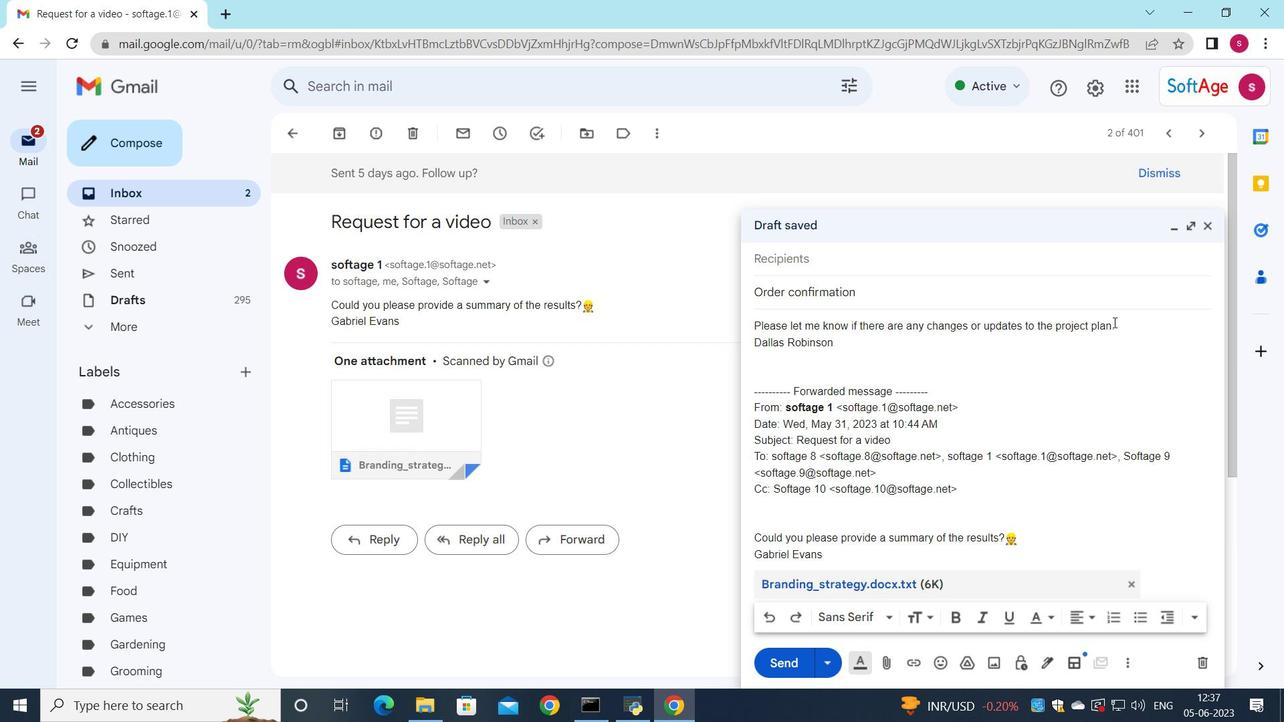 
Action: Mouse moved to (893, 616)
Screenshot: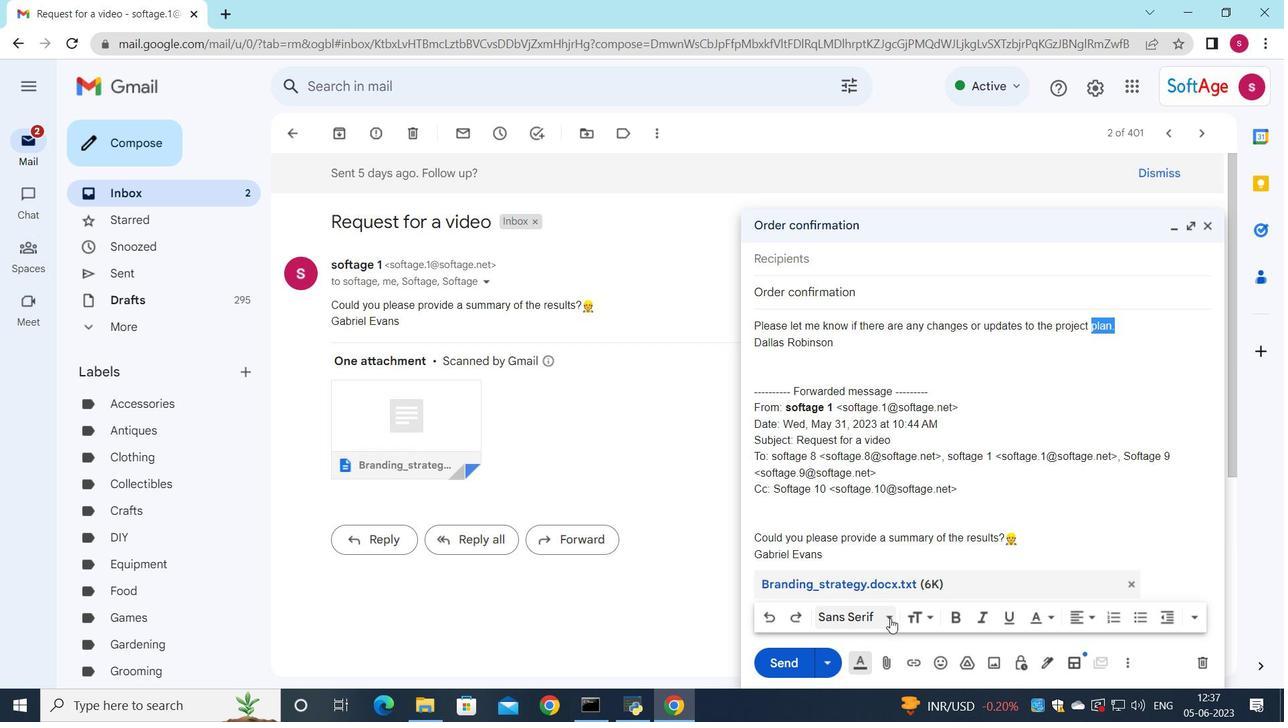 
Action: Mouse pressed left at (893, 616)
Screenshot: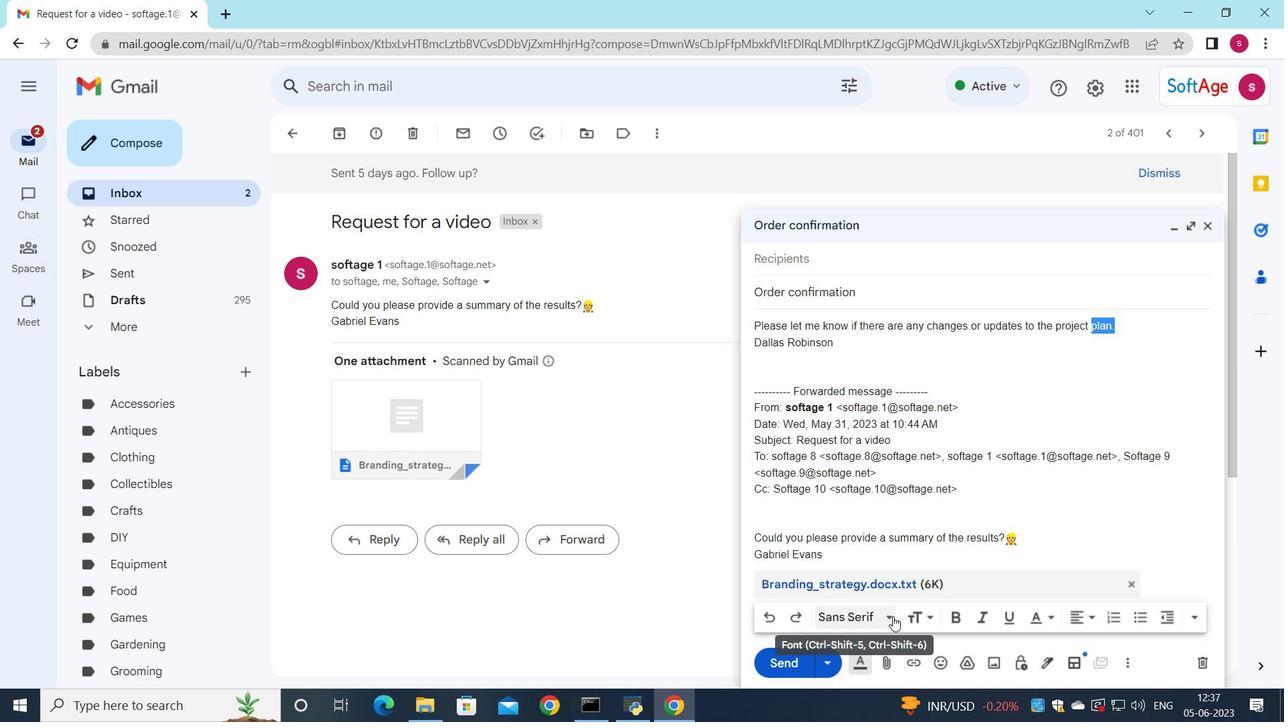 
Action: Mouse moved to (896, 462)
Screenshot: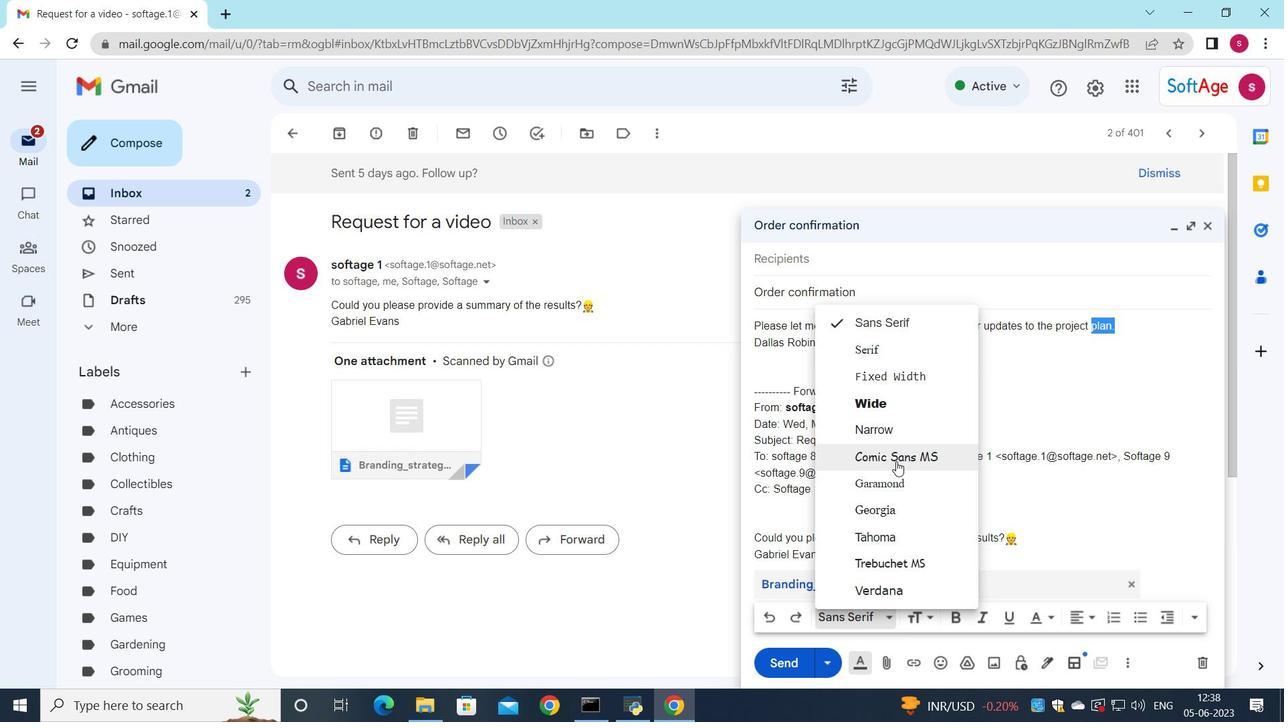 
Action: Mouse pressed left at (896, 462)
Screenshot: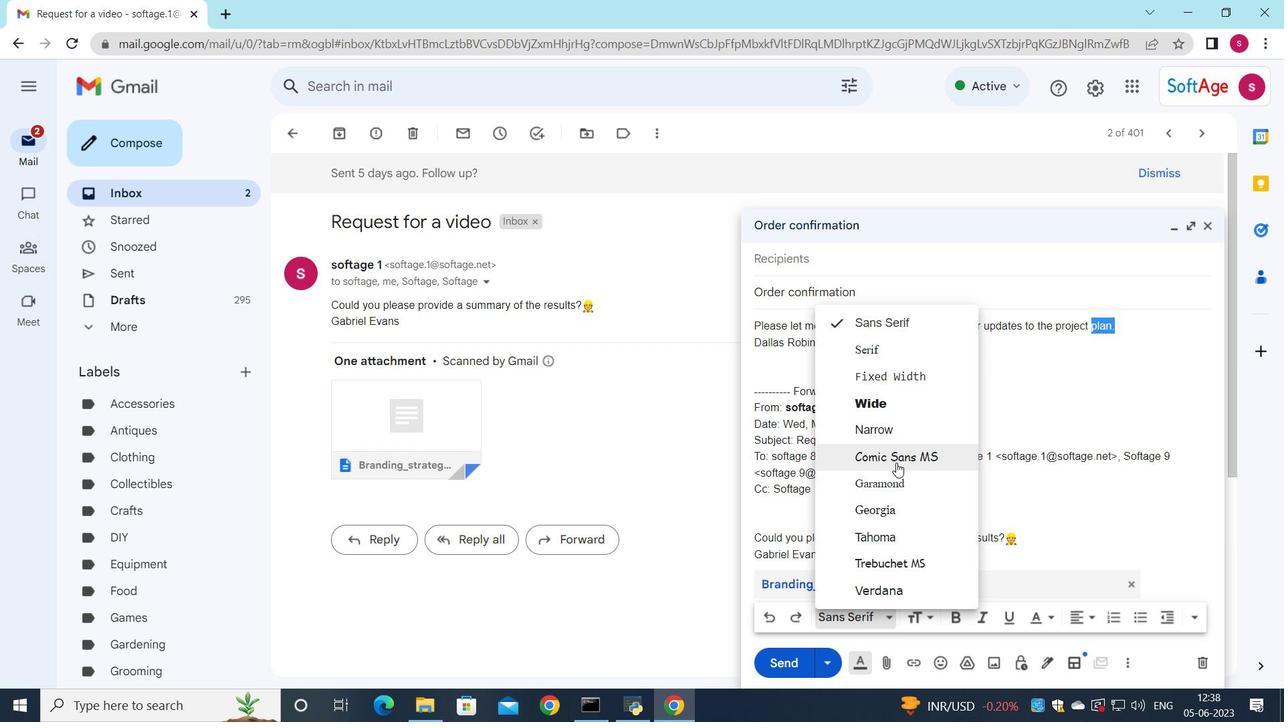 
Action: Mouse moved to (959, 615)
Screenshot: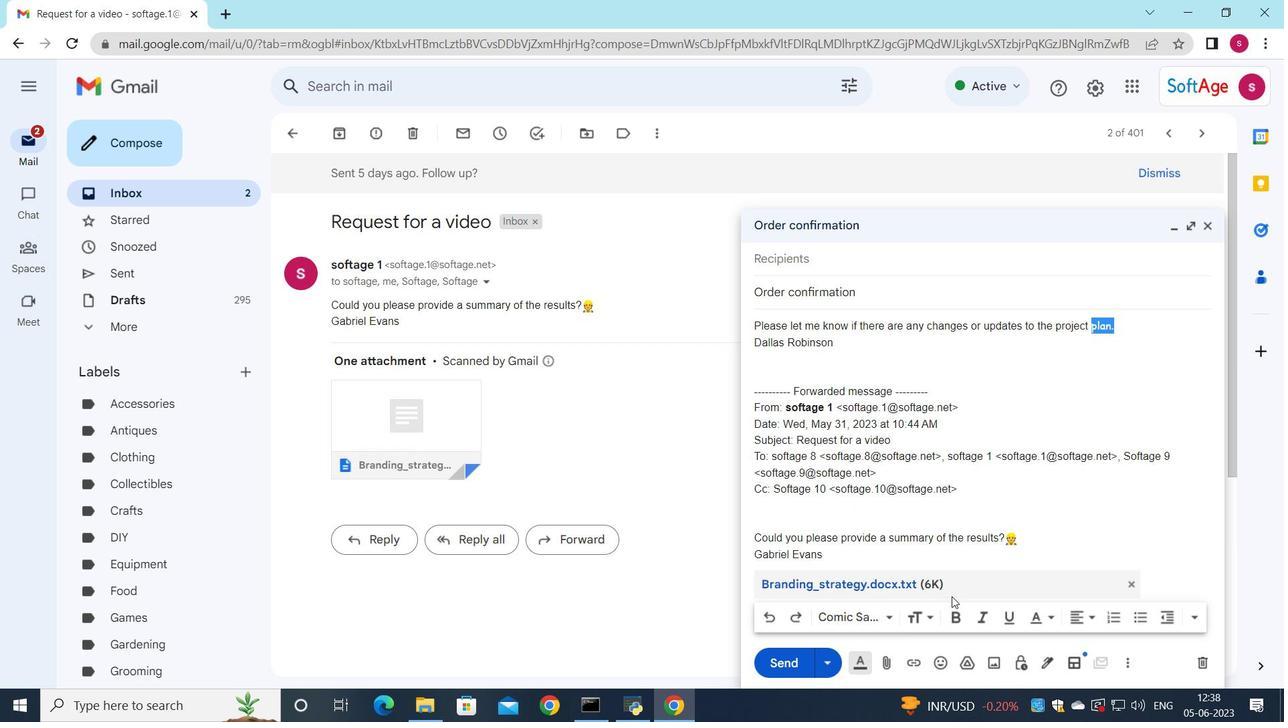 
Action: Mouse pressed left at (959, 615)
Screenshot: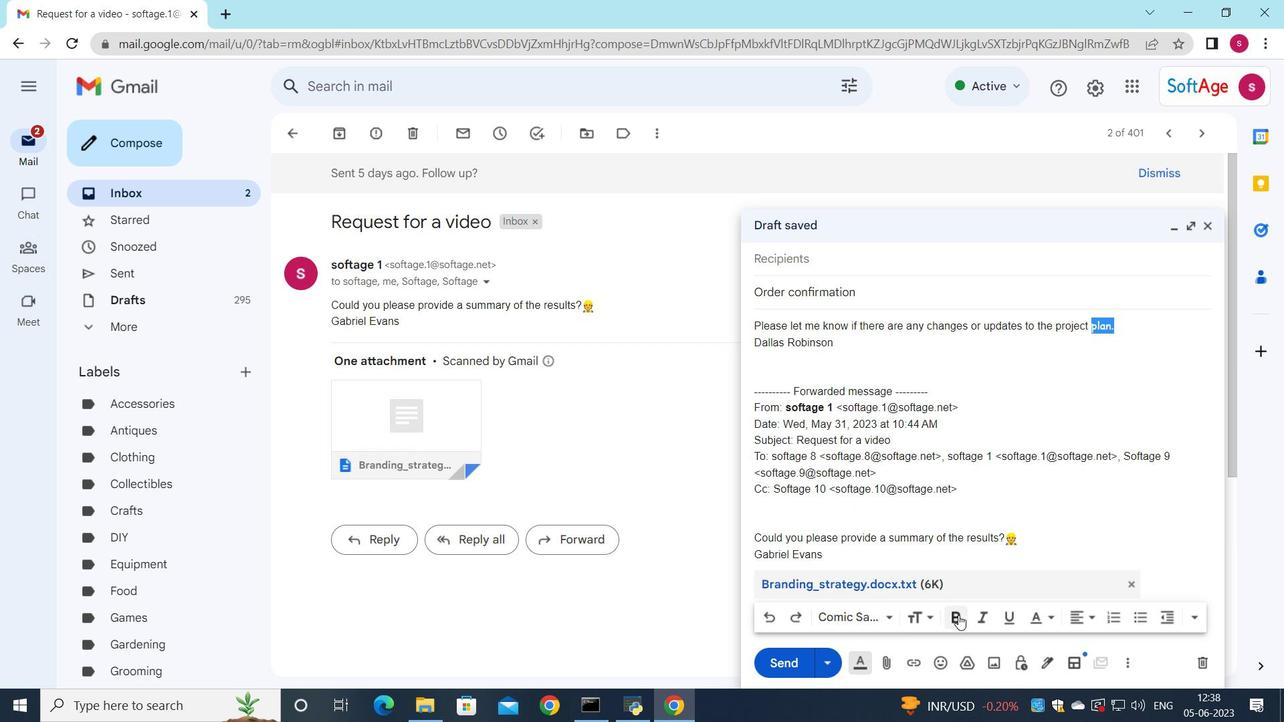 
Action: Mouse moved to (1012, 614)
Screenshot: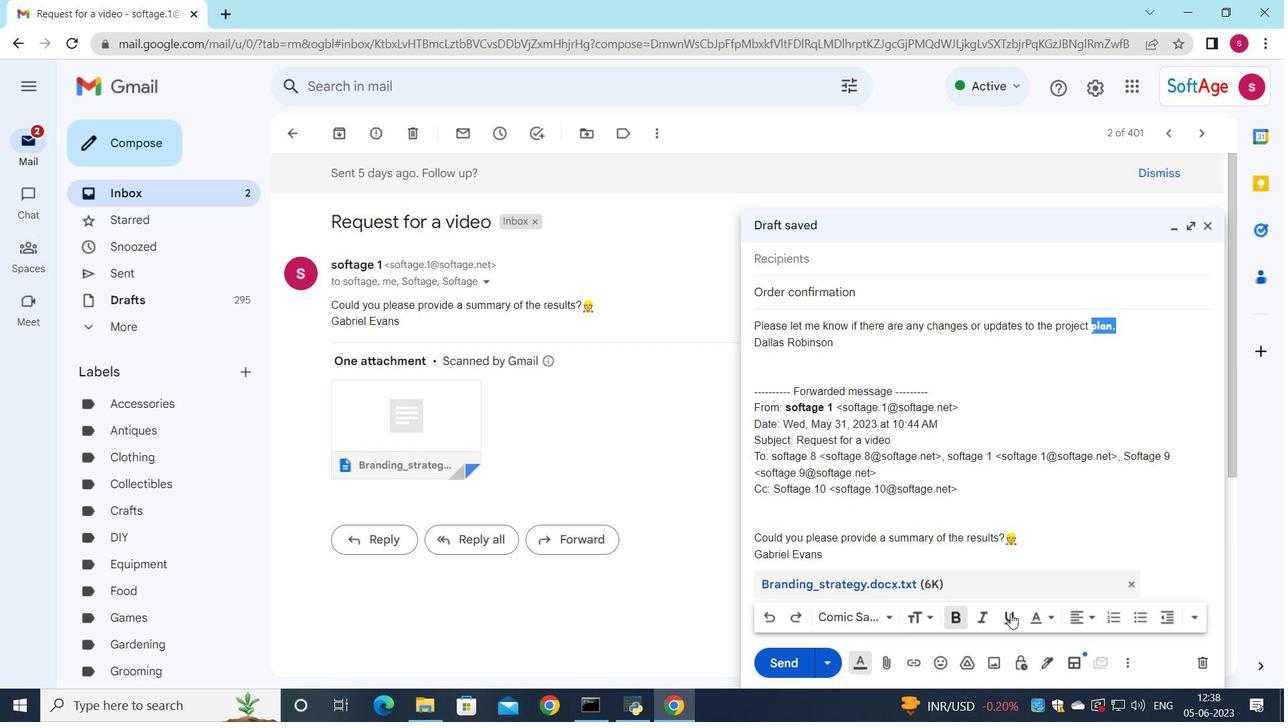 
Action: Mouse pressed left at (1012, 614)
Screenshot: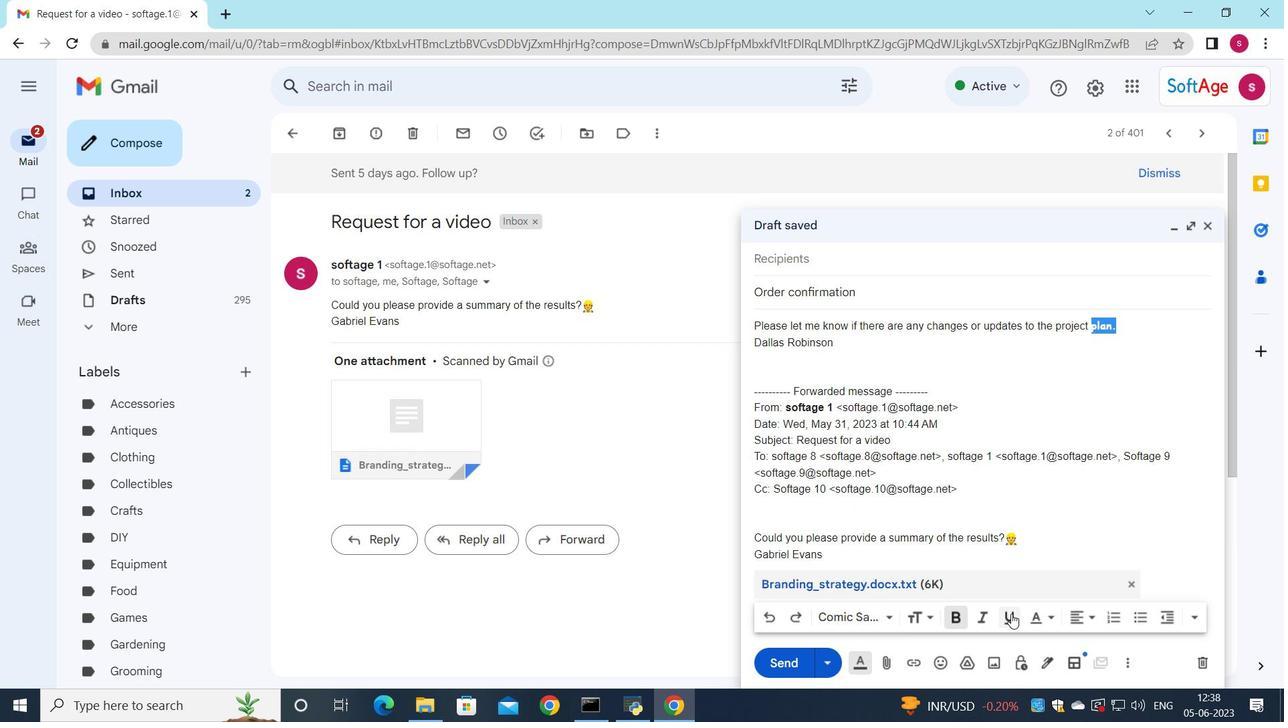 
Action: Mouse moved to (788, 660)
Screenshot: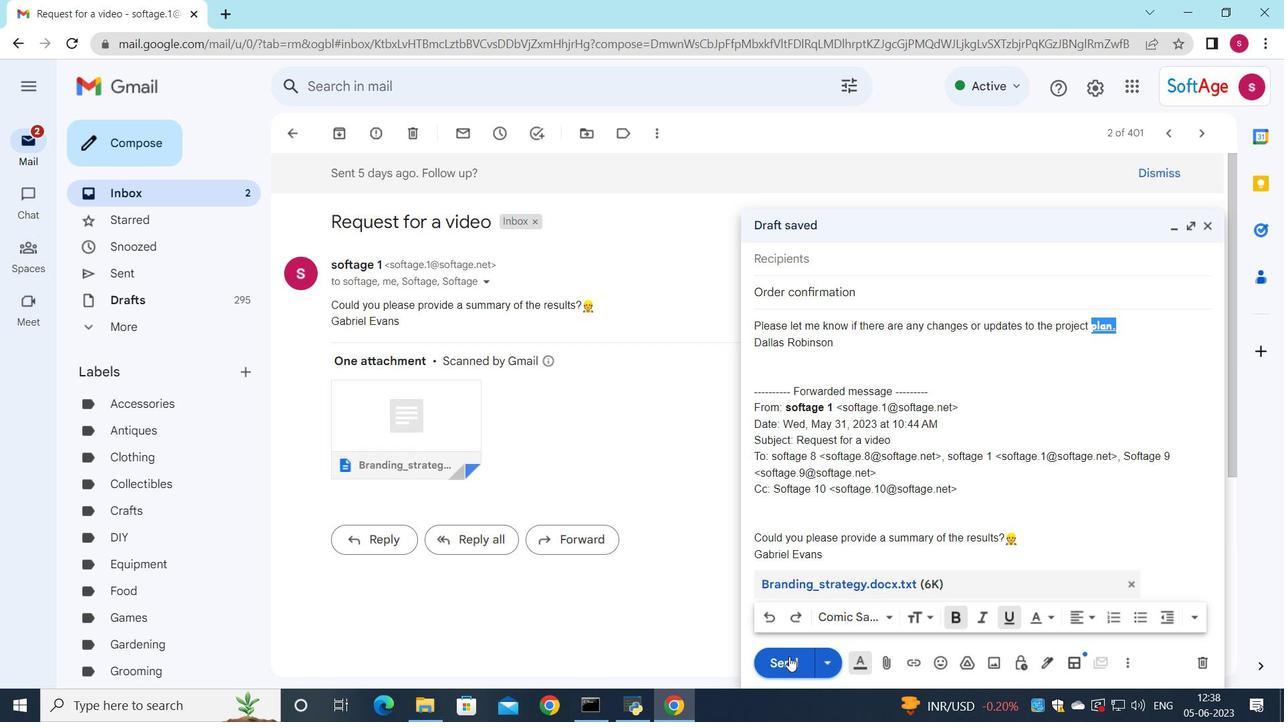 
Action: Mouse pressed left at (788, 660)
Screenshot: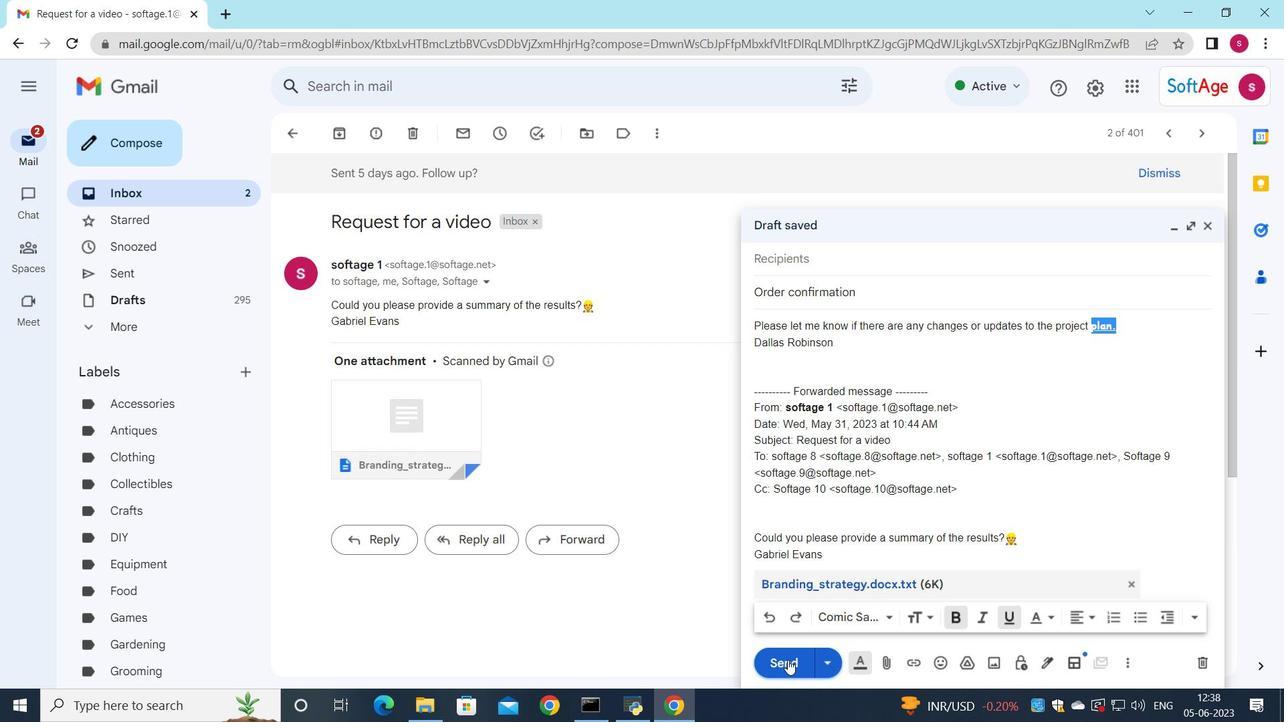 
Action: Mouse moved to (814, 410)
Screenshot: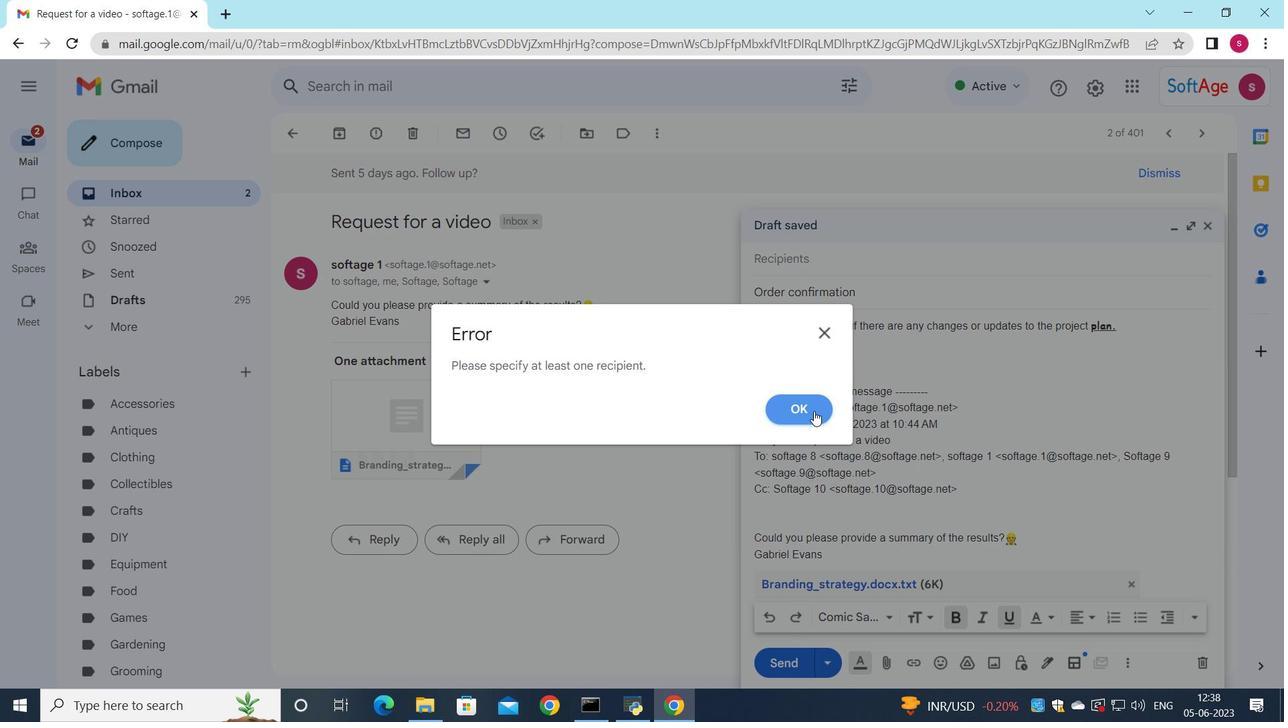 
Action: Mouse pressed left at (814, 410)
Screenshot: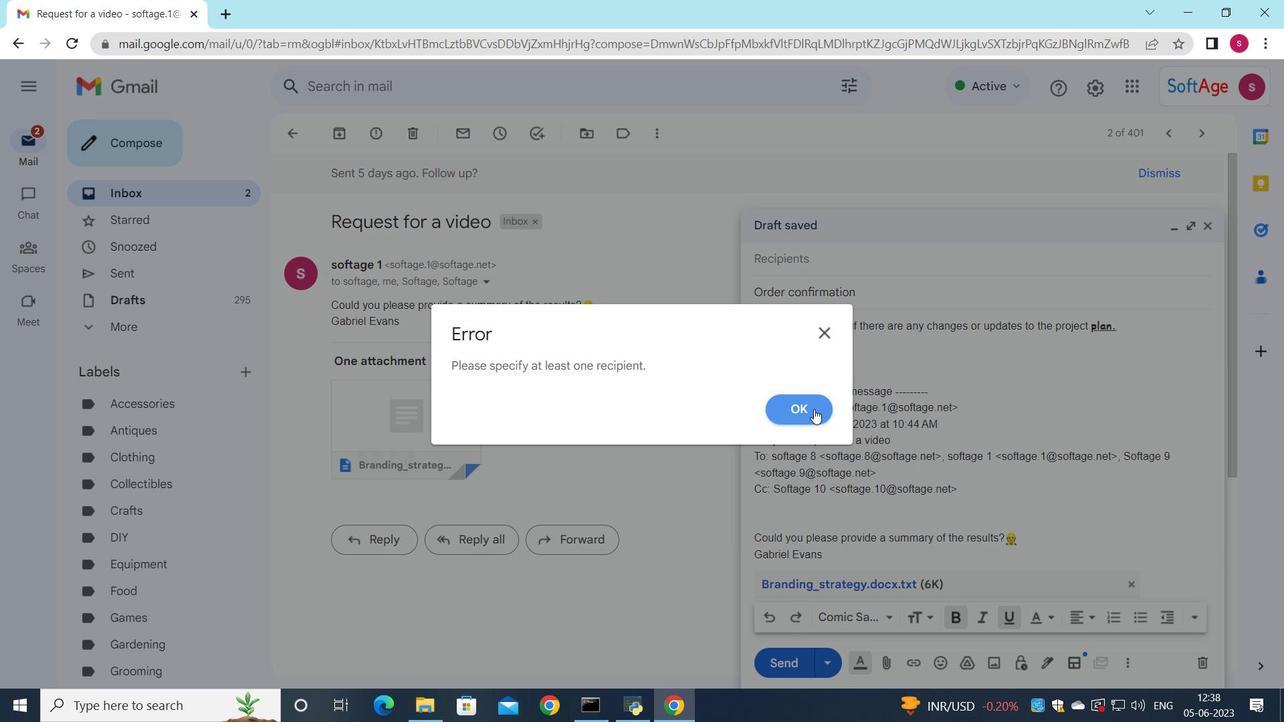 
Action: Mouse moved to (854, 254)
Screenshot: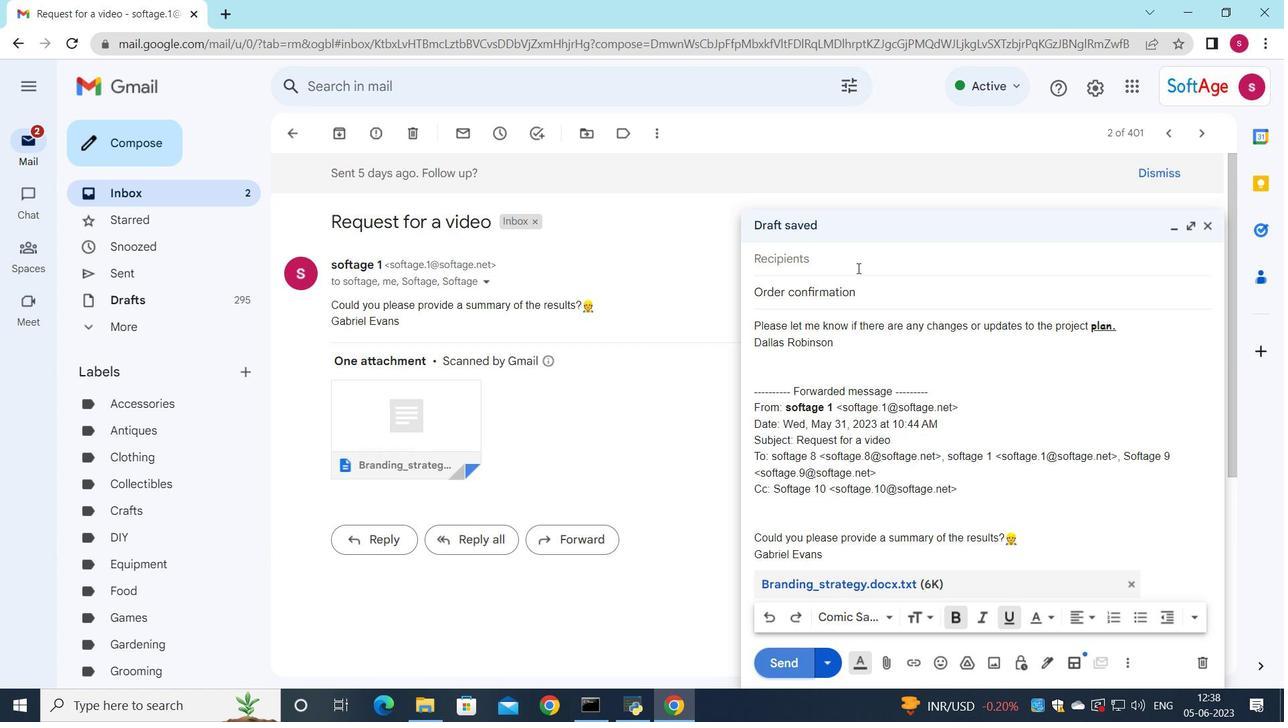 
Action: Mouse pressed left at (854, 254)
Screenshot: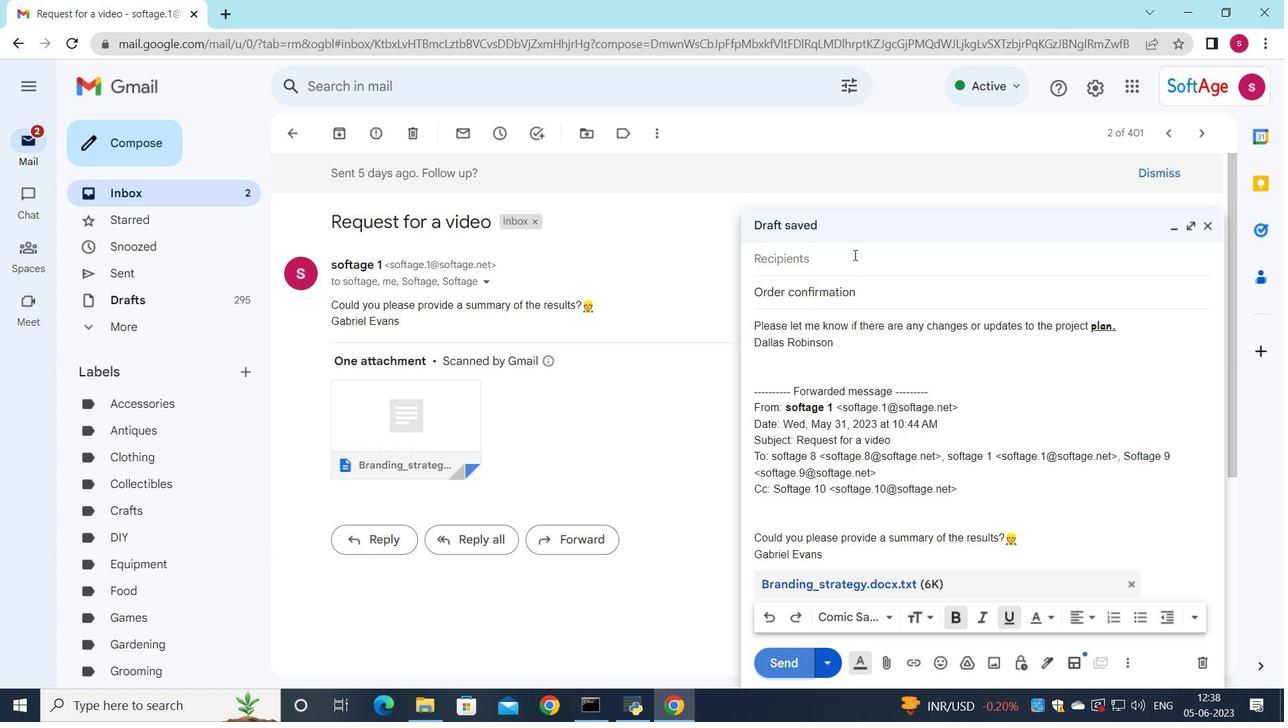 
Action: Key pressed s
Screenshot: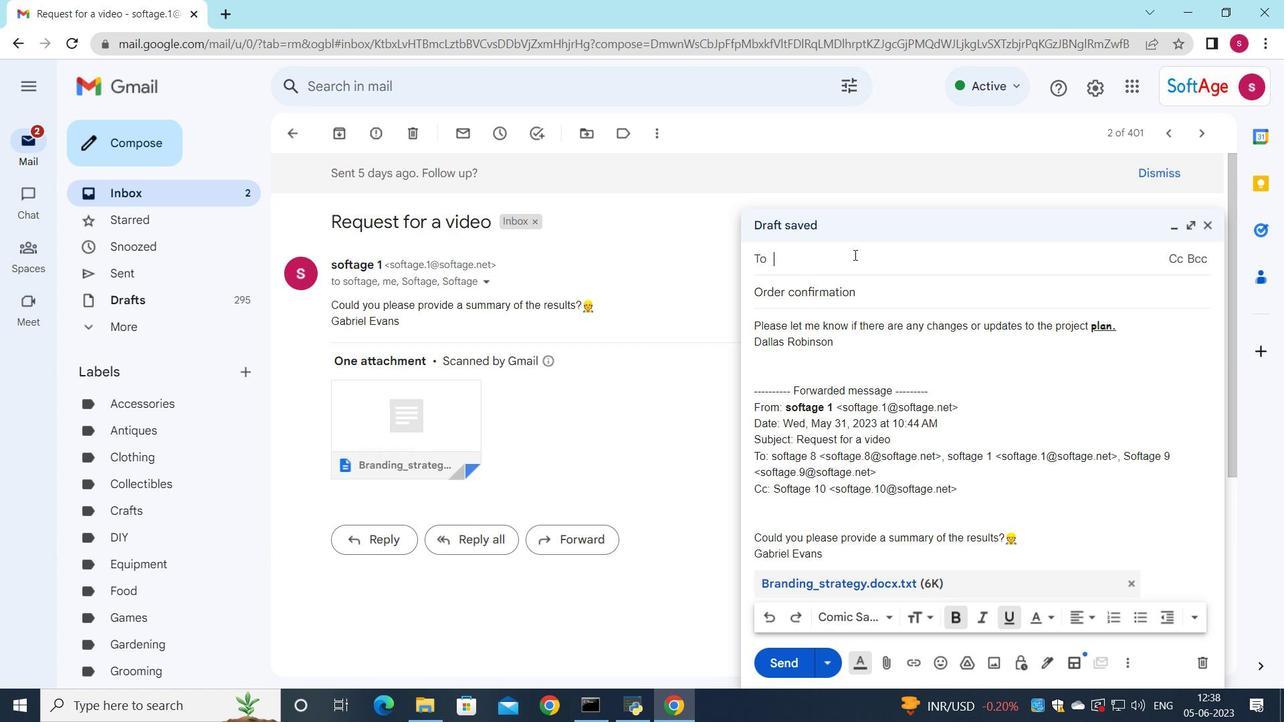 
Action: Mouse moved to (885, 470)
Screenshot: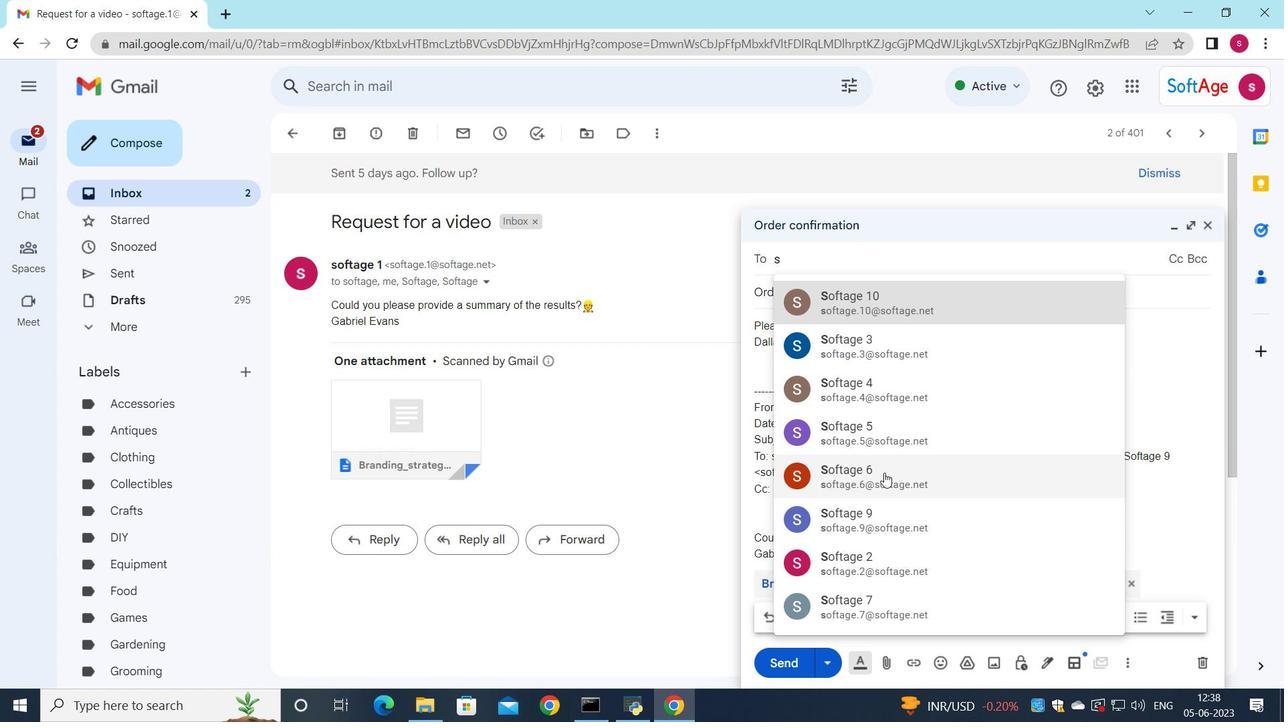 
Action: Mouse pressed left at (885, 470)
Screenshot: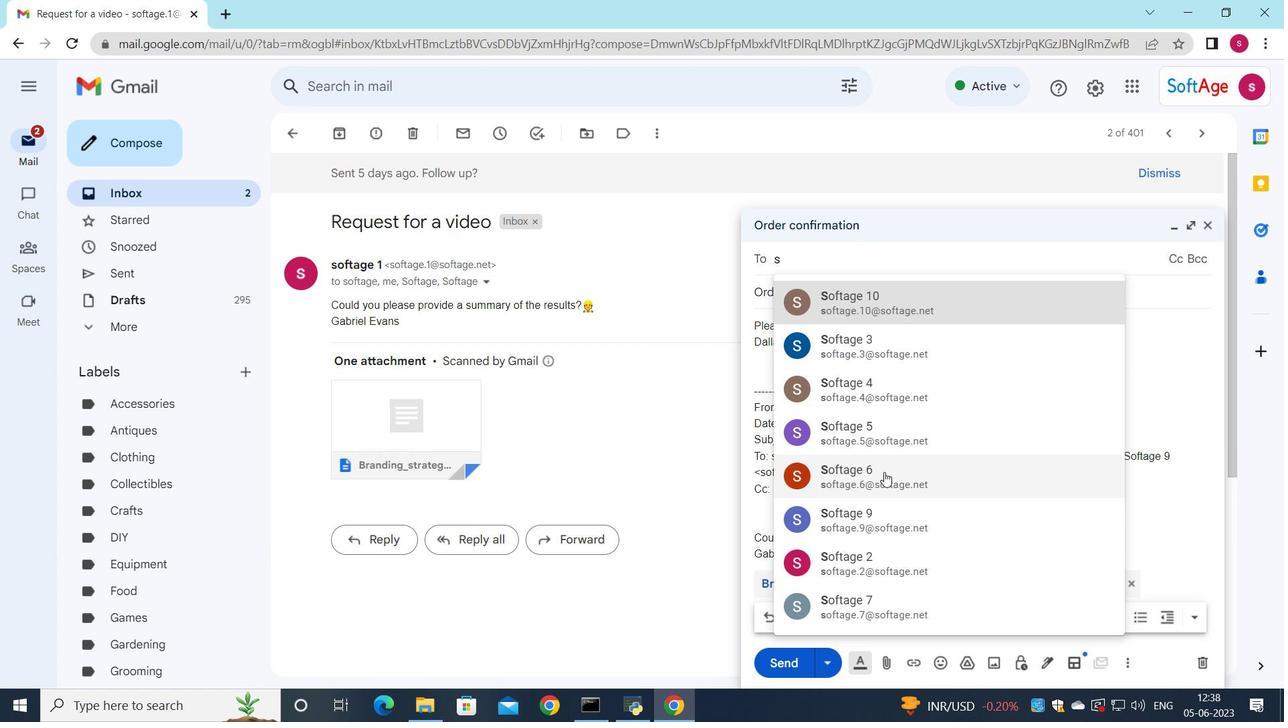 
Action: Mouse moved to (782, 660)
Screenshot: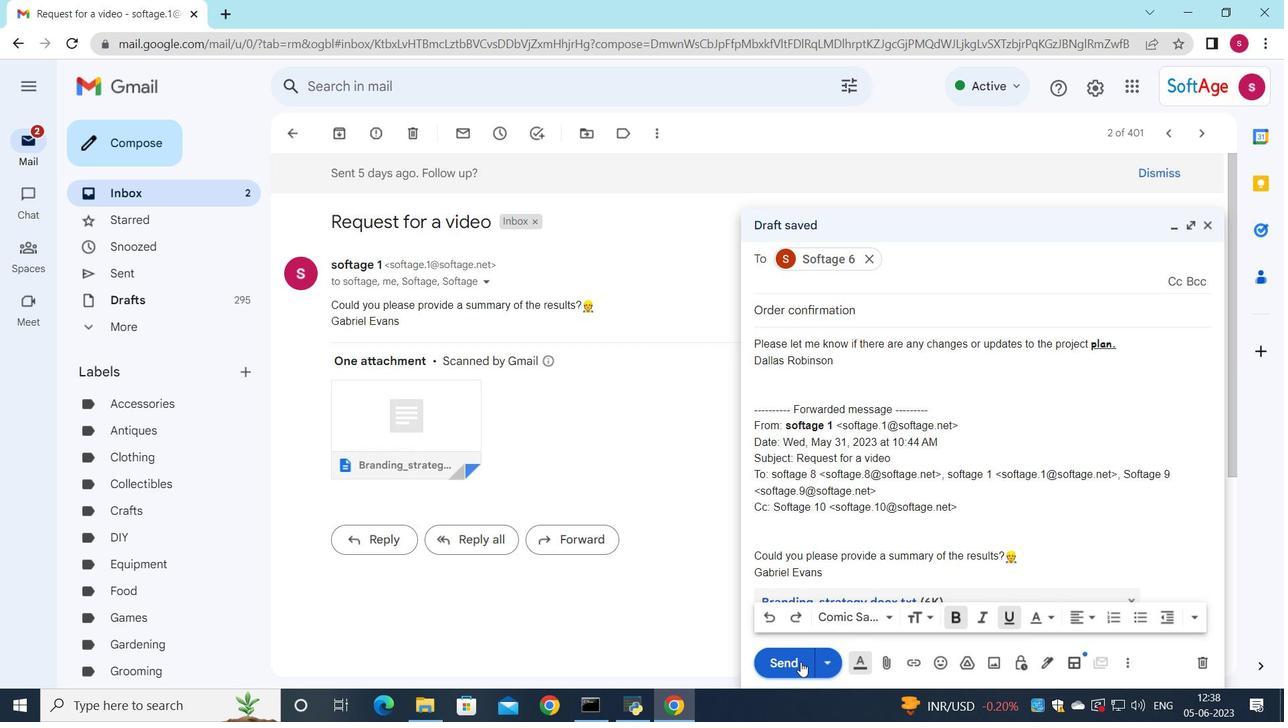 
Action: Mouse pressed left at (782, 660)
Screenshot: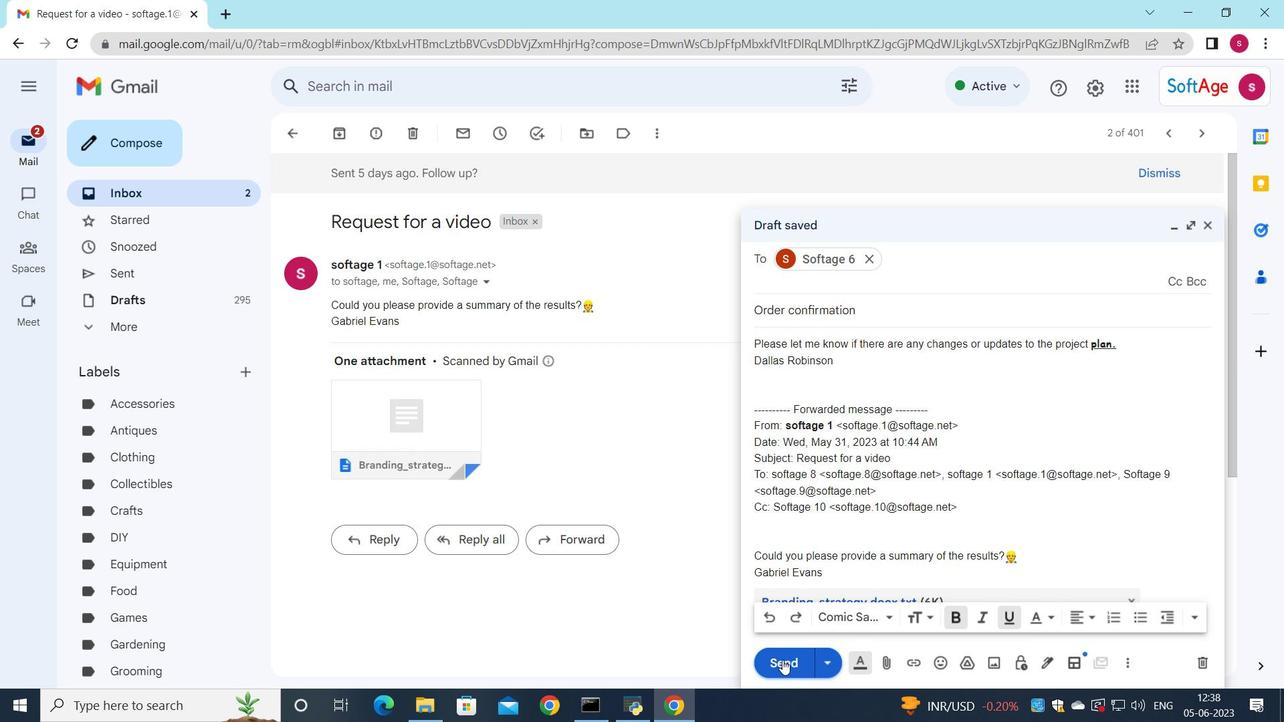 
Action: Mouse moved to (782, 612)
Screenshot: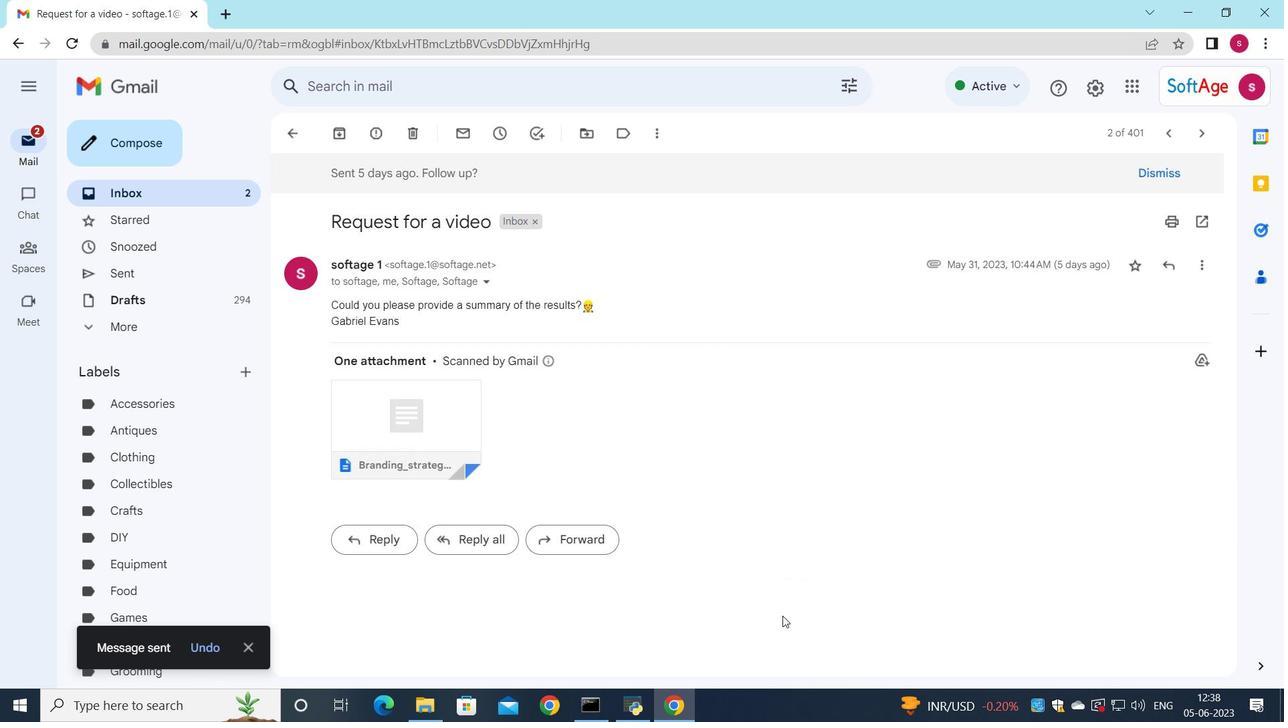
